 Task: Look for space in Dublin, United States from 26th August, 2023 to 10th September, 2023 for 6 adults, 2 children in price range Rs.10000 to Rs.15000. Place can be entire place or shared room with 6 bedrooms having 6 beds and 6 bathrooms. Property type can be house, flat, guest house. Amenities needed are: wifi, TV, free parkinig on premises, gym, breakfast. Booking option can be shelf check-in. Required host language is English.
Action: Mouse moved to (418, 118)
Screenshot: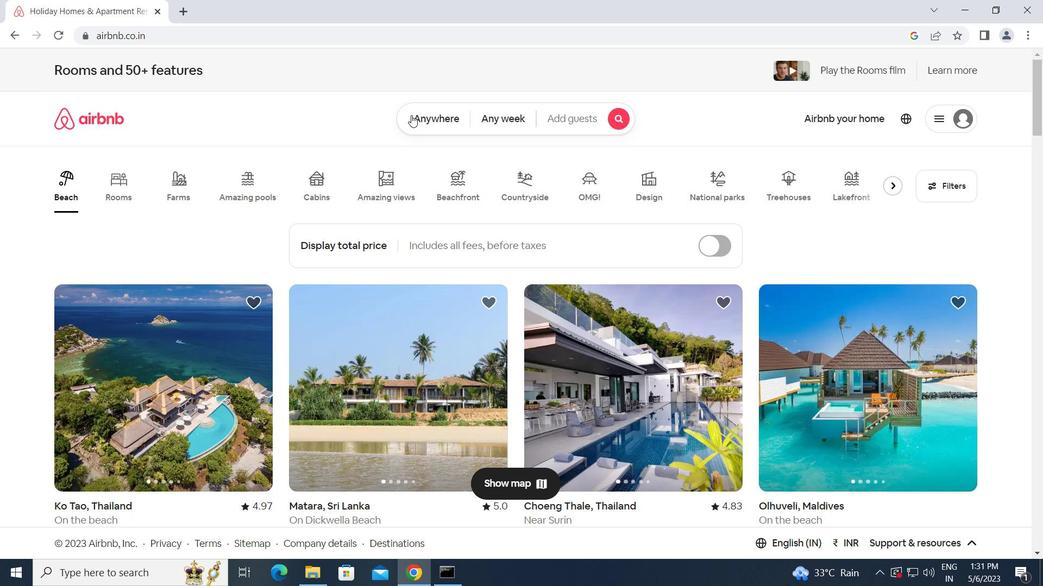 
Action: Mouse pressed left at (418, 118)
Screenshot: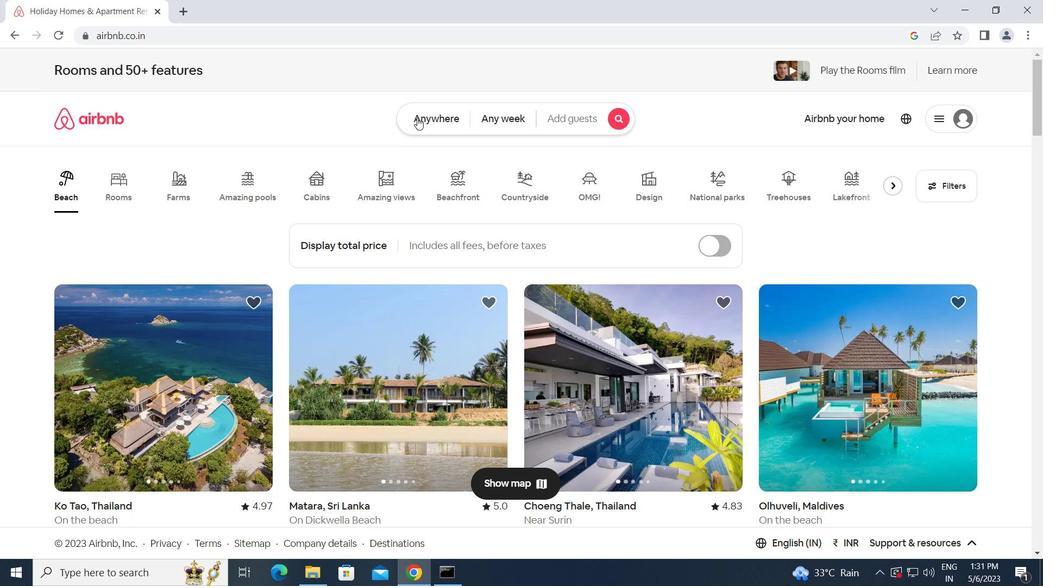 
Action: Mouse moved to (353, 162)
Screenshot: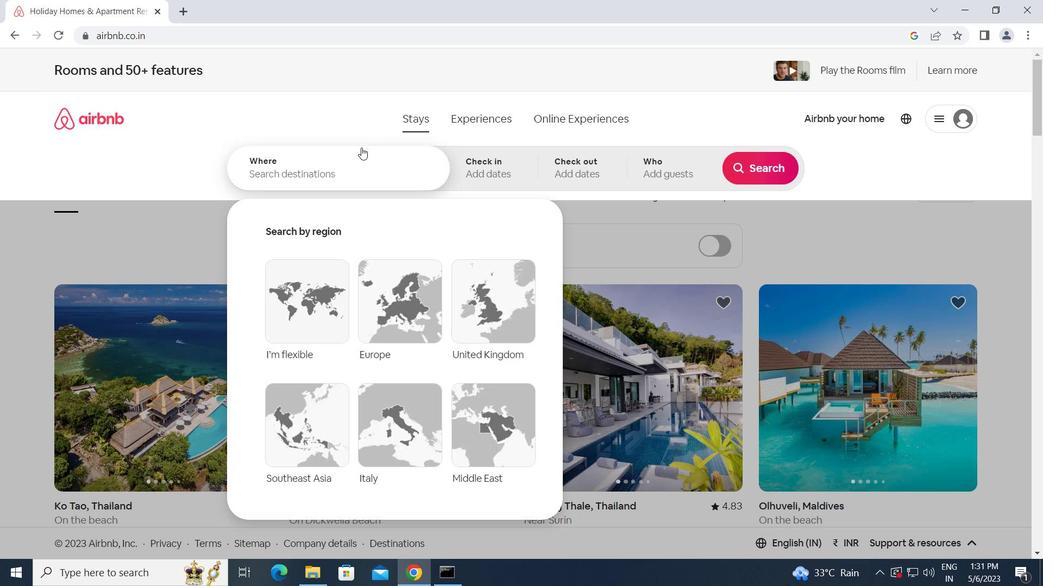
Action: Mouse pressed left at (353, 162)
Screenshot: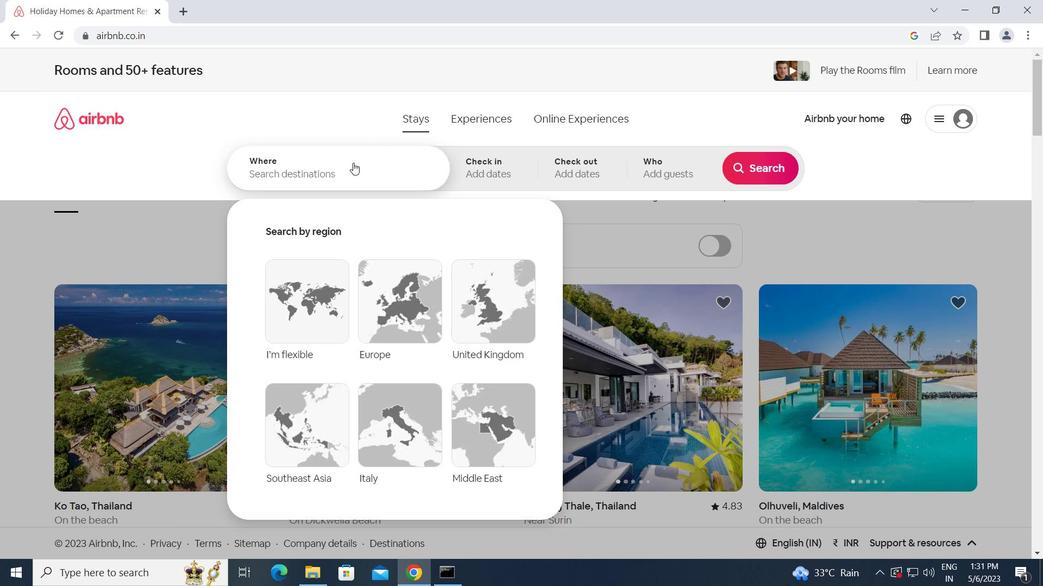 
Action: Key pressed d<Key.caps_lock>ublin,<Key.space><Key.caps_lock>u<Key.caps_lock>nited<Key.space><Key.caps_lock>s<Key.caps_lock>tates<Key.enter>
Screenshot: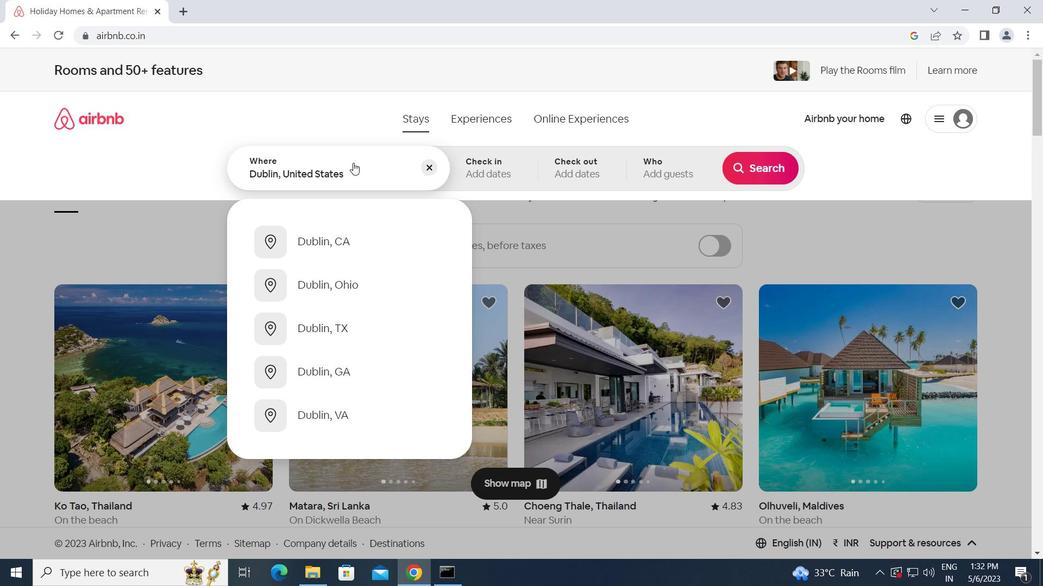 
Action: Mouse moved to (758, 278)
Screenshot: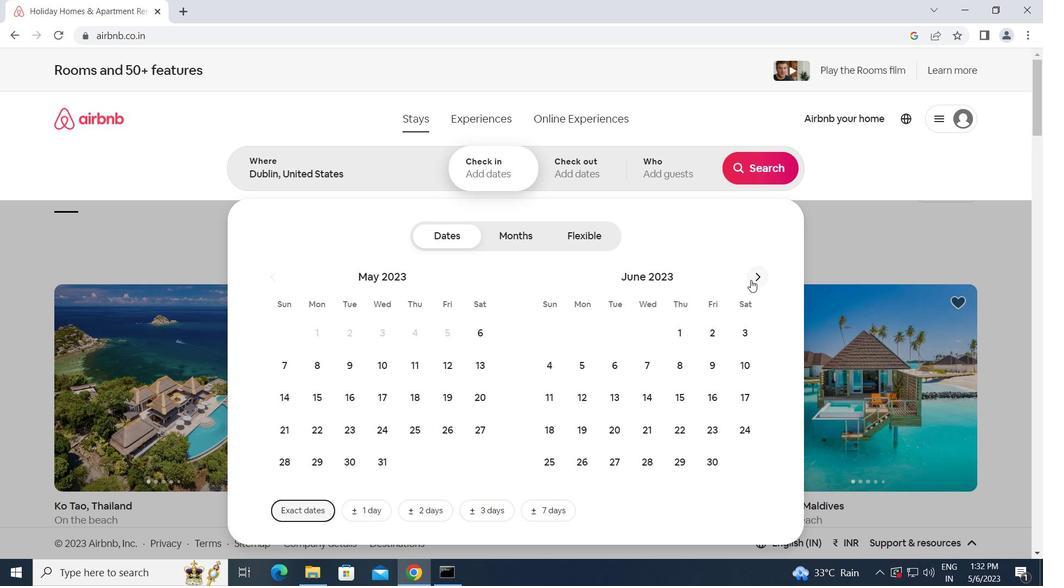 
Action: Mouse pressed left at (758, 278)
Screenshot: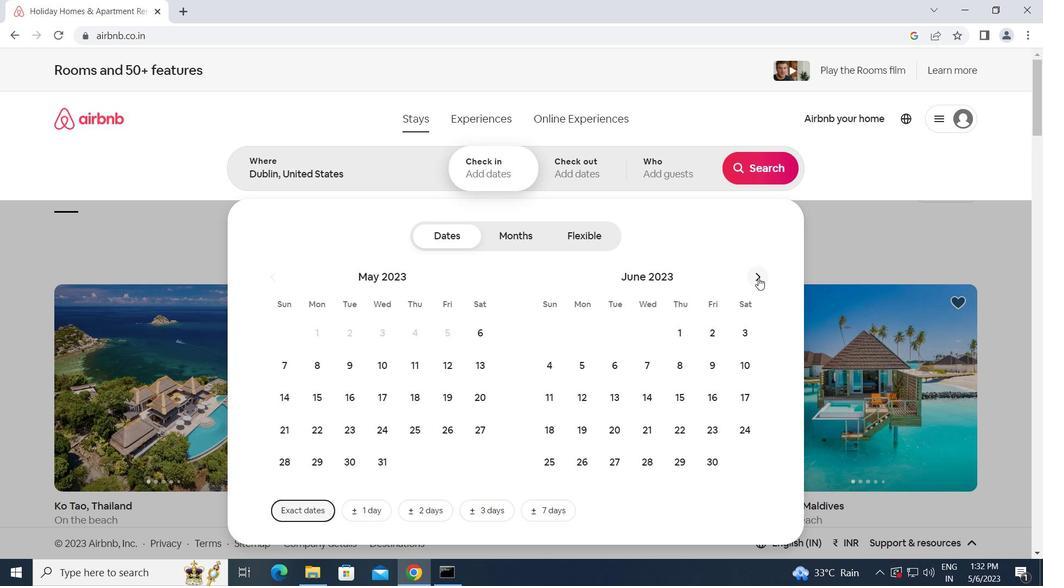 
Action: Mouse pressed left at (758, 278)
Screenshot: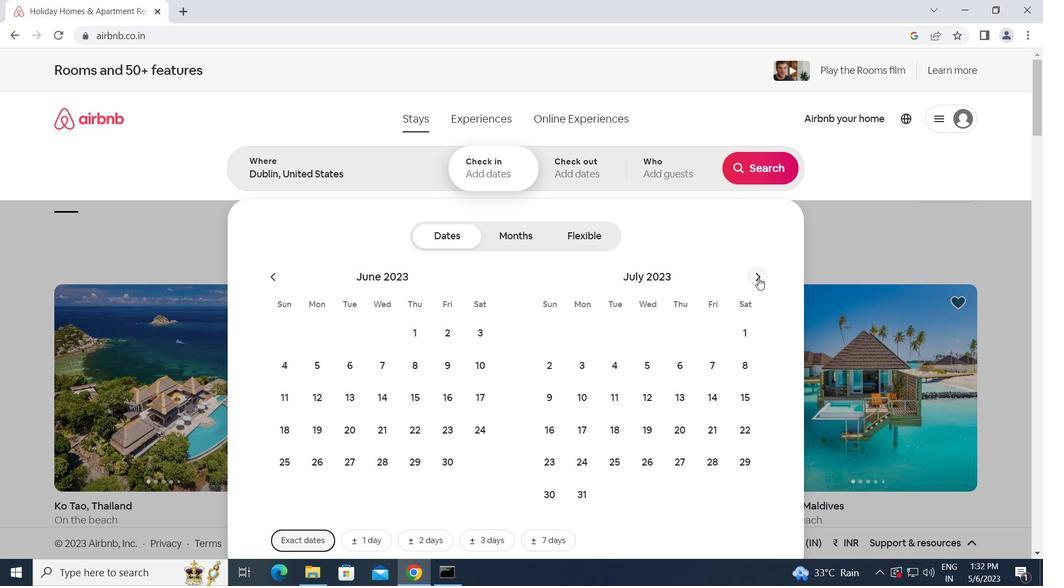 
Action: Mouse moved to (746, 433)
Screenshot: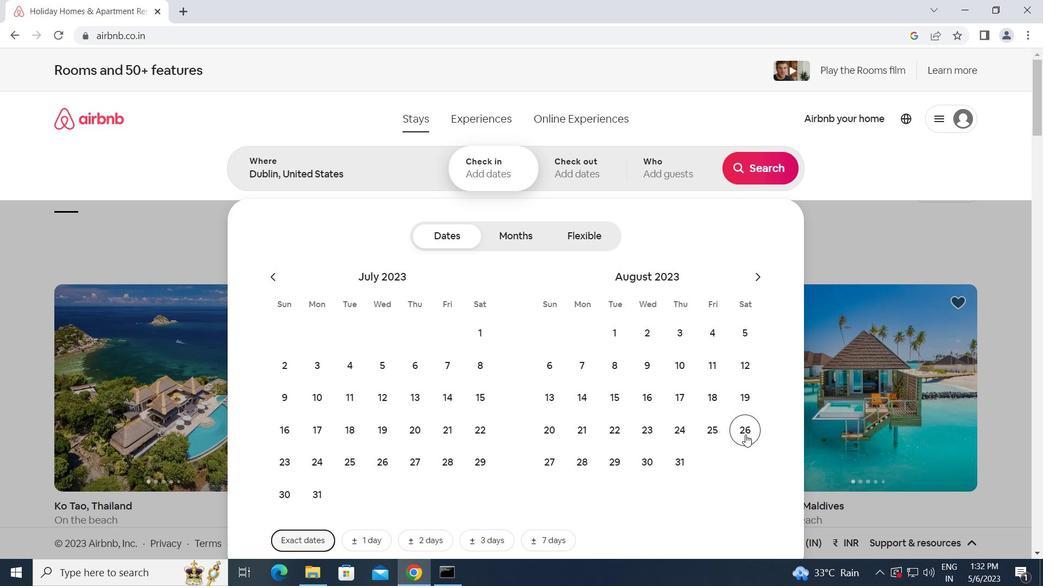 
Action: Mouse pressed left at (746, 433)
Screenshot: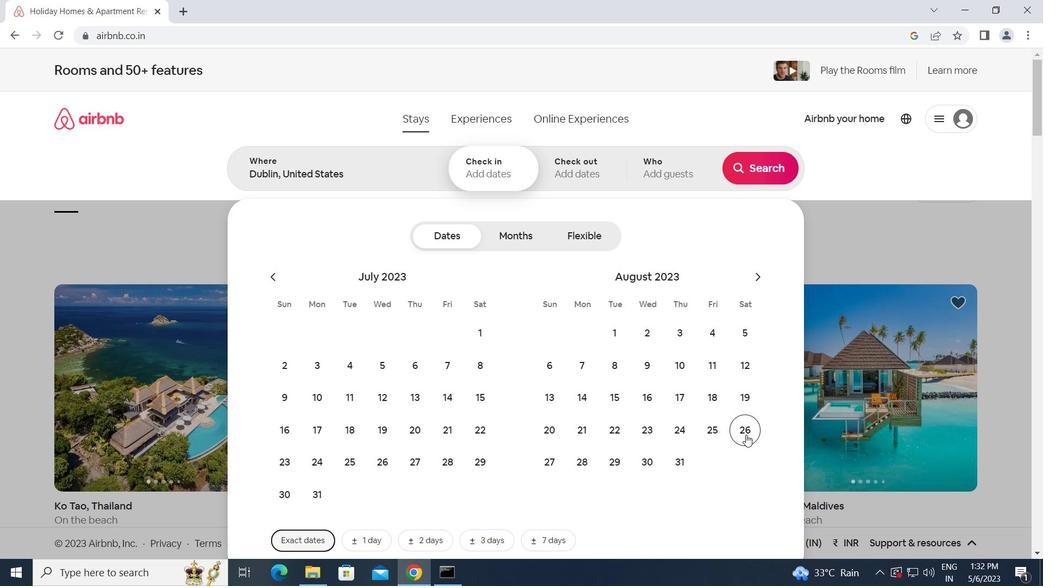 
Action: Mouse moved to (754, 274)
Screenshot: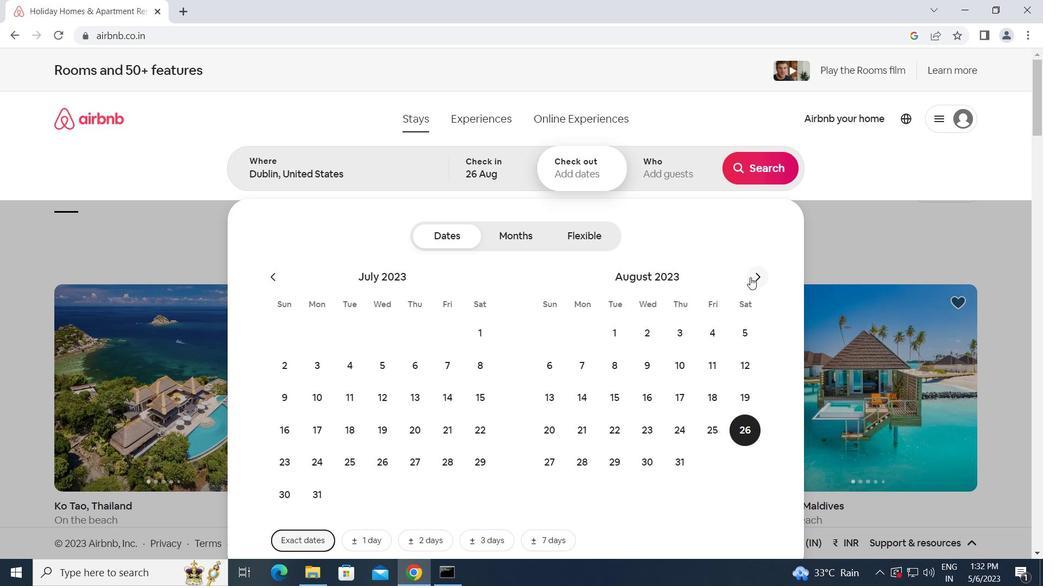 
Action: Mouse pressed left at (754, 274)
Screenshot: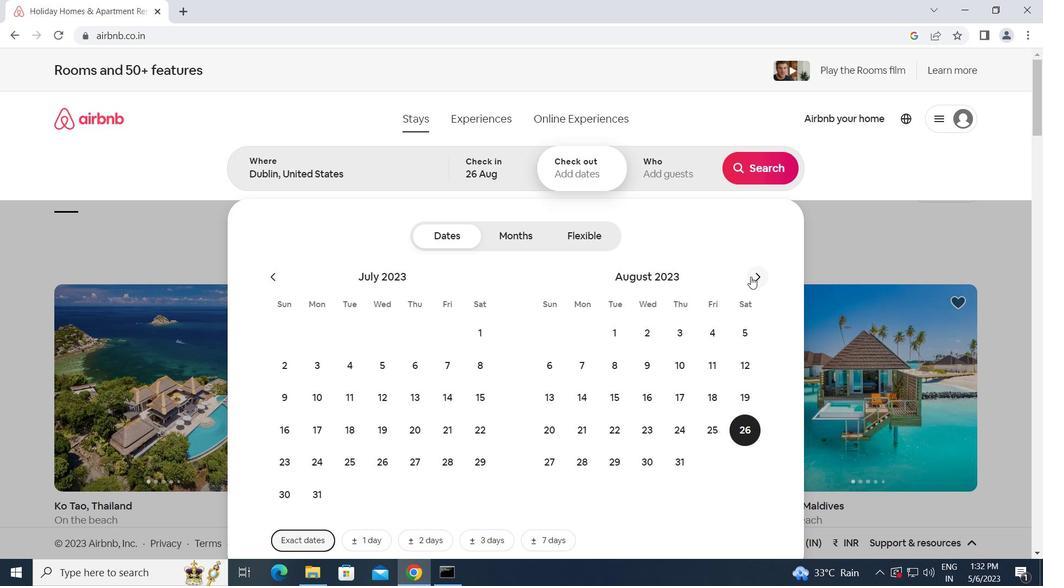 
Action: Mouse moved to (545, 395)
Screenshot: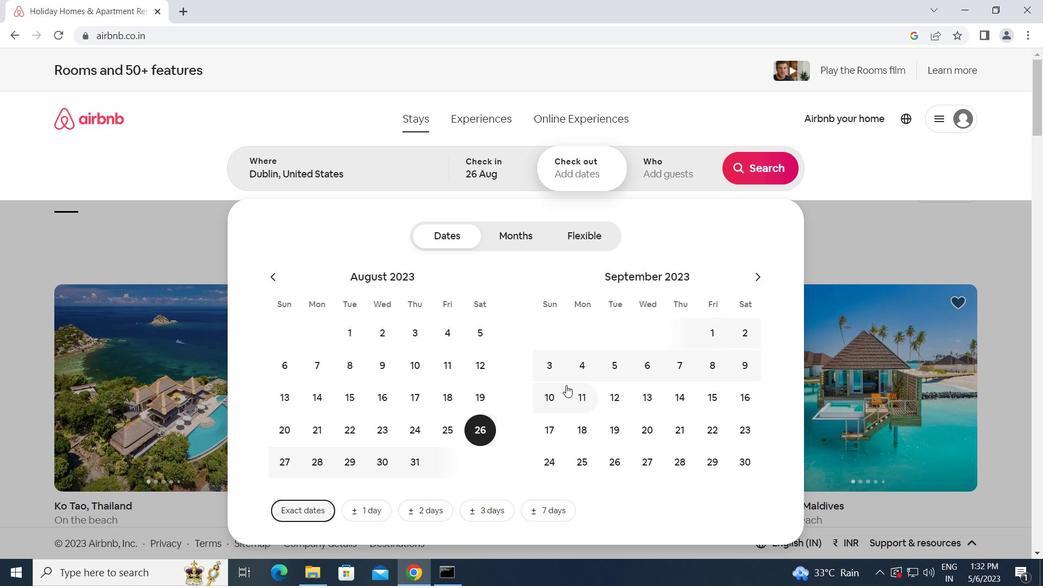 
Action: Mouse pressed left at (545, 395)
Screenshot: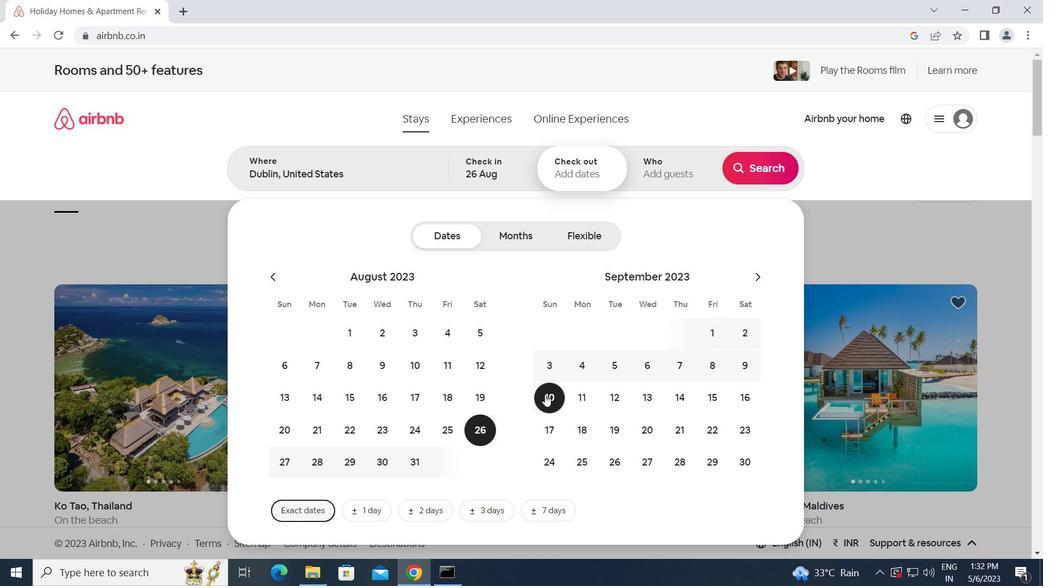 
Action: Mouse moved to (669, 170)
Screenshot: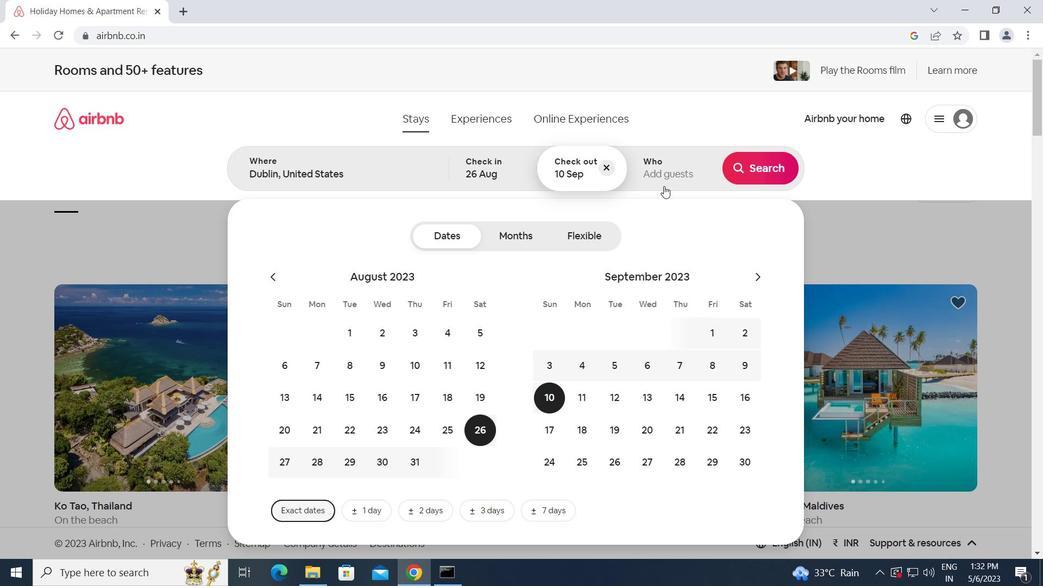 
Action: Mouse pressed left at (669, 170)
Screenshot: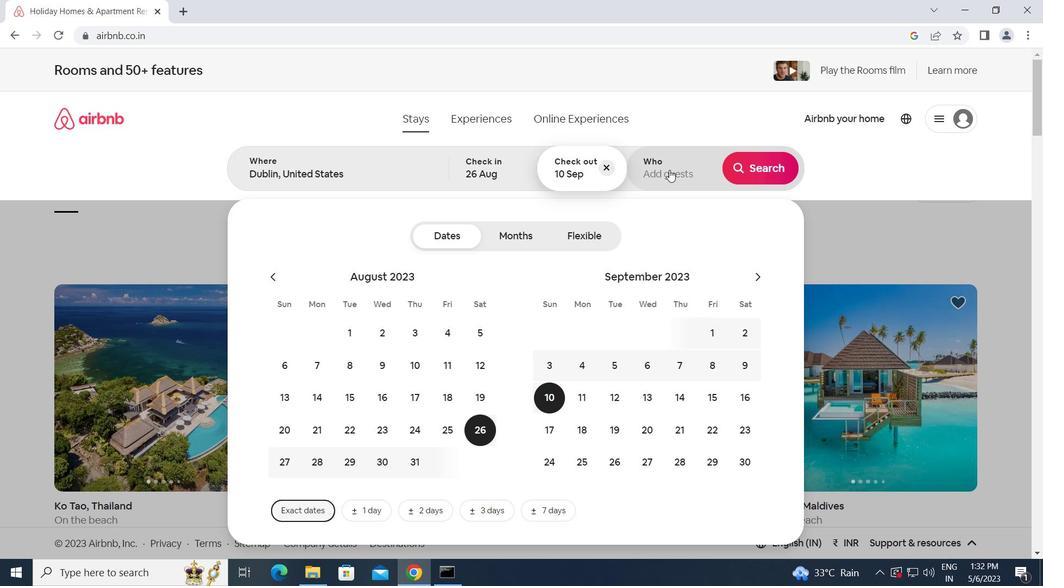 
Action: Mouse moved to (767, 243)
Screenshot: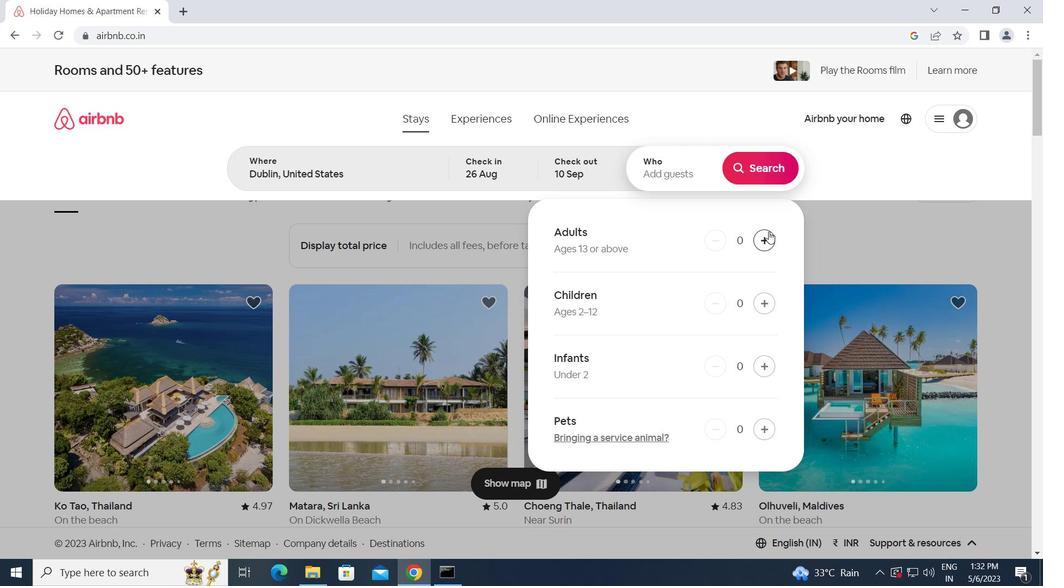
Action: Mouse pressed left at (767, 243)
Screenshot: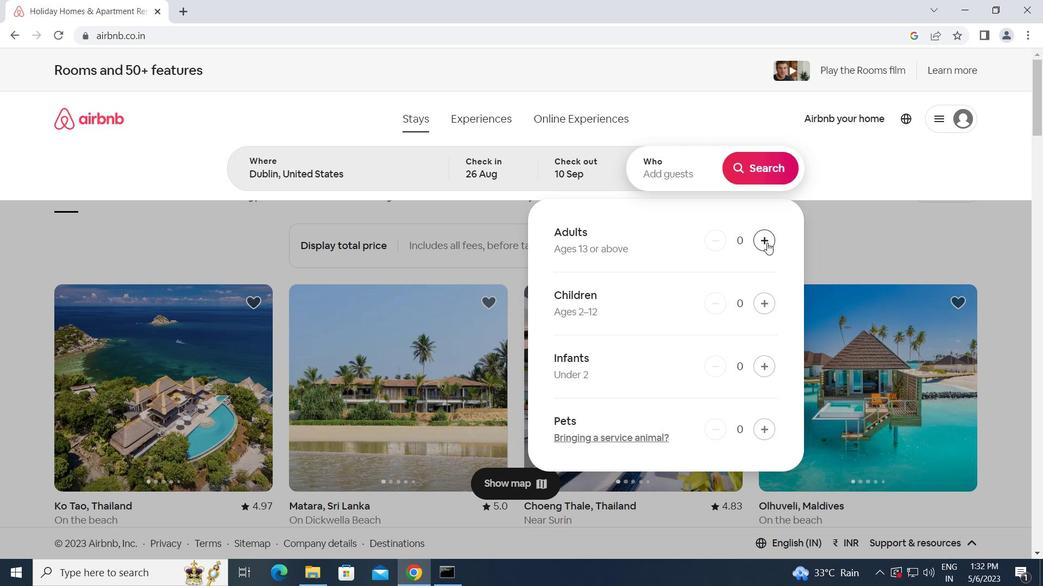 
Action: Mouse moved to (766, 243)
Screenshot: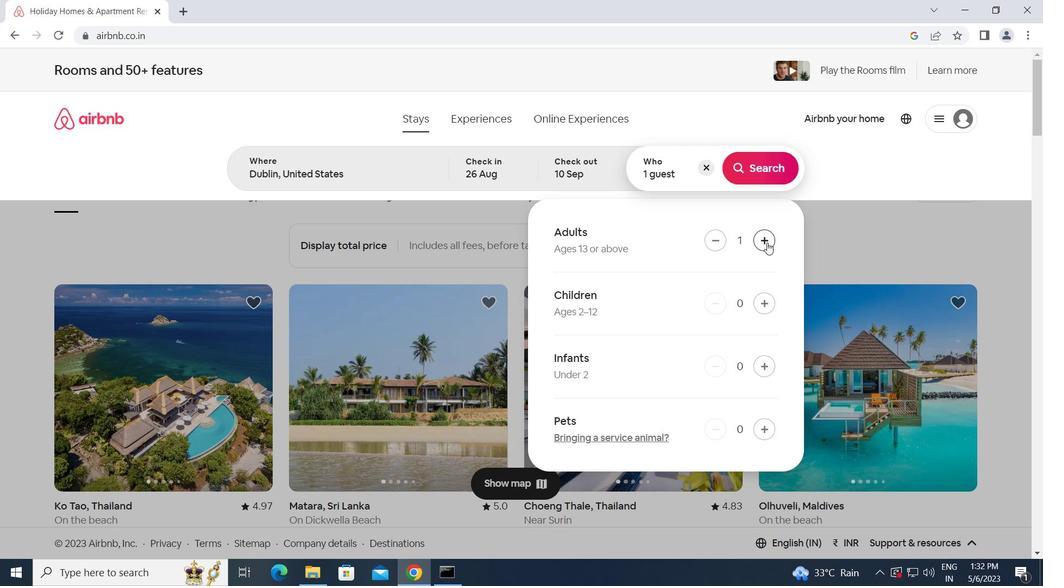 
Action: Mouse pressed left at (766, 243)
Screenshot: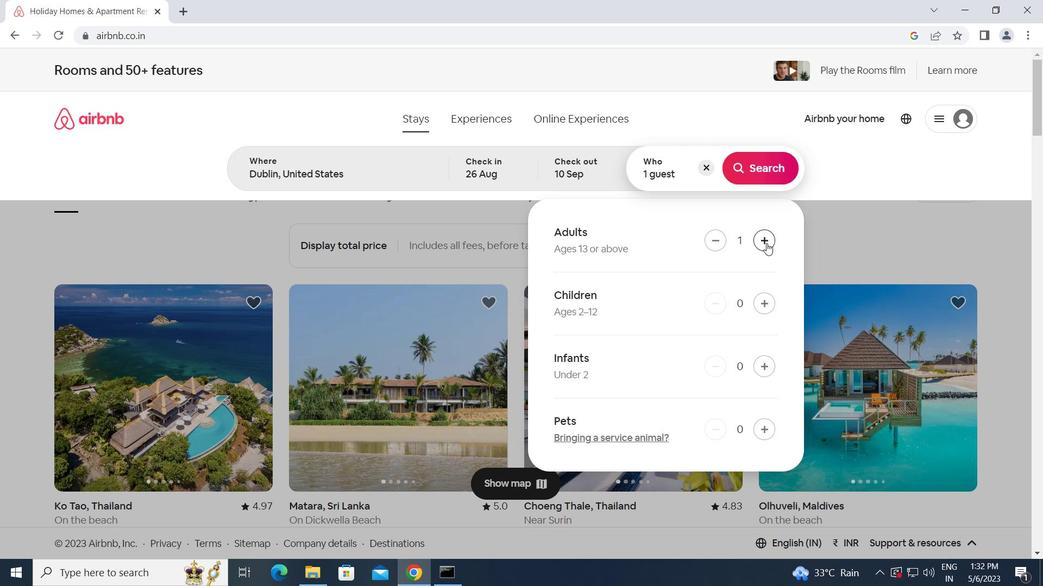 
Action: Mouse pressed left at (766, 243)
Screenshot: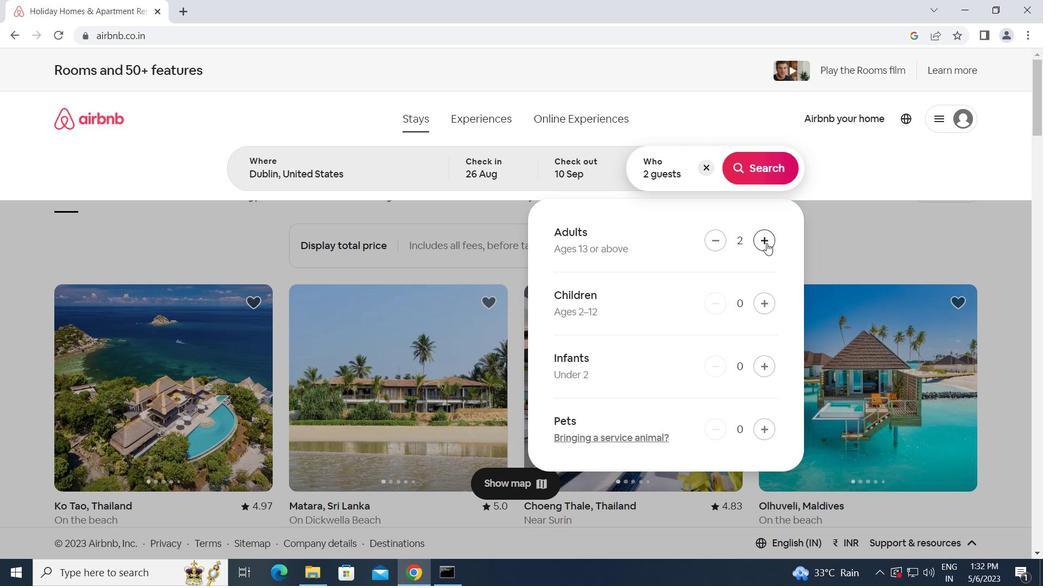 
Action: Mouse pressed left at (766, 243)
Screenshot: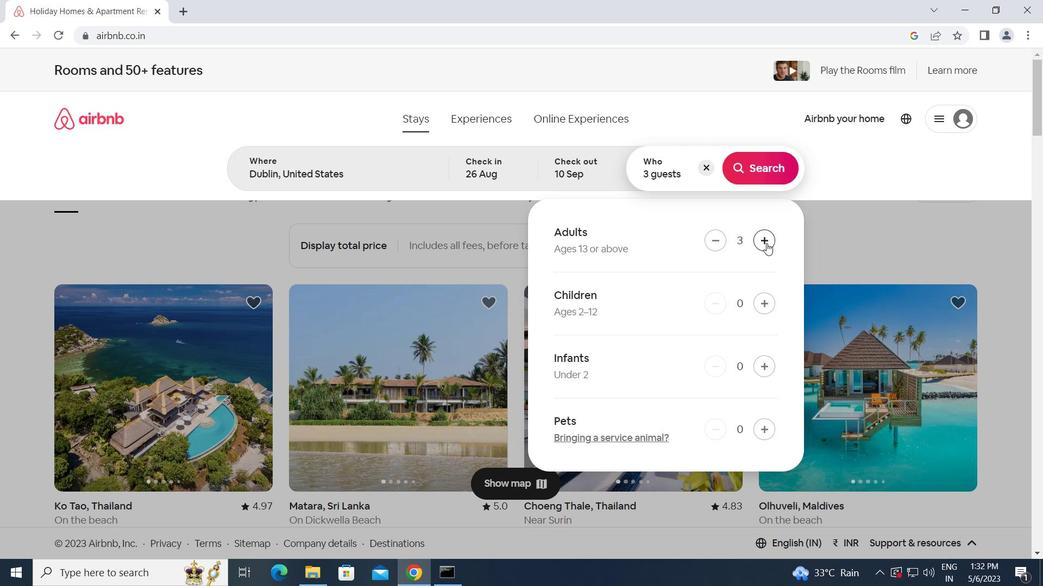 
Action: Mouse pressed left at (766, 243)
Screenshot: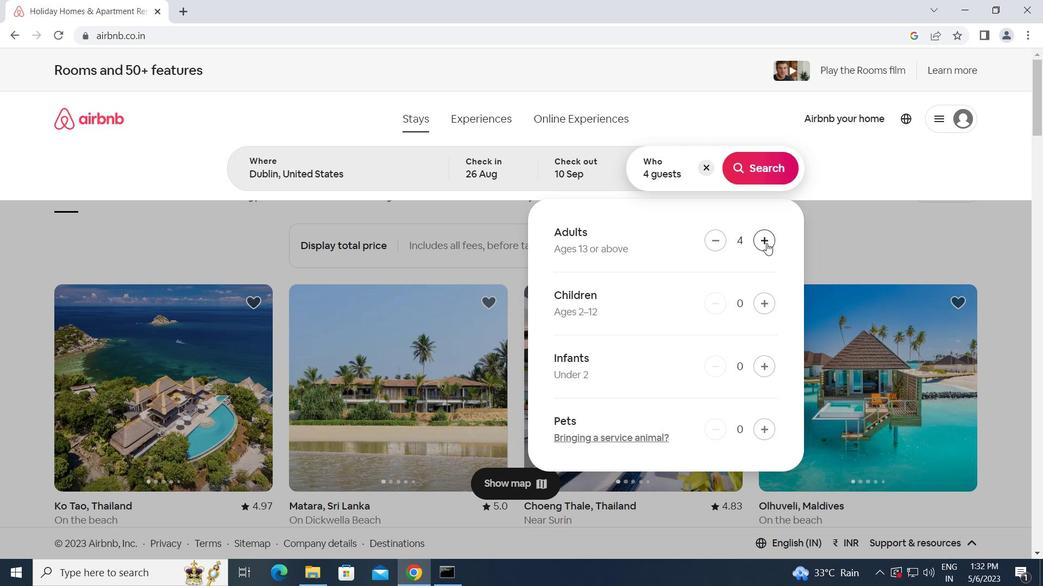 
Action: Mouse pressed left at (766, 243)
Screenshot: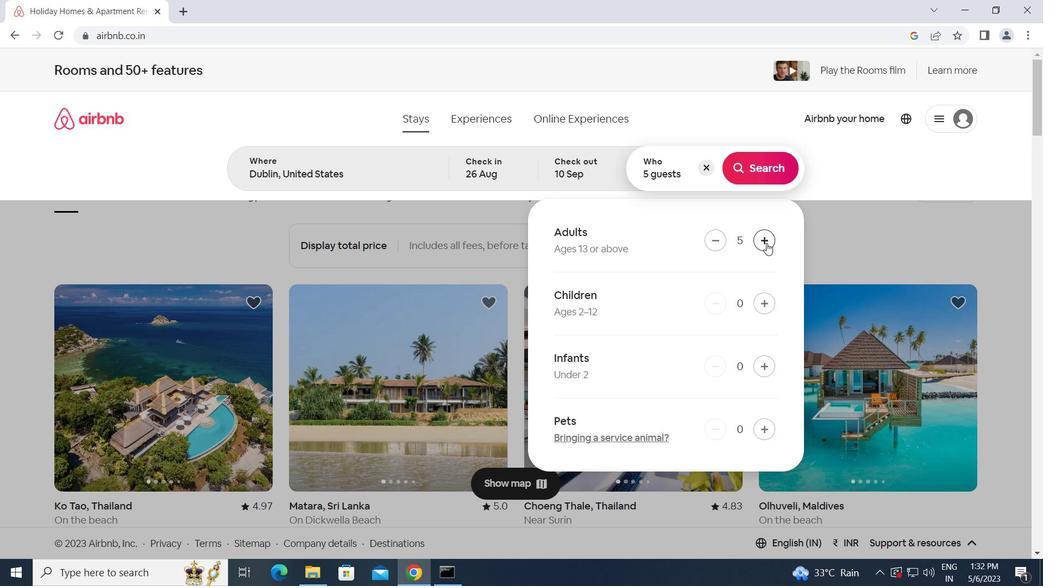 
Action: Mouse moved to (760, 298)
Screenshot: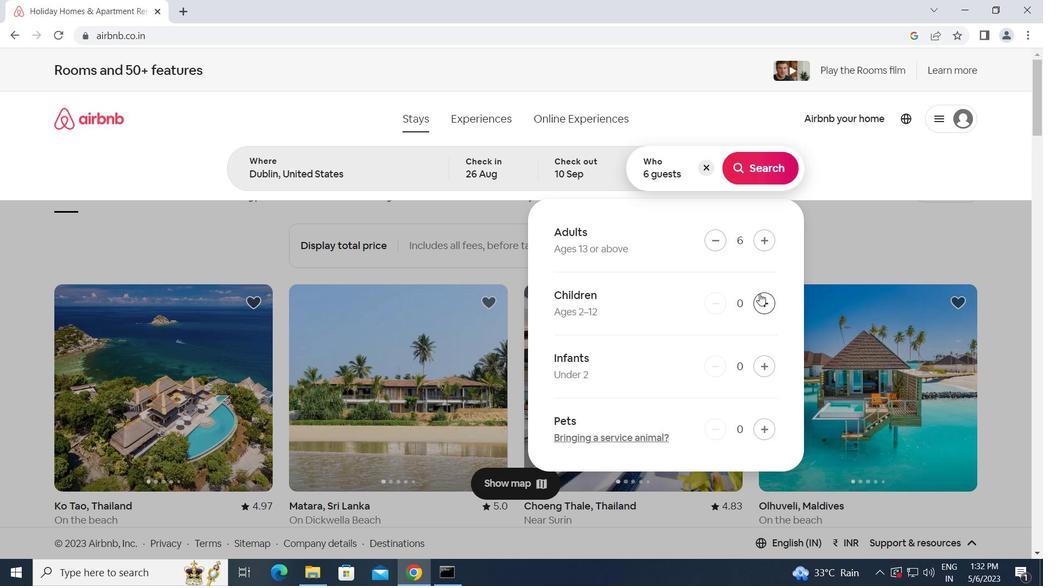 
Action: Mouse pressed left at (760, 298)
Screenshot: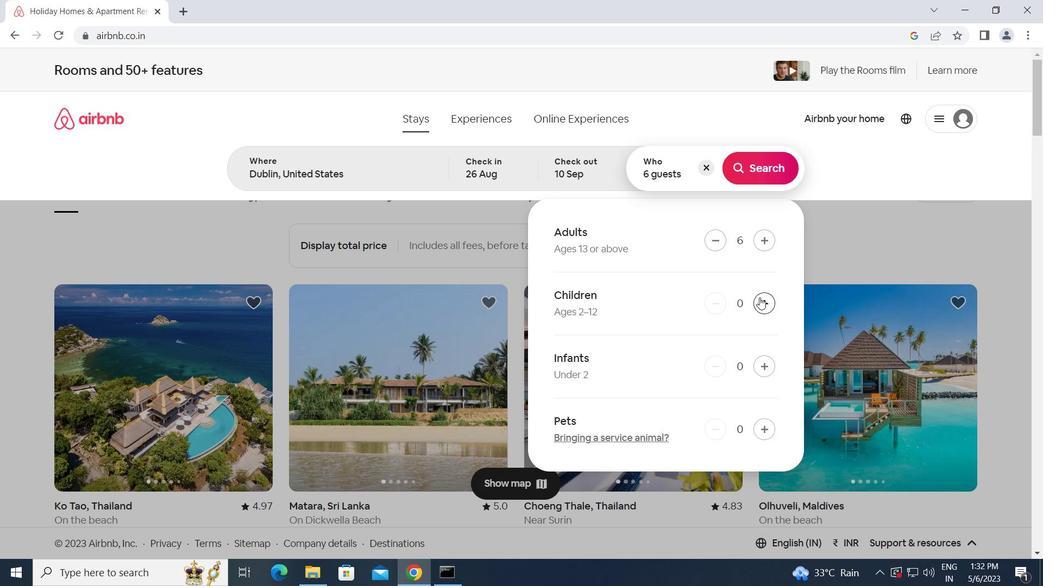 
Action: Mouse pressed left at (760, 298)
Screenshot: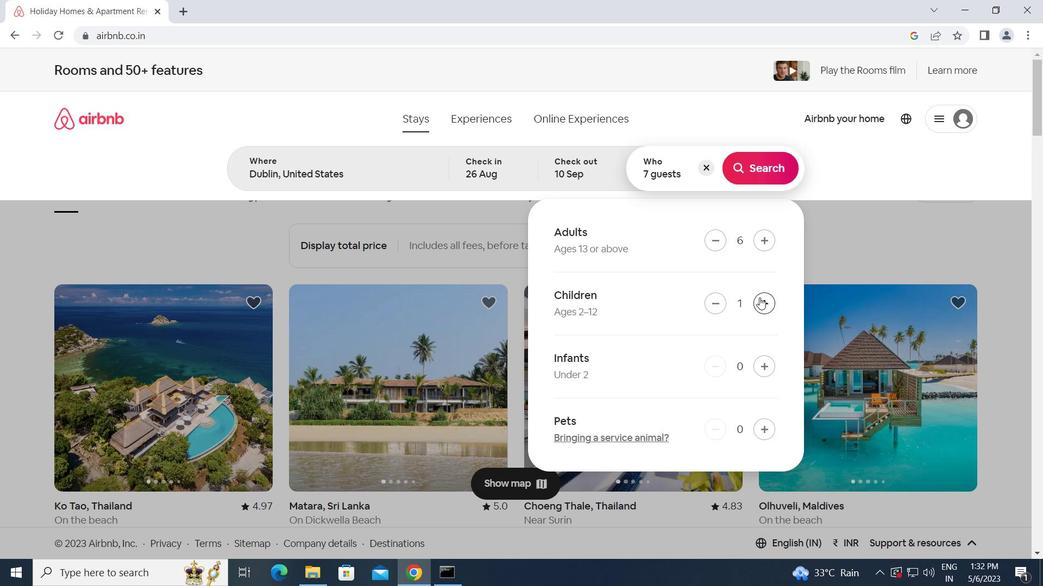 
Action: Mouse moved to (751, 165)
Screenshot: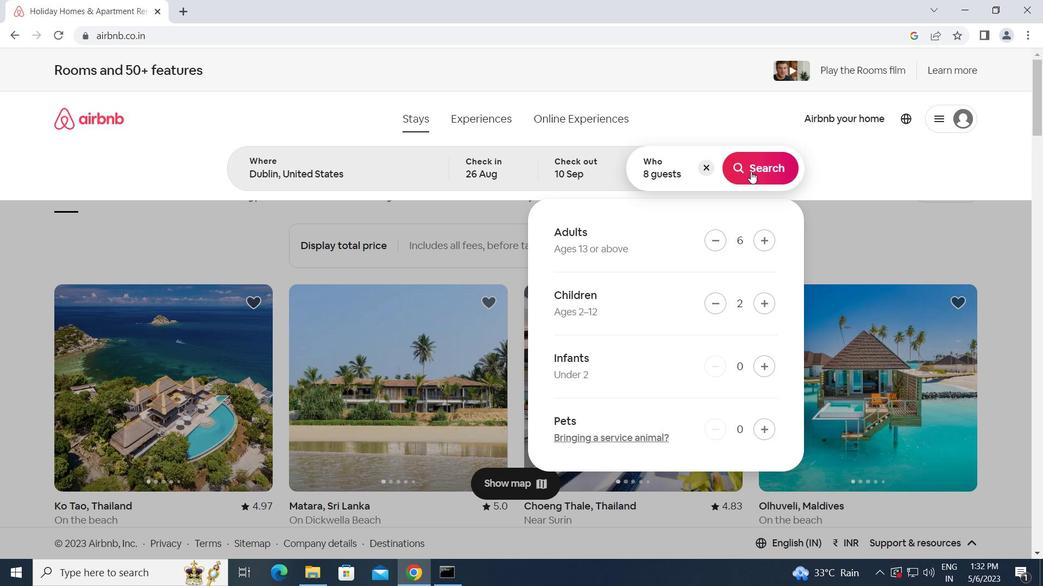 
Action: Mouse pressed left at (751, 165)
Screenshot: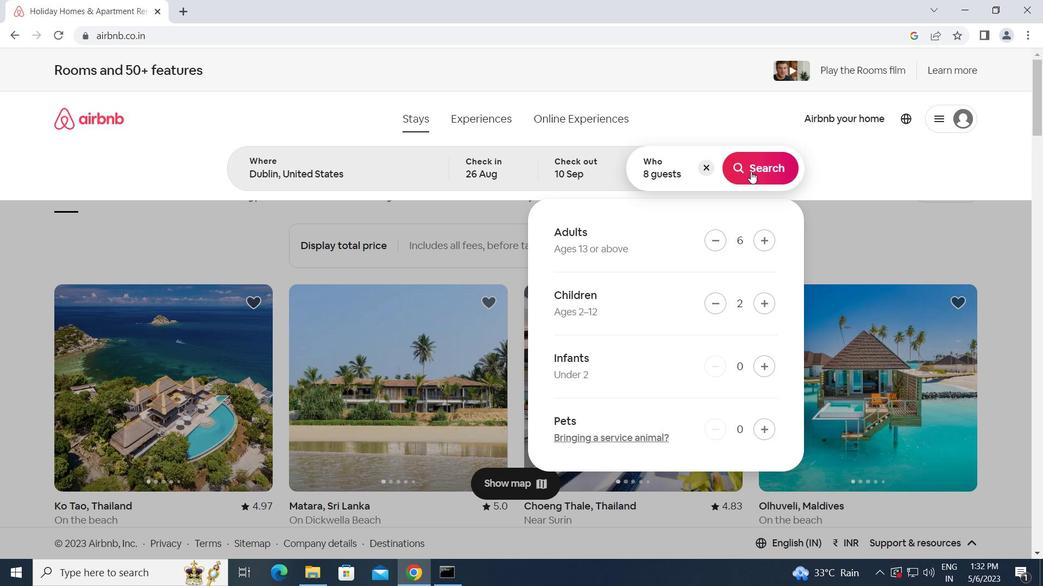 
Action: Mouse moved to (971, 136)
Screenshot: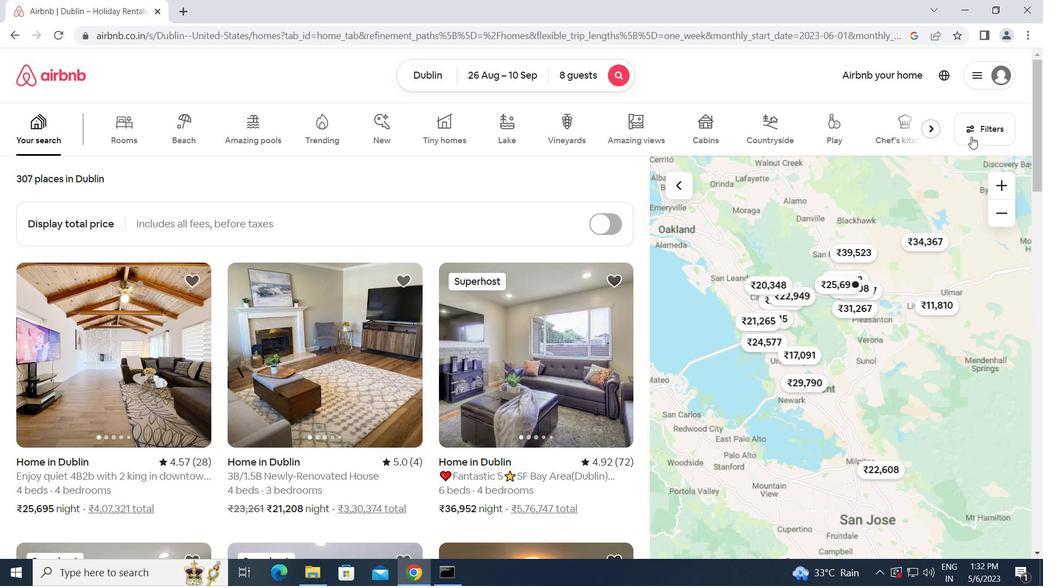 
Action: Mouse pressed left at (971, 136)
Screenshot: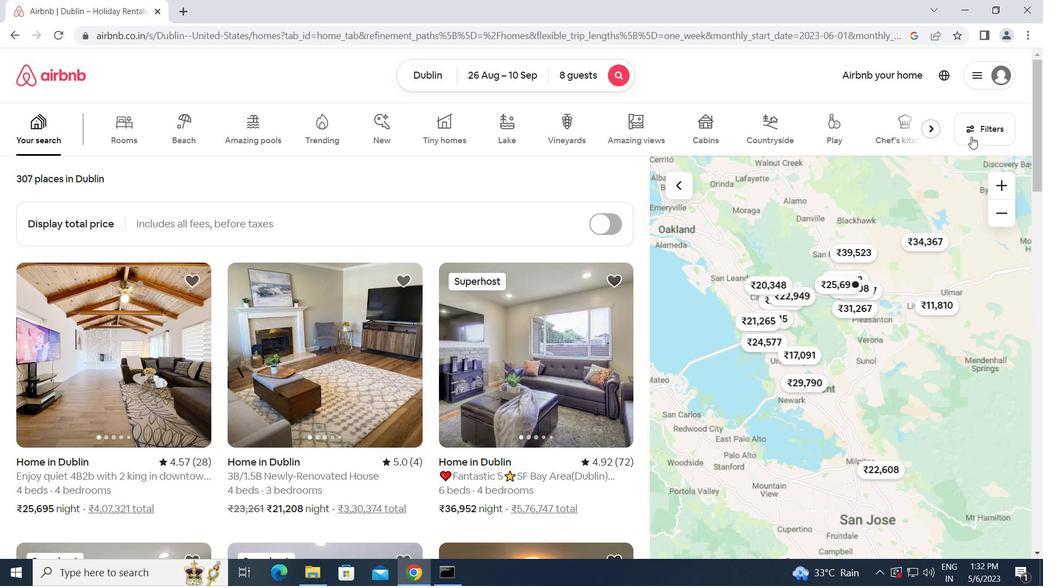 
Action: Mouse moved to (281, 315)
Screenshot: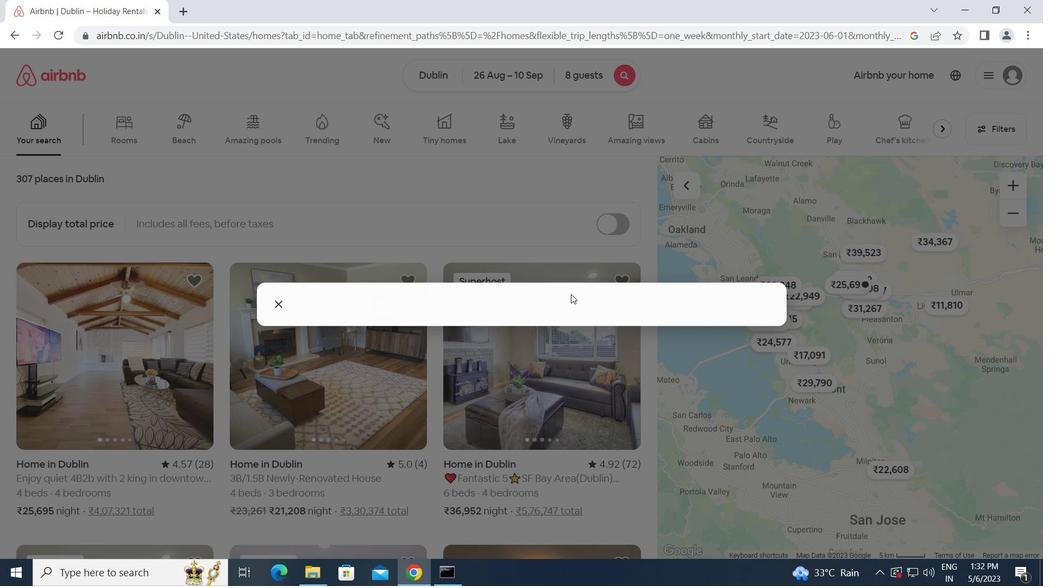 
Action: Mouse scrolled (281, 315) with delta (0, 0)
Screenshot: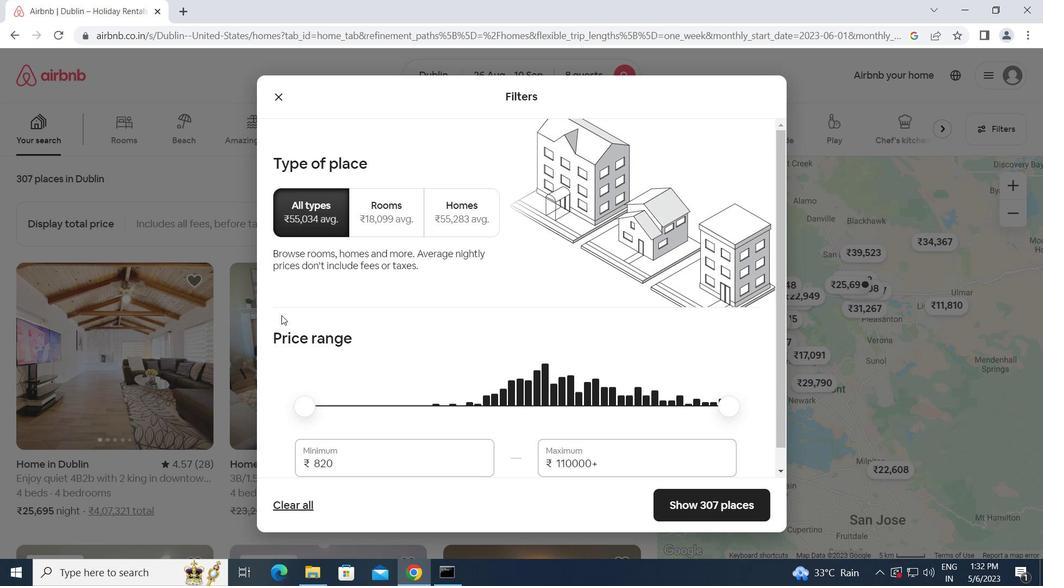 
Action: Mouse moved to (281, 317)
Screenshot: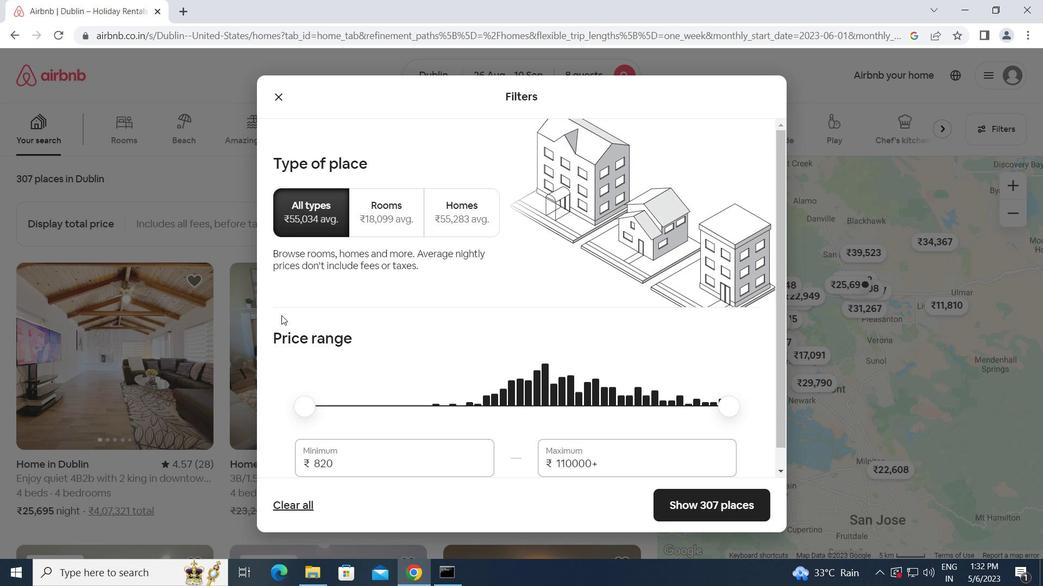 
Action: Mouse scrolled (281, 317) with delta (0, 0)
Screenshot: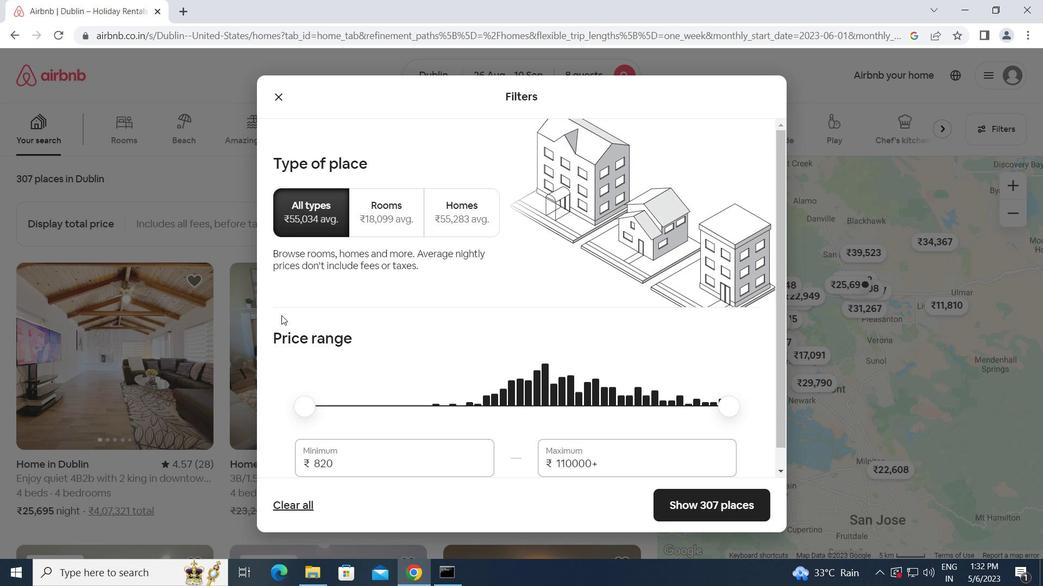 
Action: Mouse moved to (282, 319)
Screenshot: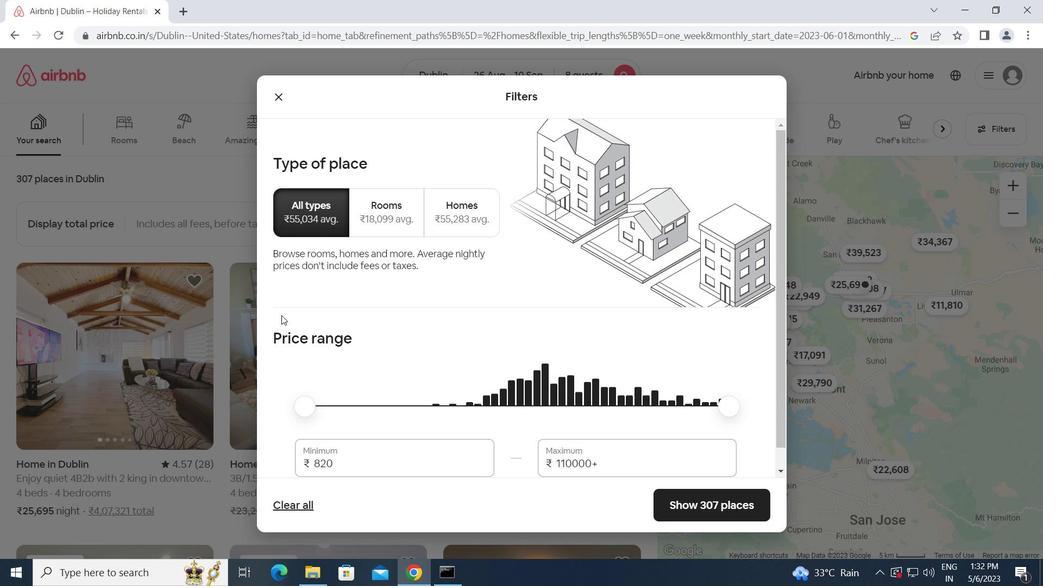 
Action: Mouse scrolled (282, 319) with delta (0, 0)
Screenshot: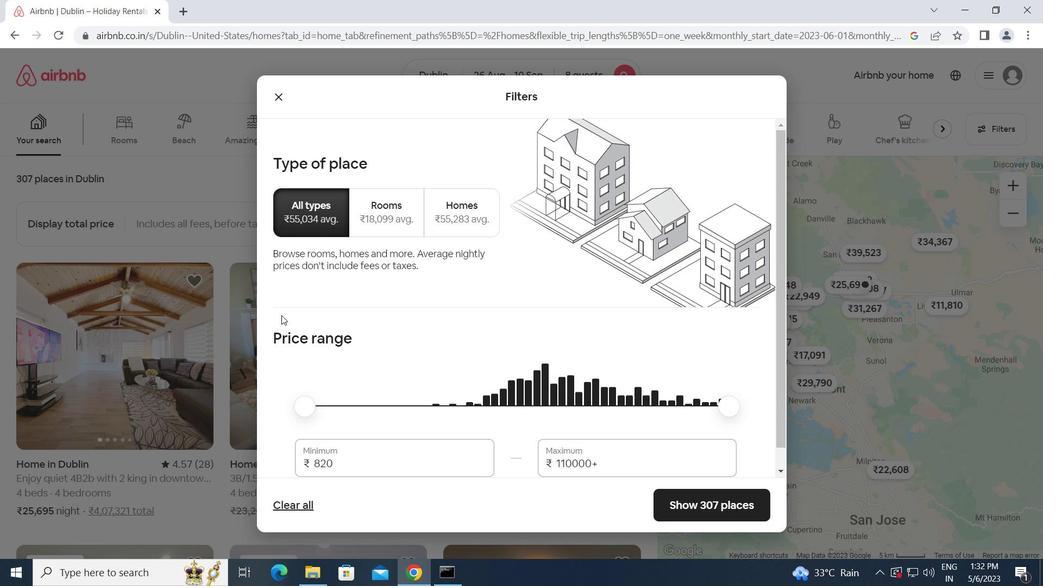 
Action: Mouse moved to (337, 438)
Screenshot: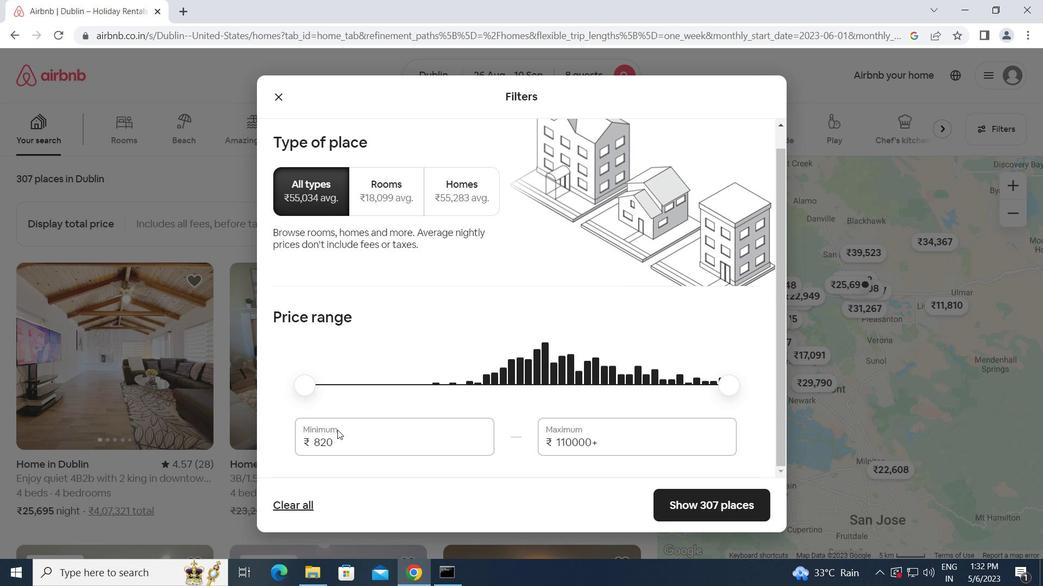 
Action: Mouse pressed left at (337, 438)
Screenshot: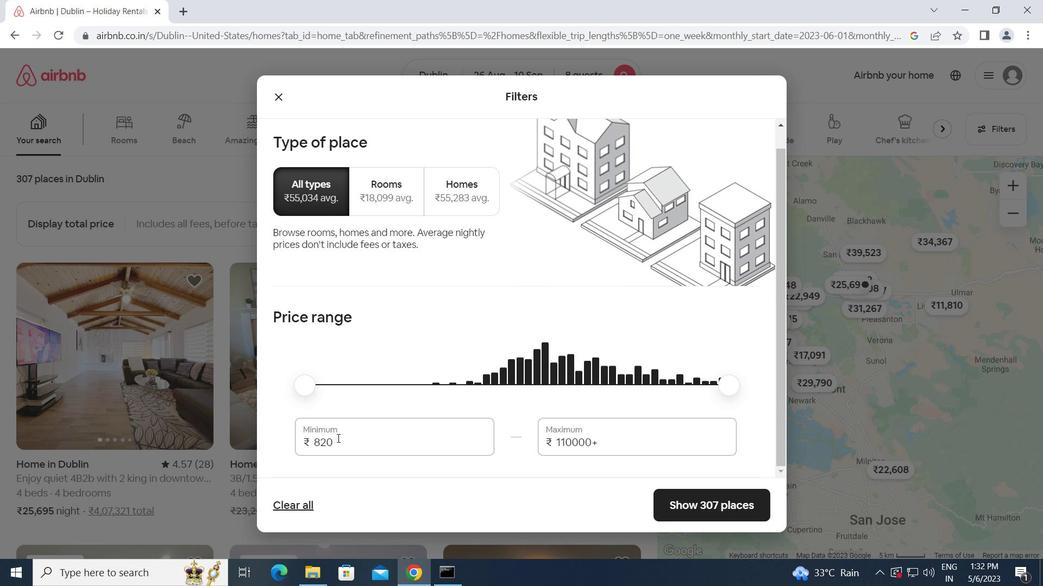 
Action: Mouse moved to (282, 442)
Screenshot: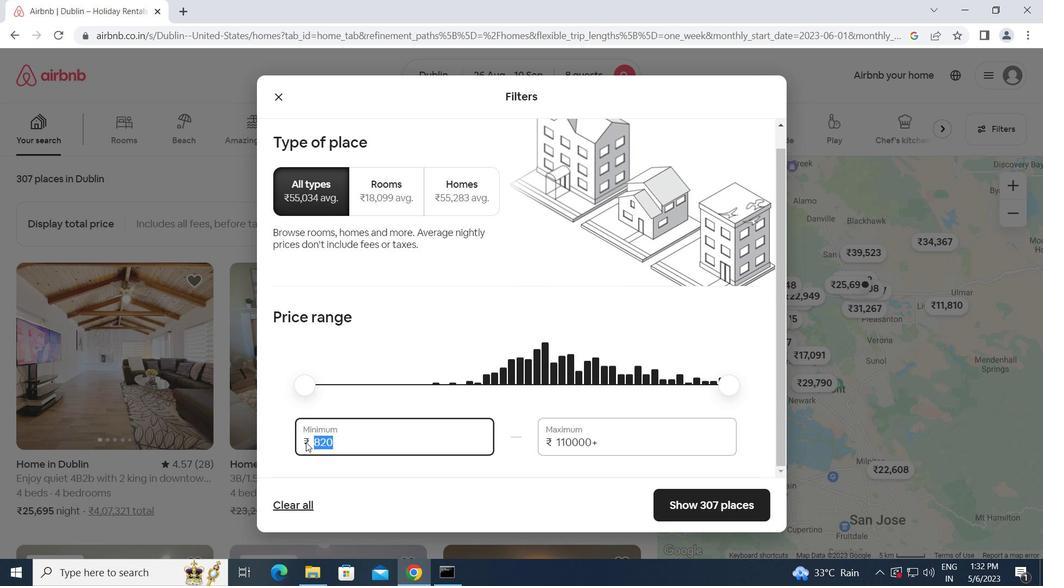
Action: Key pressed 10000
Screenshot: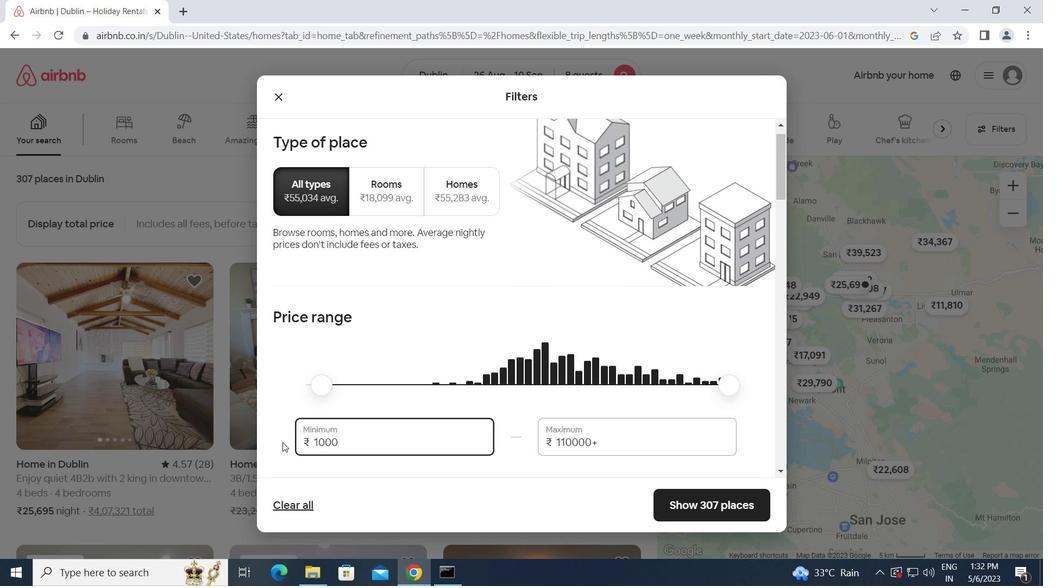 
Action: Mouse moved to (299, 437)
Screenshot: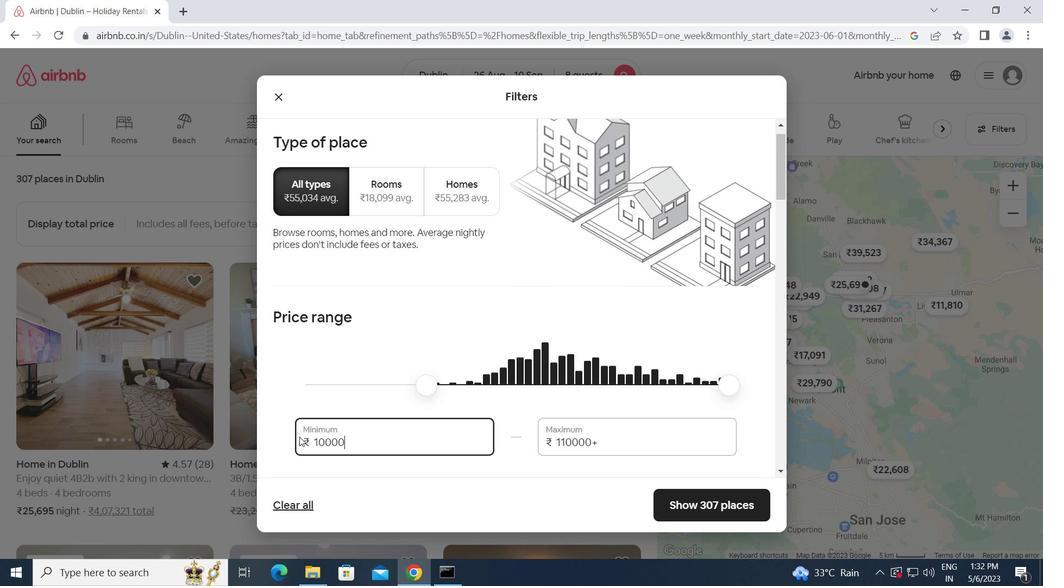 
Action: Key pressed <Key.tab>
Screenshot: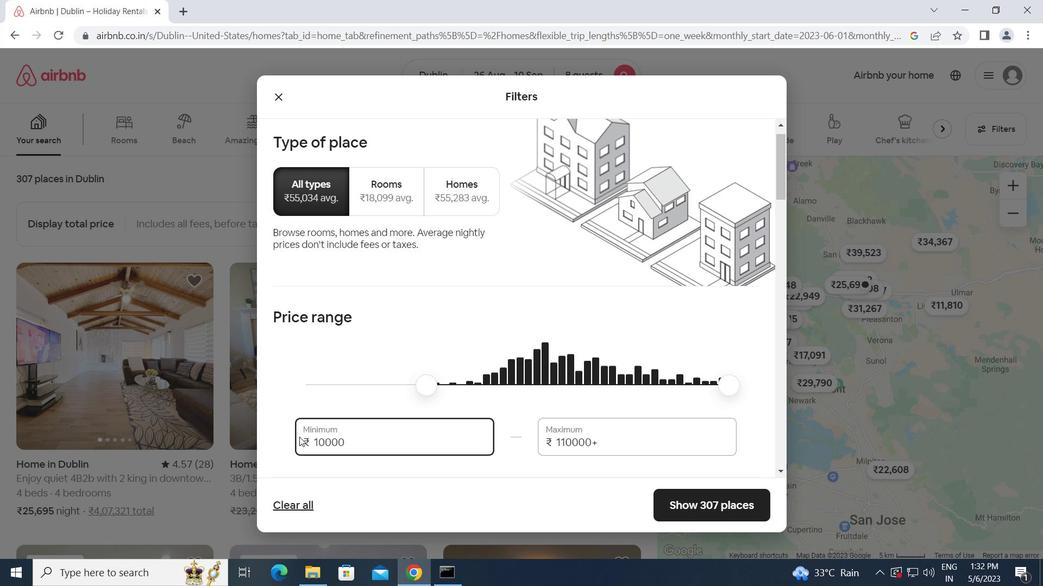 
Action: Mouse moved to (314, 326)
Screenshot: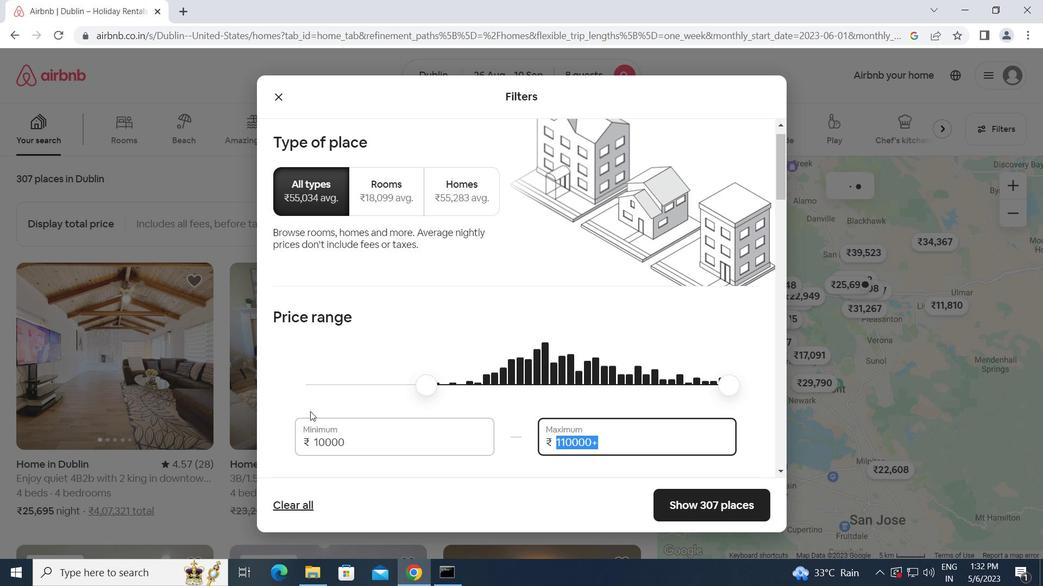 
Action: Key pressed 15000
Screenshot: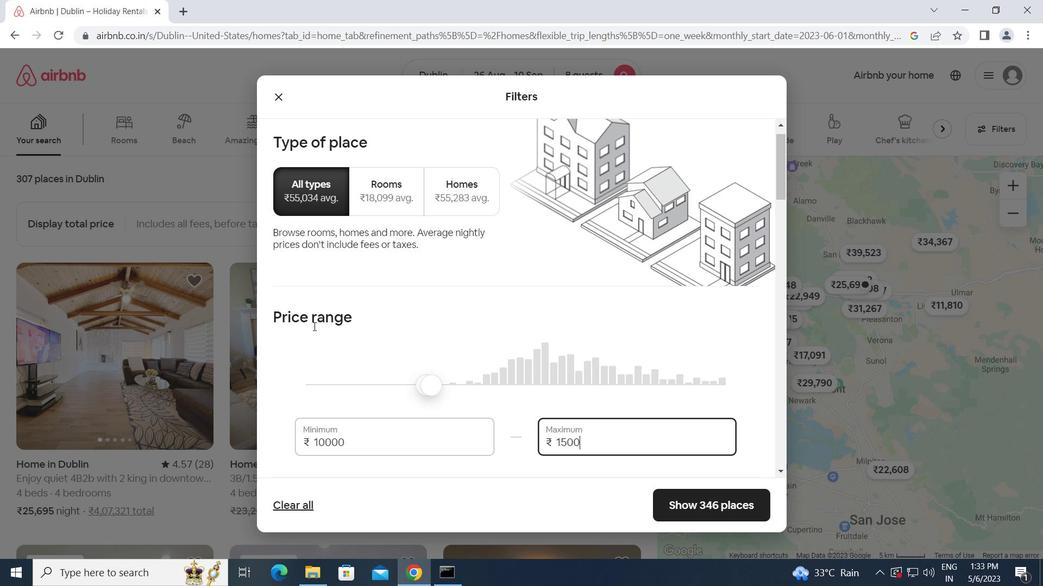 
Action: Mouse moved to (334, 312)
Screenshot: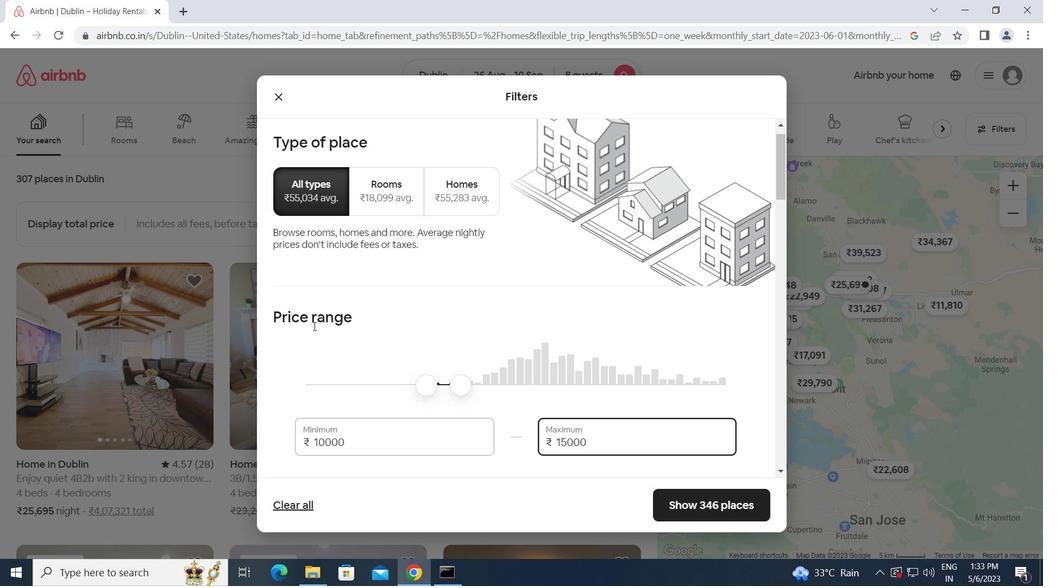 
Action: Mouse scrolled (334, 311) with delta (0, 0)
Screenshot: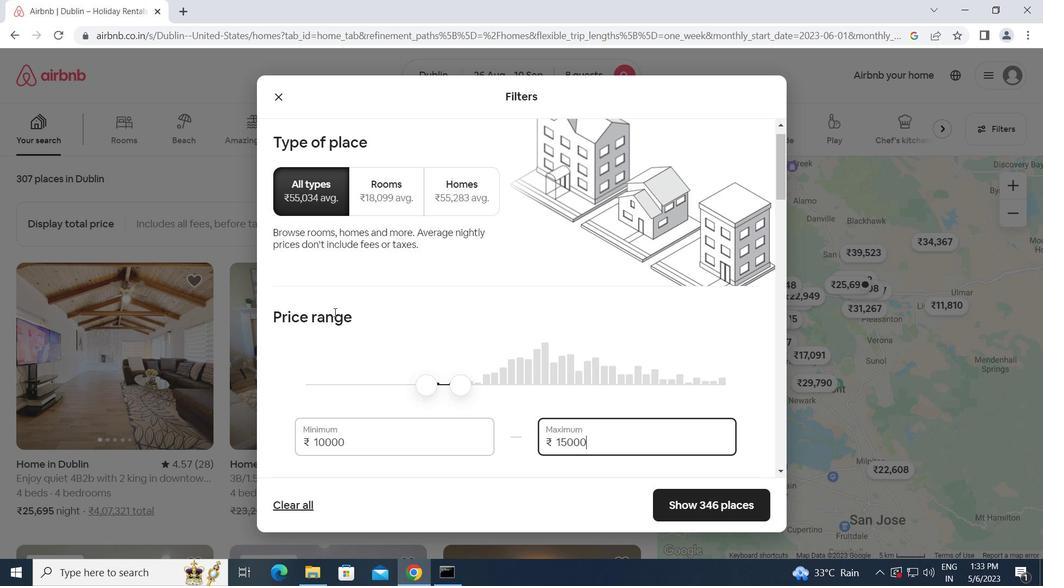 
Action: Mouse scrolled (334, 311) with delta (0, 0)
Screenshot: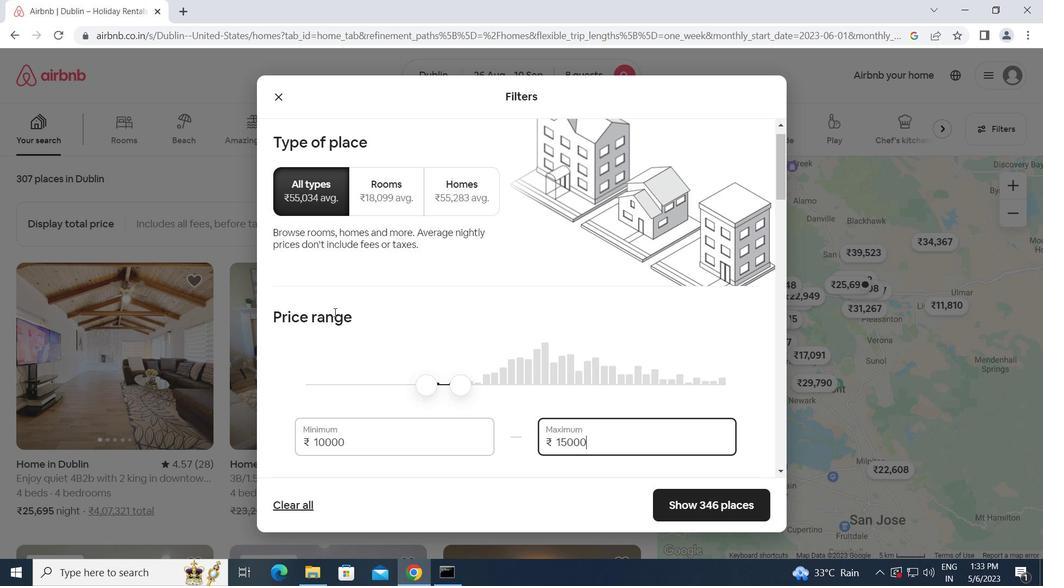 
Action: Mouse moved to (408, 286)
Screenshot: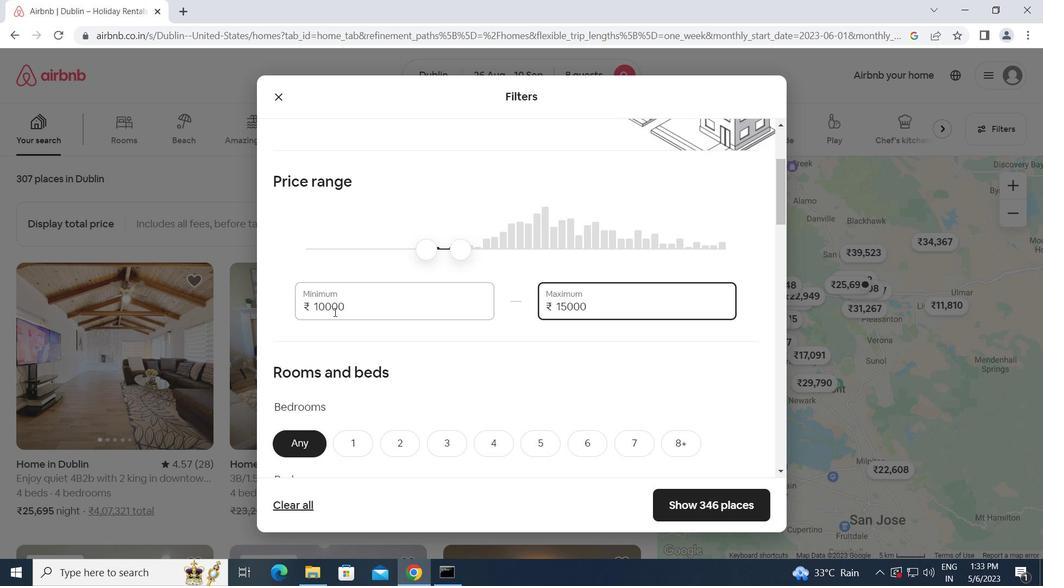
Action: Mouse scrolled (408, 285) with delta (0, 0)
Screenshot: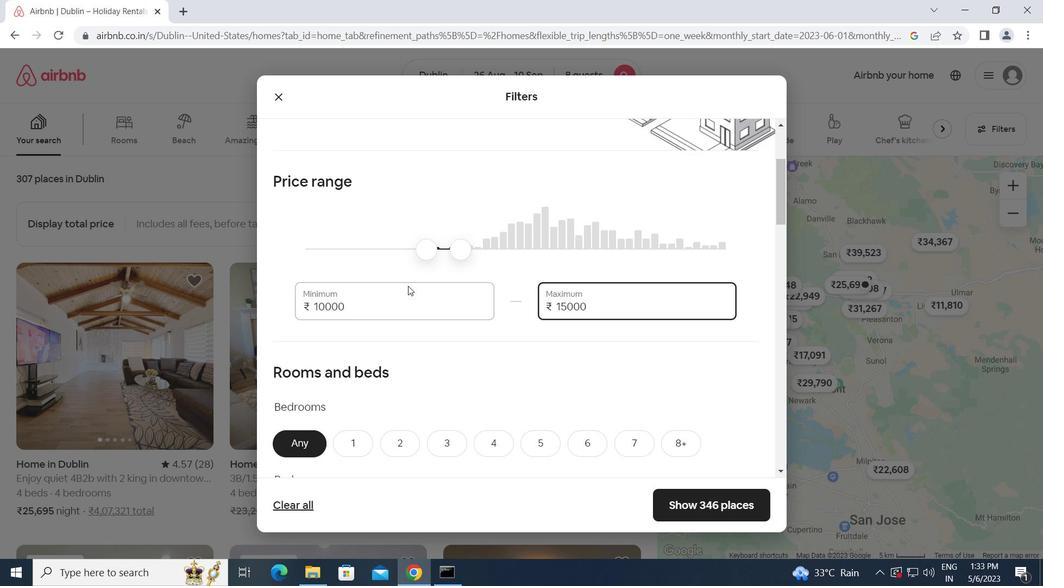 
Action: Mouse scrolled (408, 285) with delta (0, 0)
Screenshot: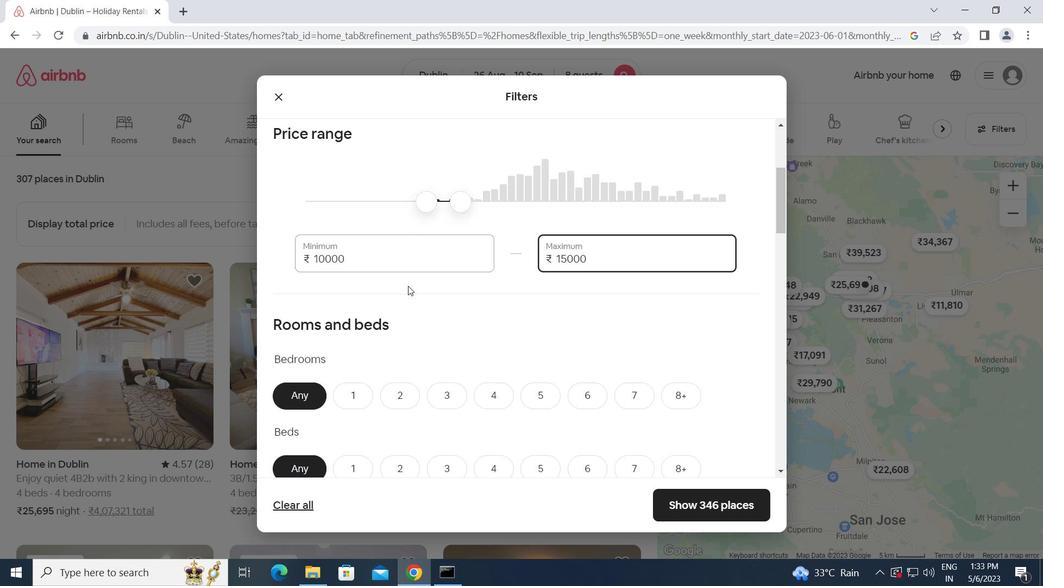 
Action: Mouse scrolled (408, 285) with delta (0, 0)
Screenshot: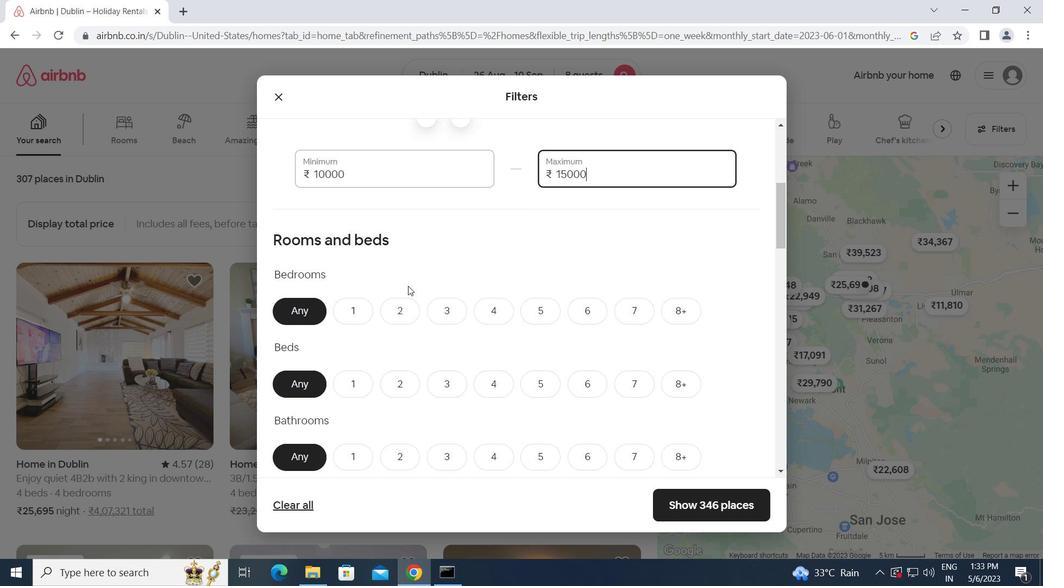 
Action: Mouse moved to (581, 240)
Screenshot: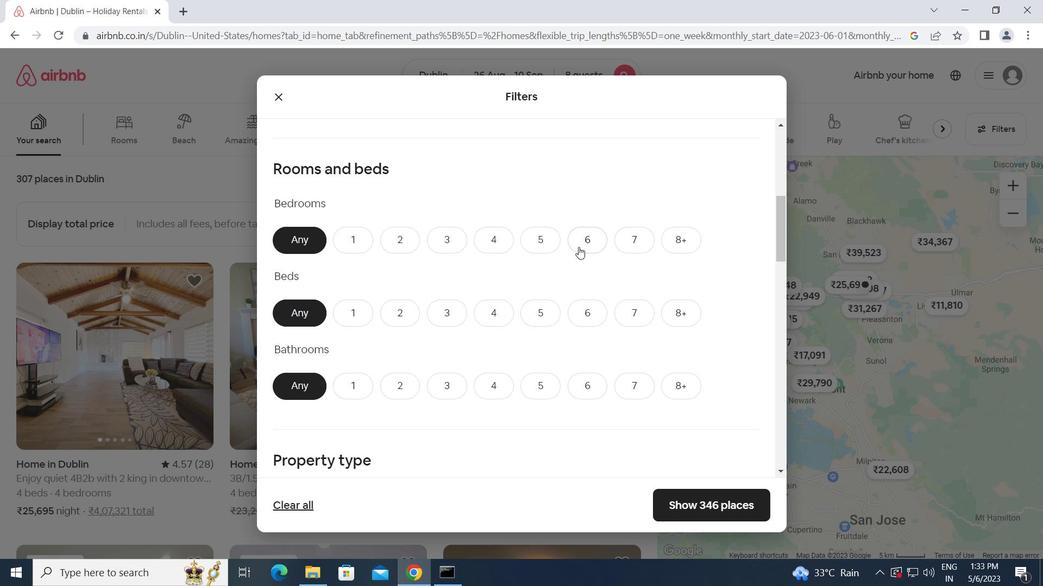 
Action: Mouse pressed left at (581, 240)
Screenshot: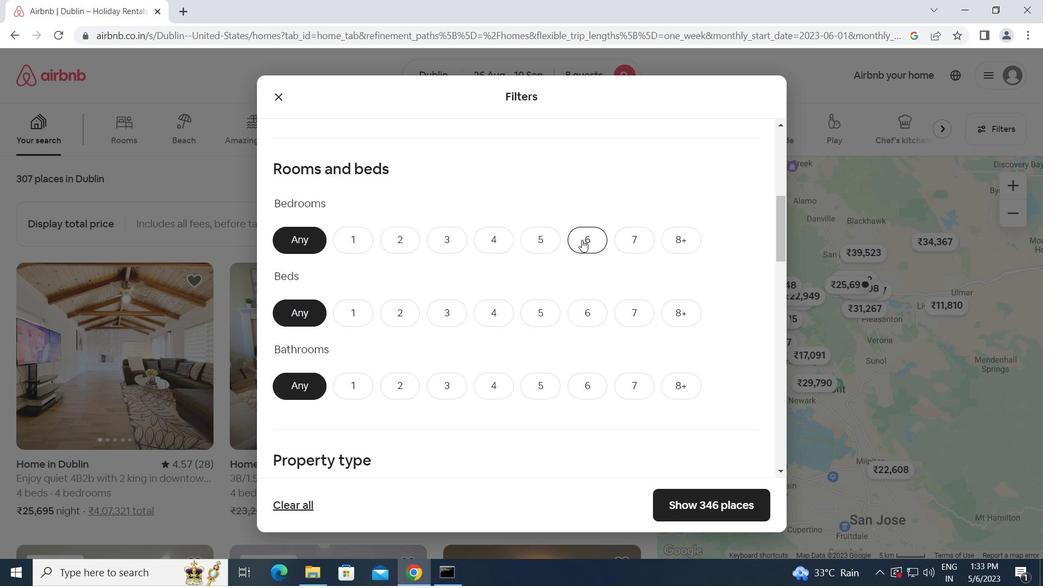 
Action: Mouse moved to (587, 307)
Screenshot: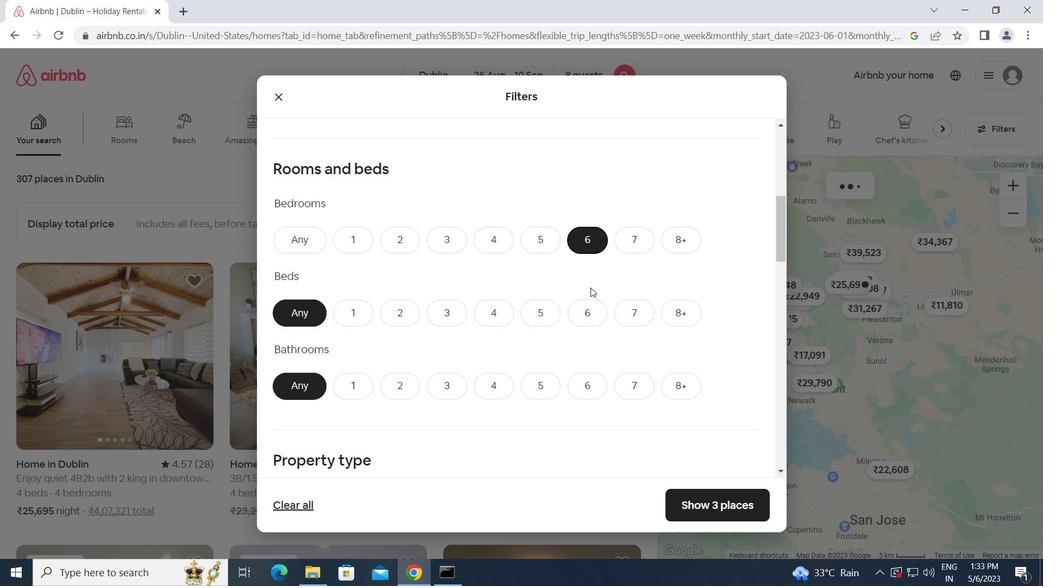 
Action: Mouse pressed left at (587, 307)
Screenshot: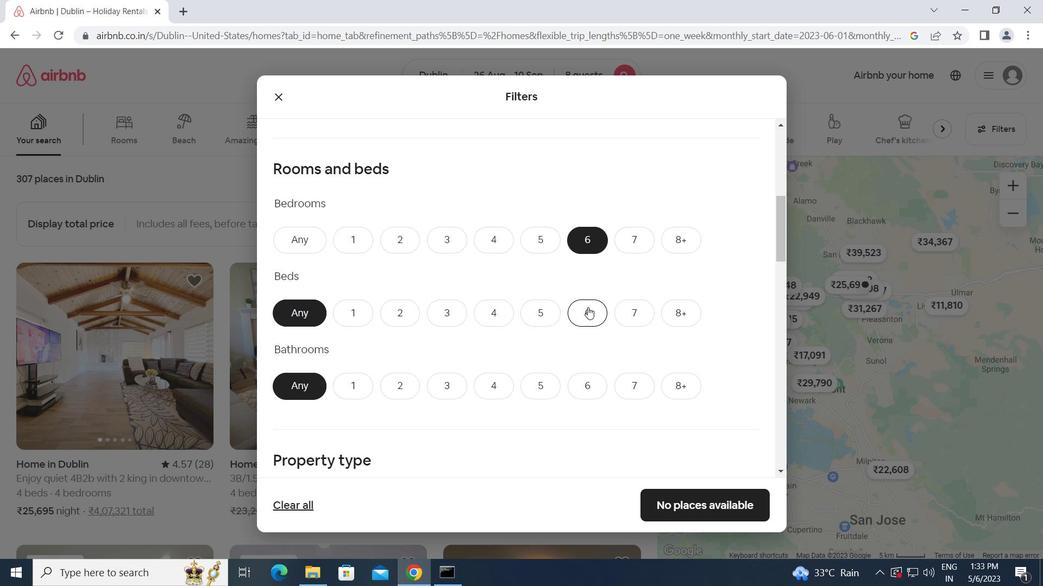 
Action: Mouse moved to (585, 383)
Screenshot: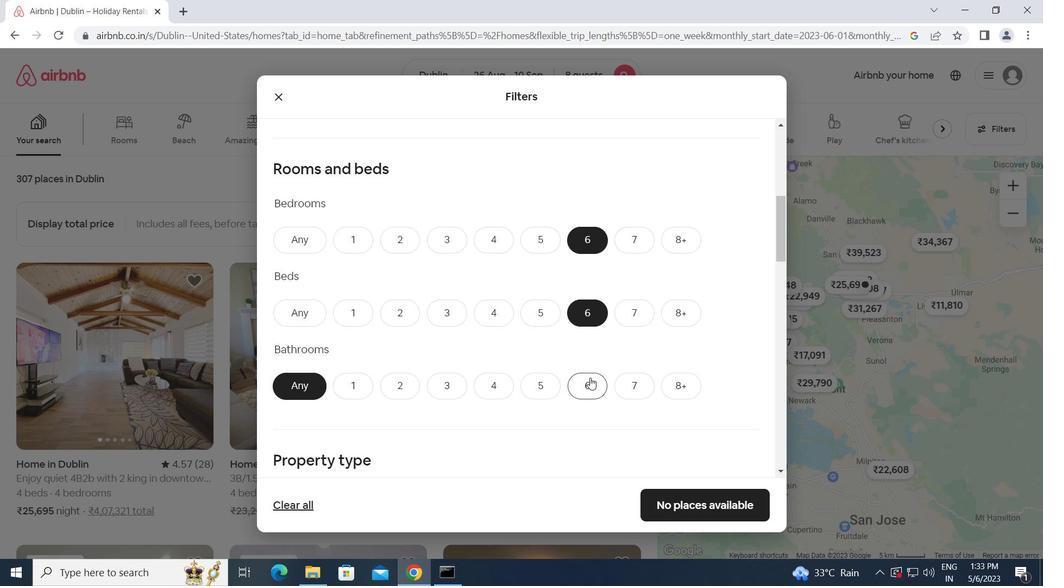 
Action: Mouse pressed left at (585, 383)
Screenshot: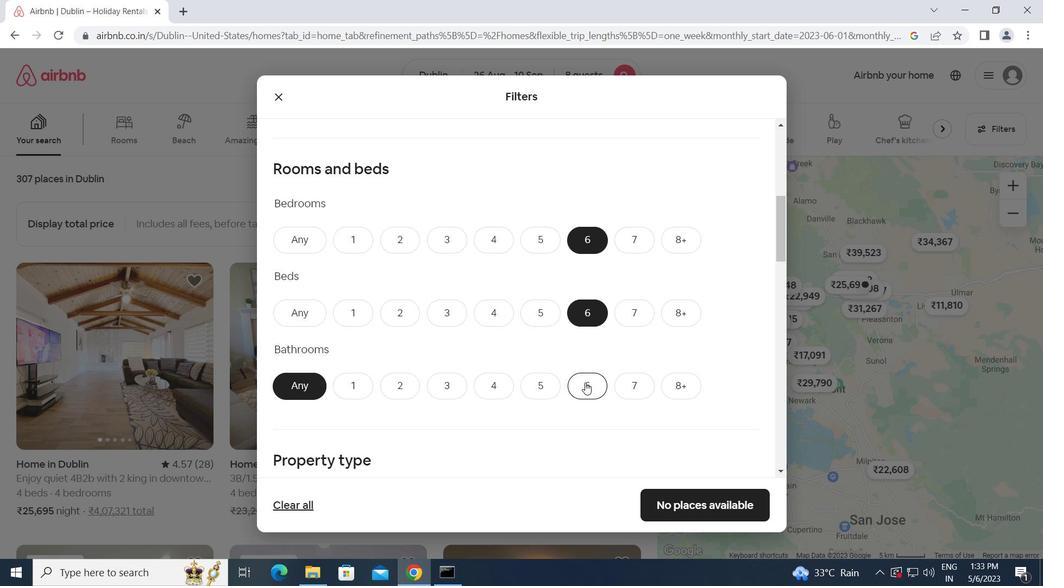 
Action: Mouse scrolled (585, 382) with delta (0, 0)
Screenshot: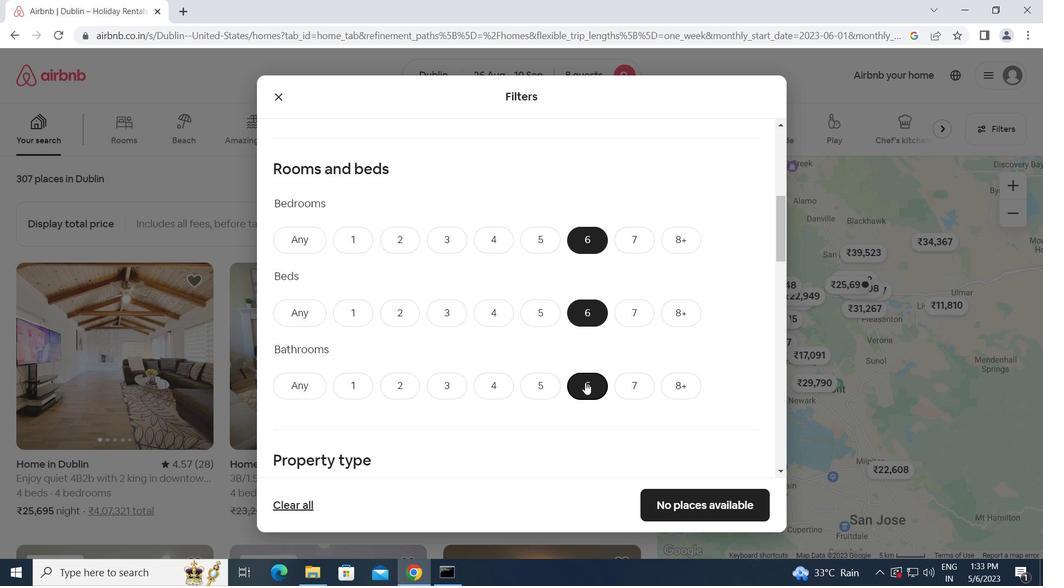 
Action: Mouse scrolled (585, 382) with delta (0, 0)
Screenshot: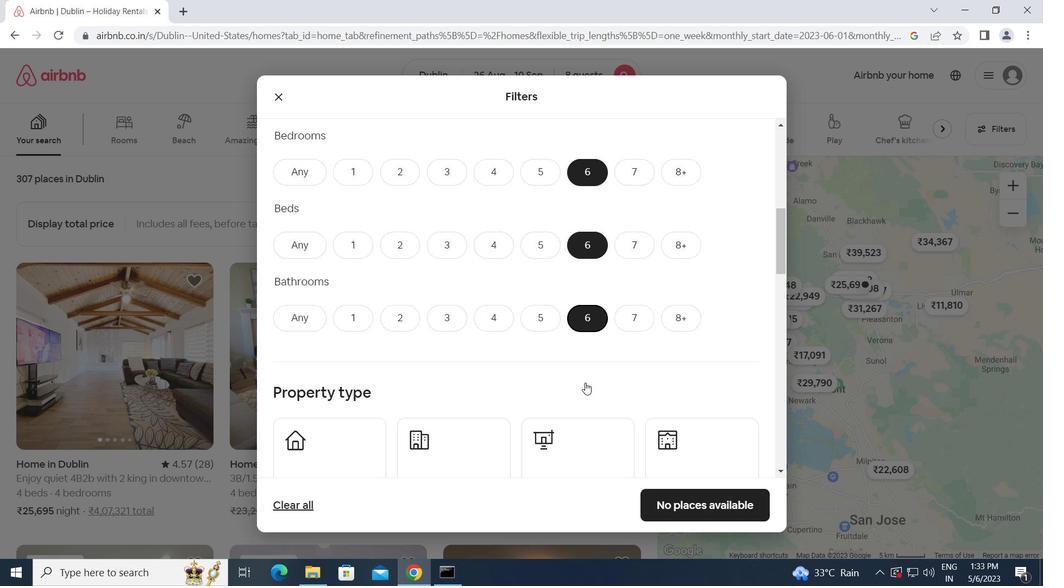 
Action: Mouse moved to (322, 407)
Screenshot: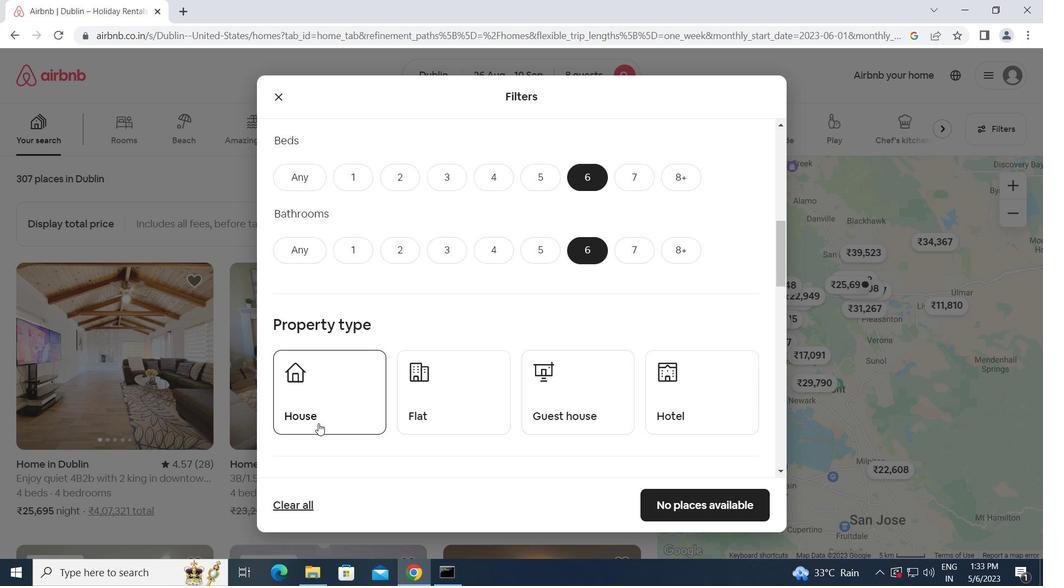 
Action: Mouse pressed left at (322, 407)
Screenshot: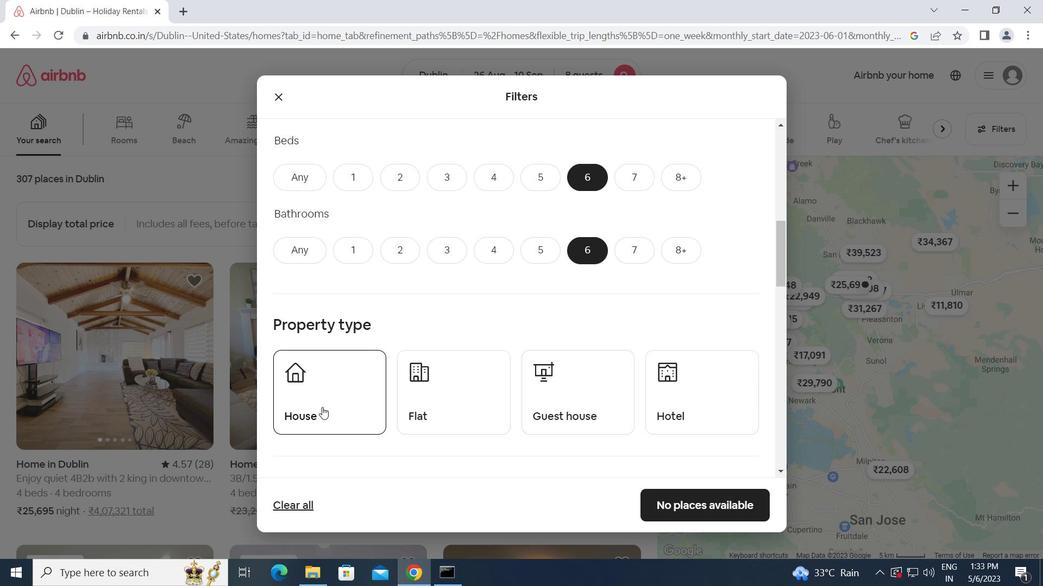 
Action: Mouse moved to (431, 392)
Screenshot: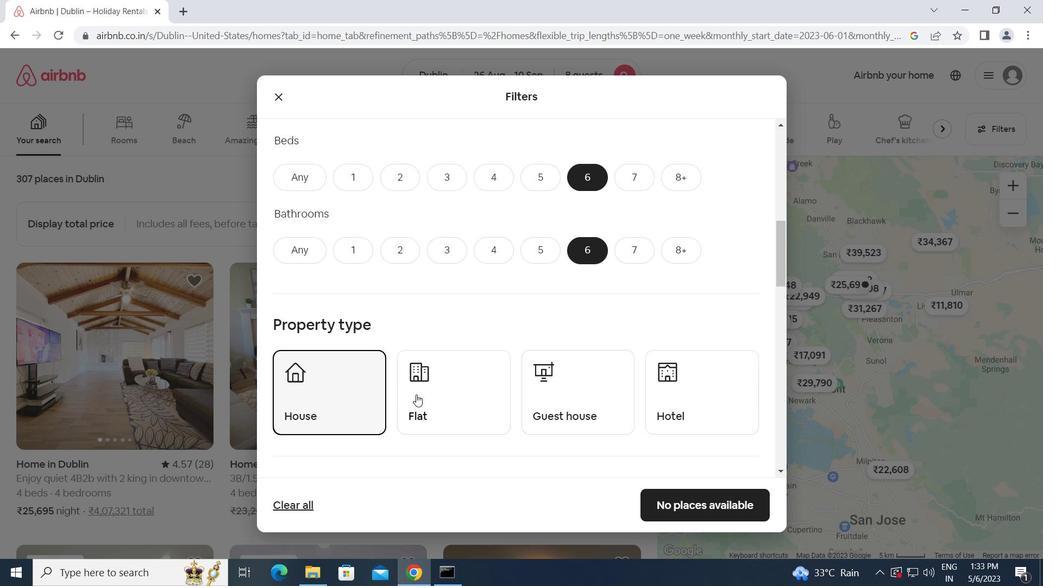 
Action: Mouse pressed left at (431, 392)
Screenshot: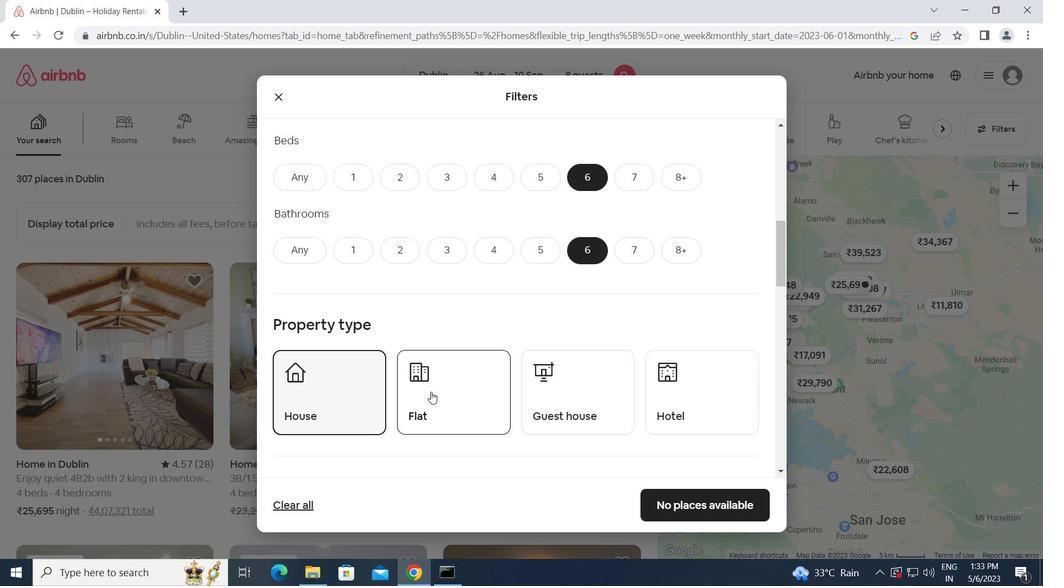 
Action: Mouse moved to (587, 383)
Screenshot: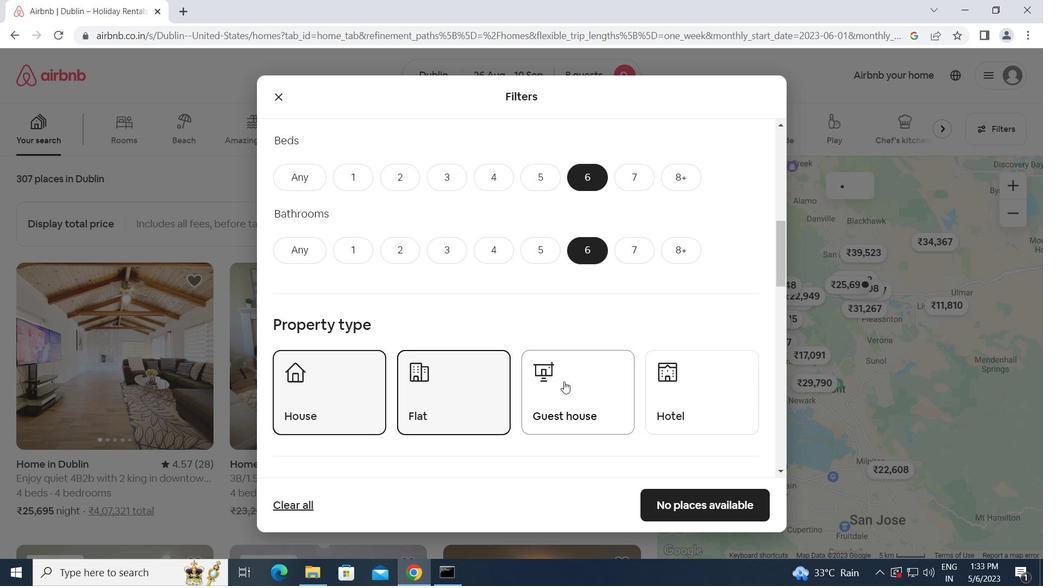 
Action: Mouse pressed left at (587, 383)
Screenshot: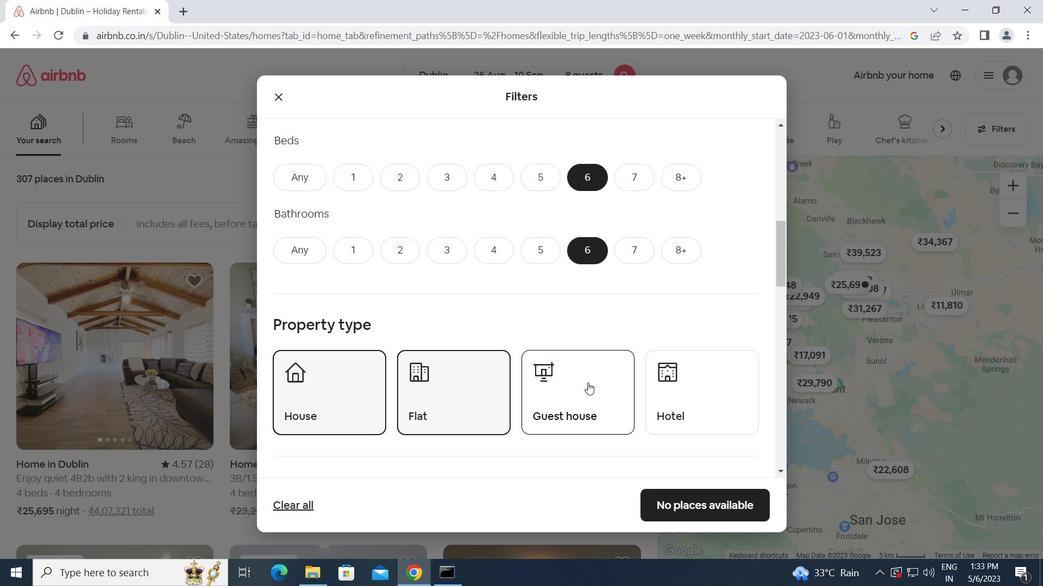
Action: Mouse moved to (493, 383)
Screenshot: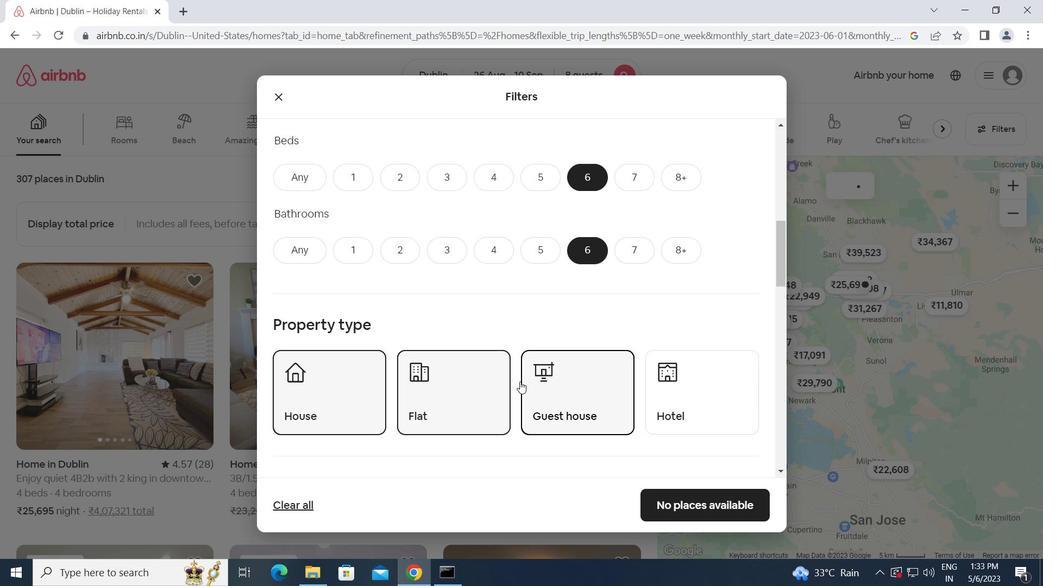 
Action: Mouse scrolled (493, 382) with delta (0, 0)
Screenshot: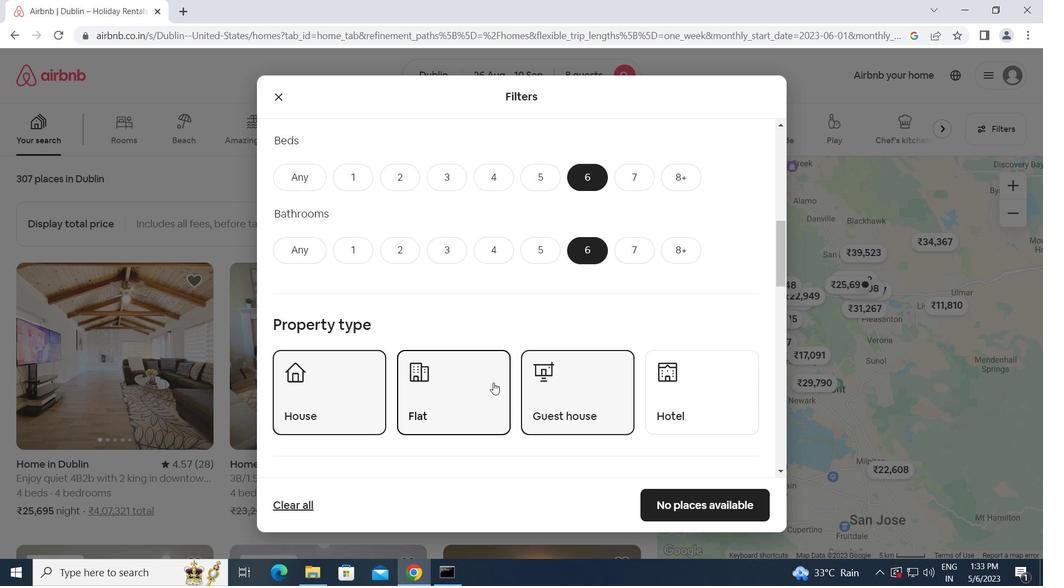 
Action: Mouse moved to (493, 383)
Screenshot: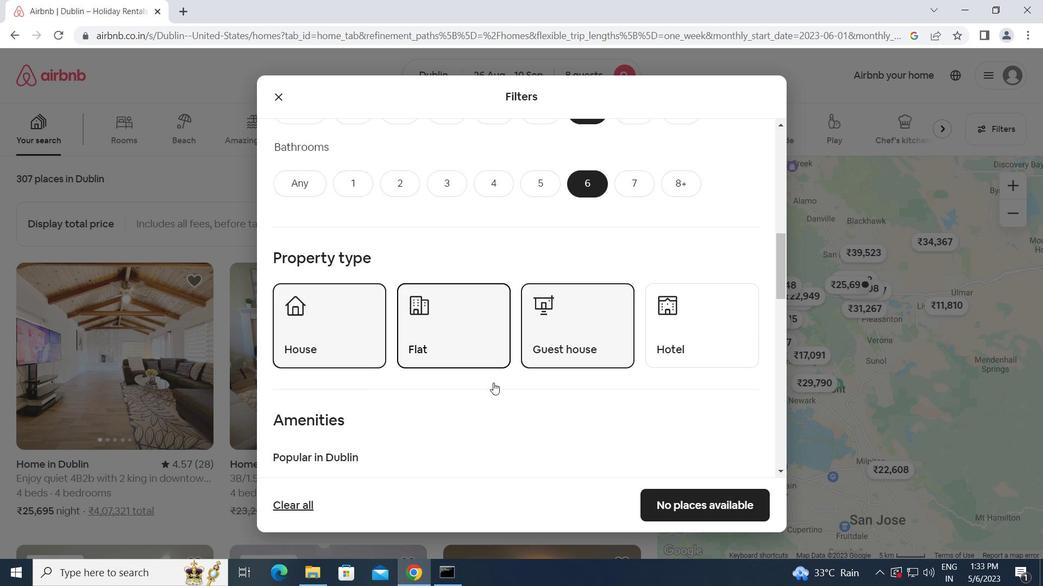 
Action: Mouse scrolled (493, 382) with delta (0, 0)
Screenshot: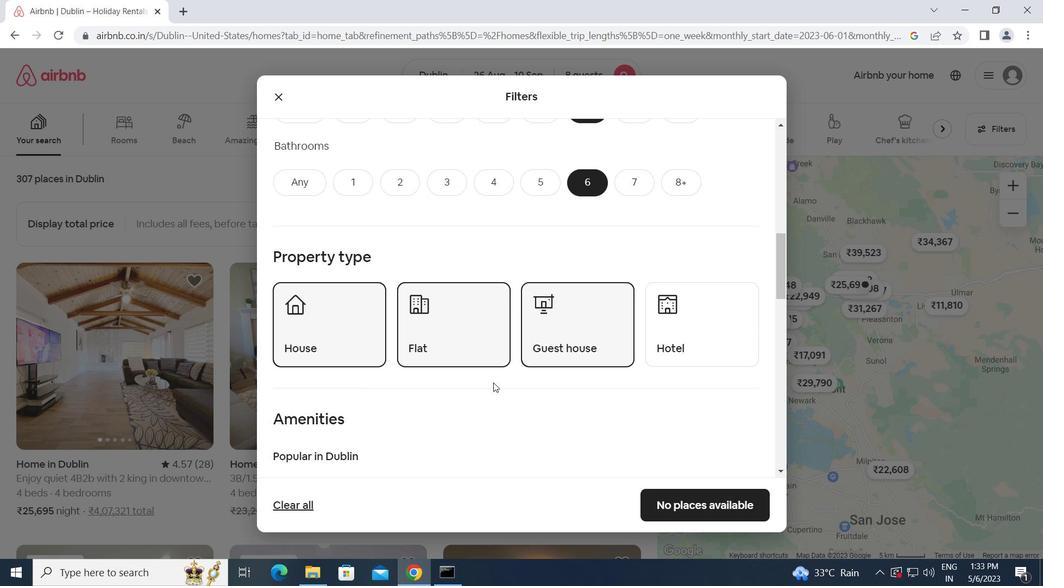 
Action: Mouse scrolled (493, 382) with delta (0, 0)
Screenshot: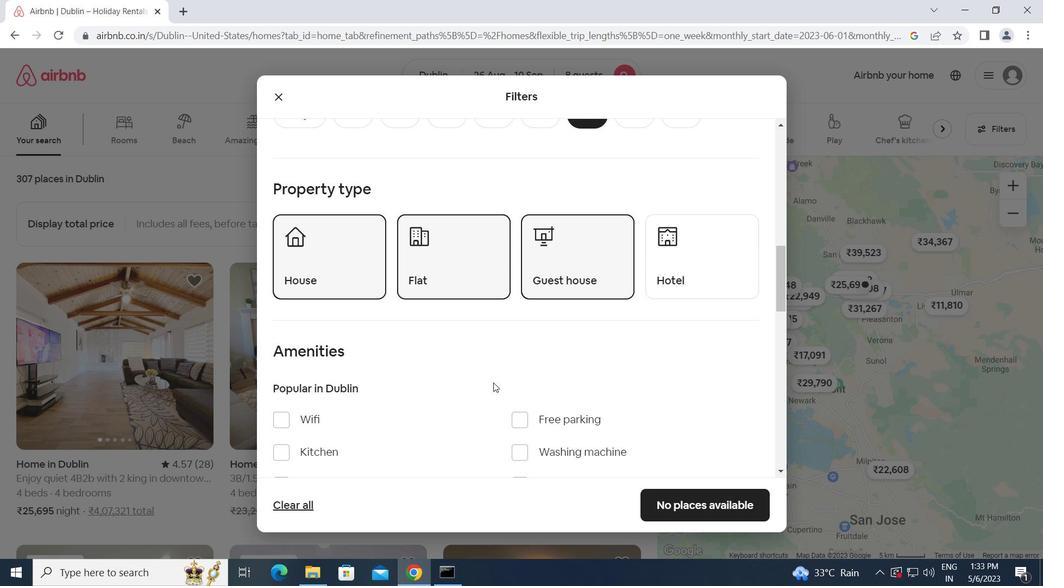 
Action: Mouse moved to (278, 353)
Screenshot: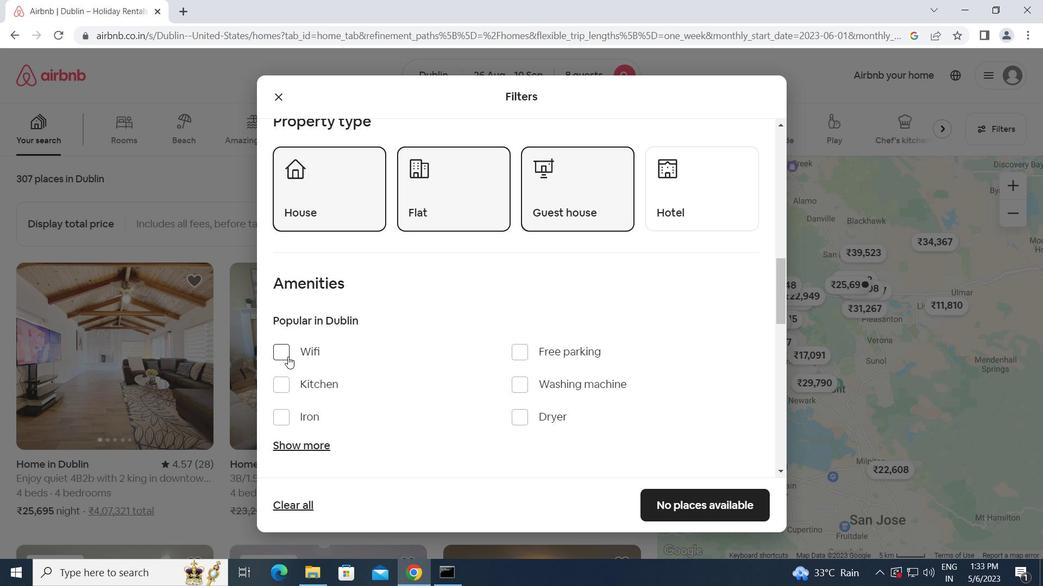 
Action: Mouse pressed left at (278, 353)
Screenshot: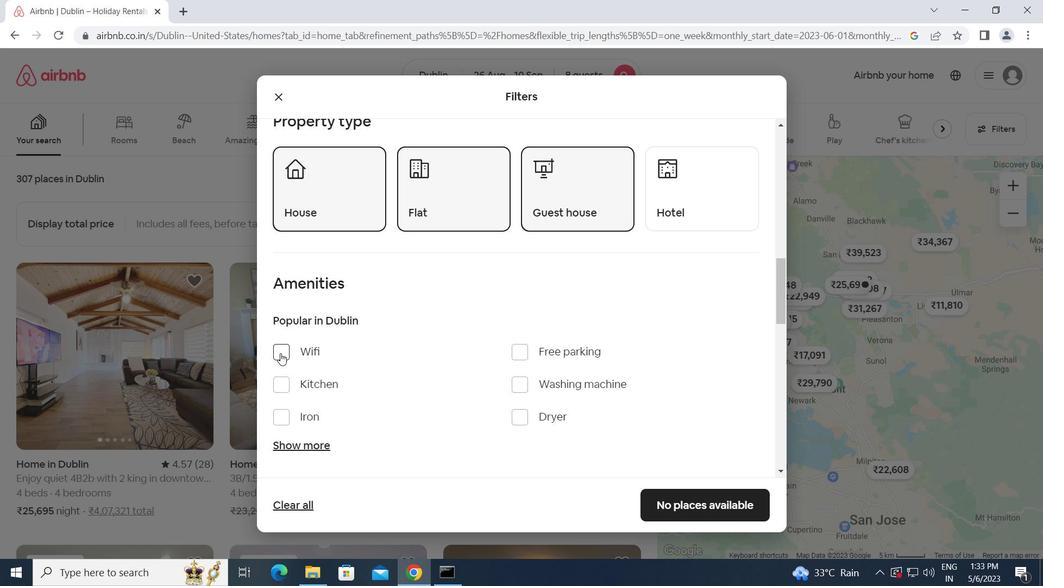 
Action: Mouse moved to (278, 442)
Screenshot: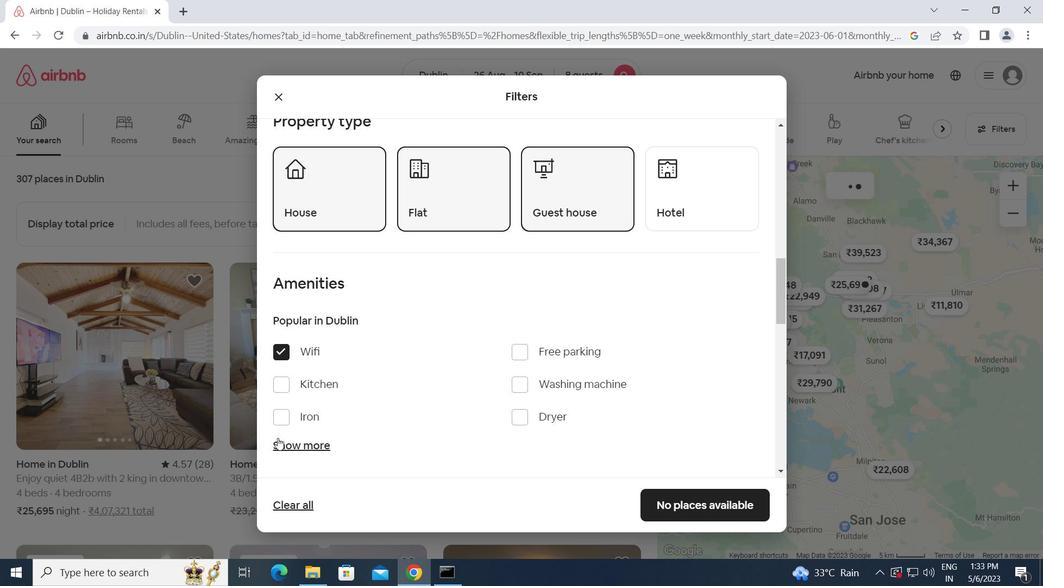 
Action: Mouse pressed left at (278, 442)
Screenshot: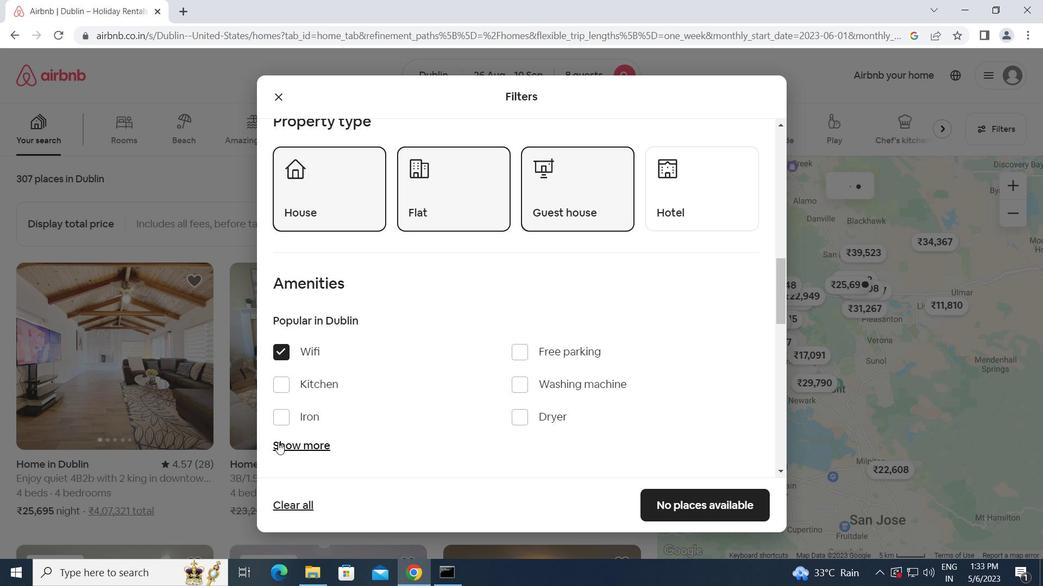 
Action: Mouse moved to (410, 453)
Screenshot: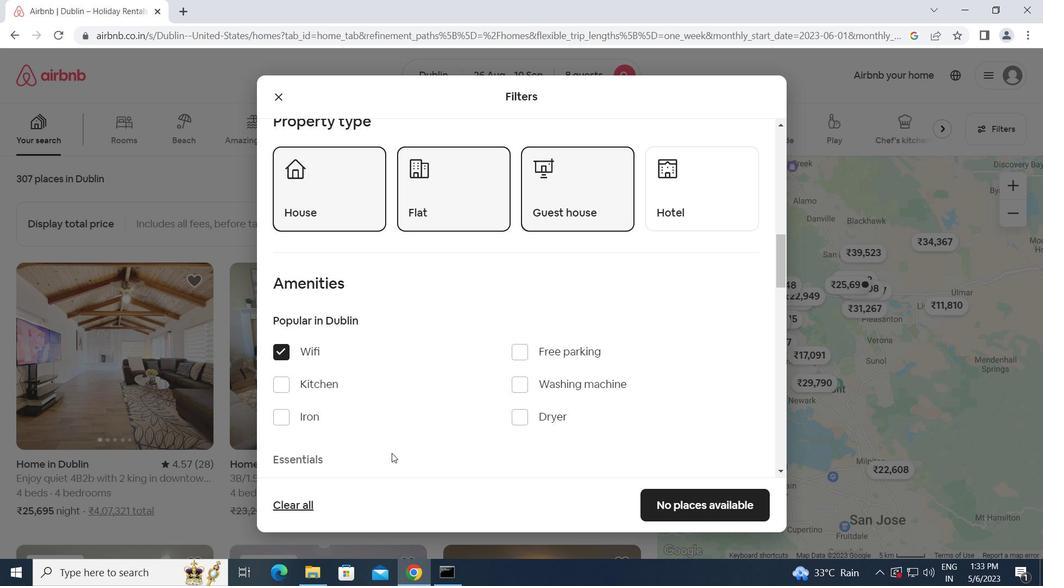 
Action: Mouse scrolled (410, 453) with delta (0, 0)
Screenshot: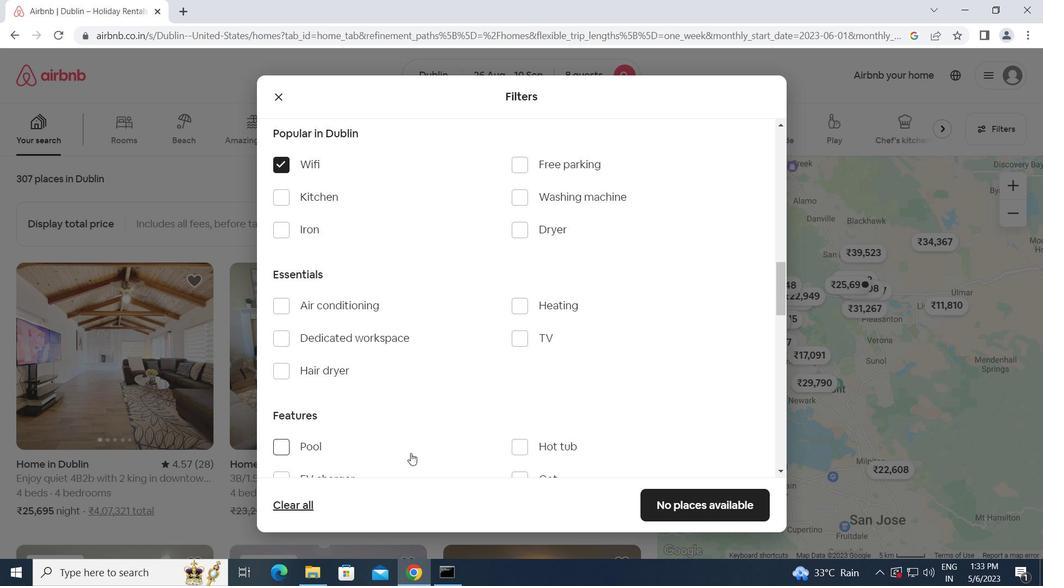 
Action: Mouse scrolled (410, 453) with delta (0, 0)
Screenshot: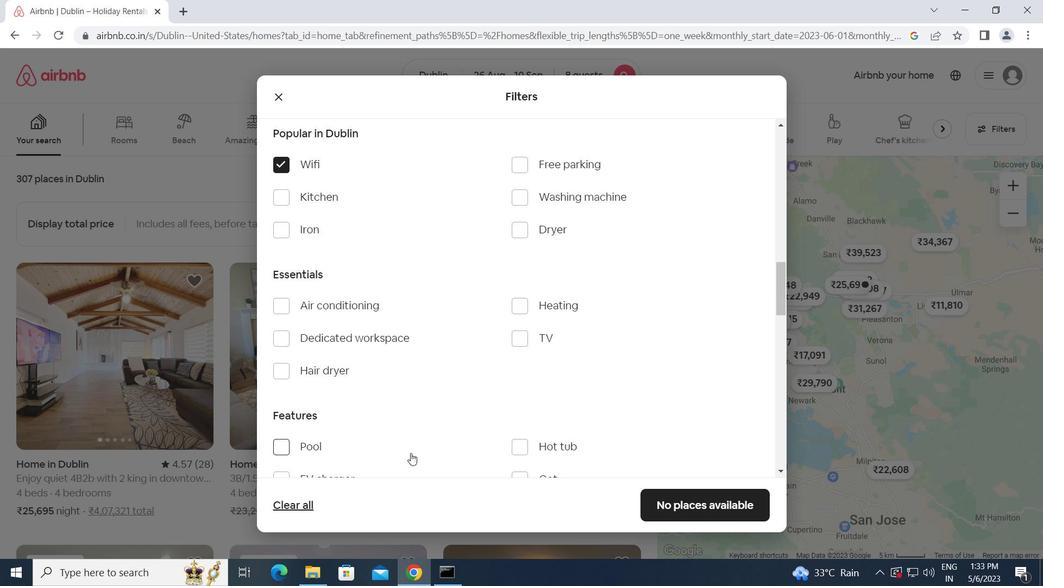 
Action: Mouse moved to (418, 443)
Screenshot: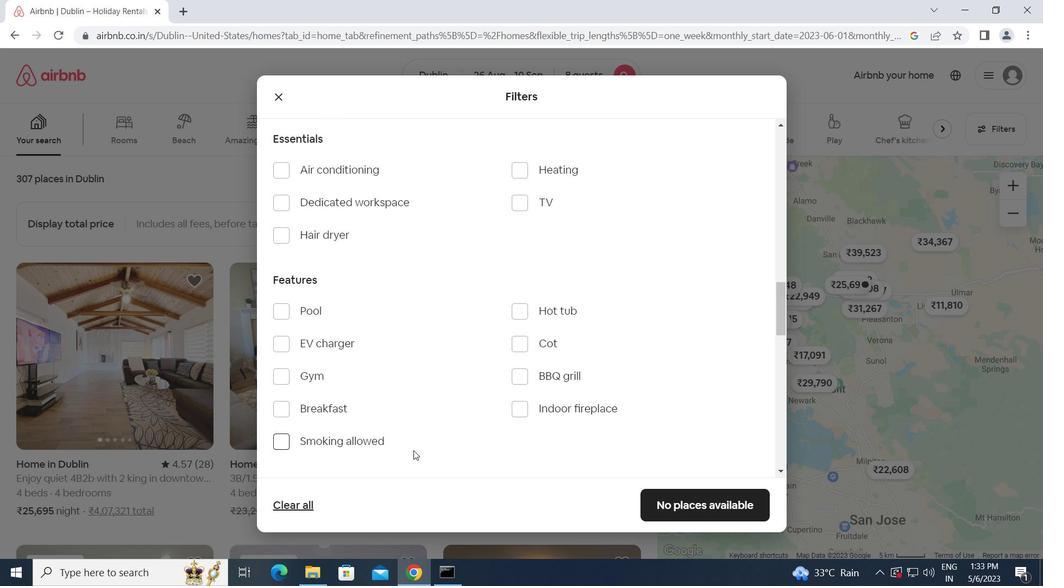 
Action: Mouse scrolled (418, 444) with delta (0, 0)
Screenshot: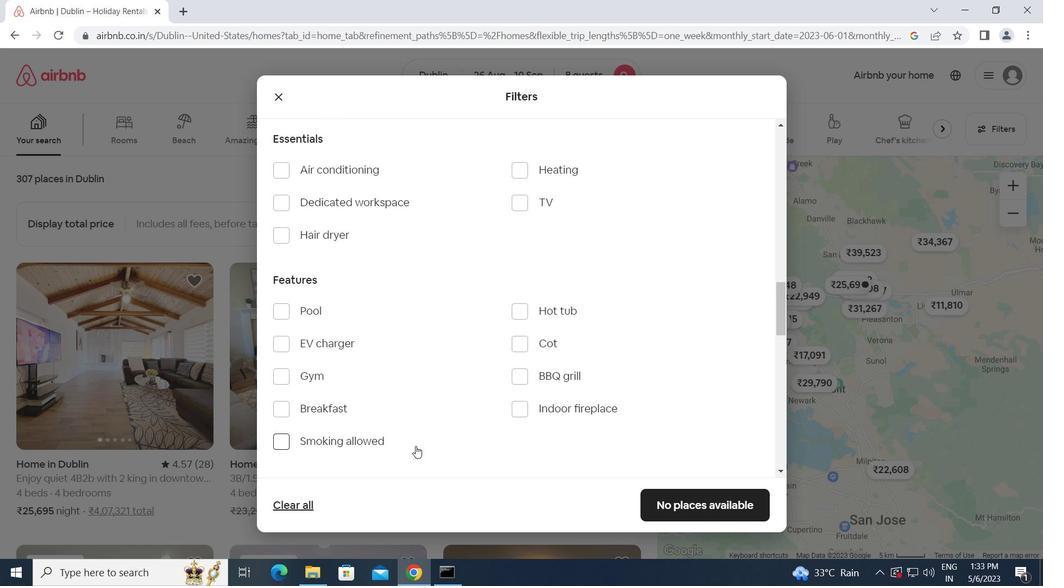 
Action: Mouse scrolled (418, 444) with delta (0, 0)
Screenshot: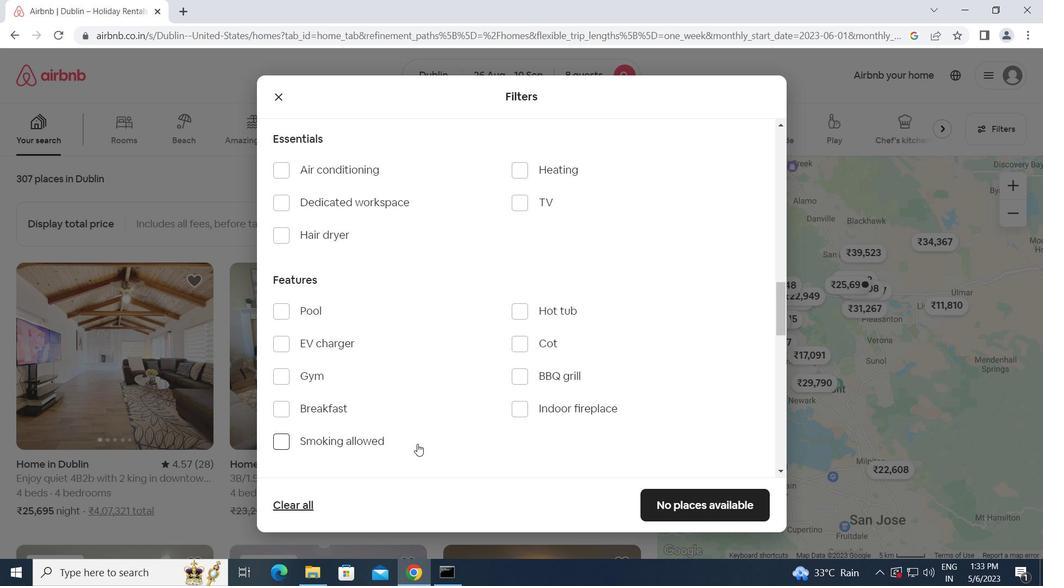 
Action: Mouse moved to (521, 336)
Screenshot: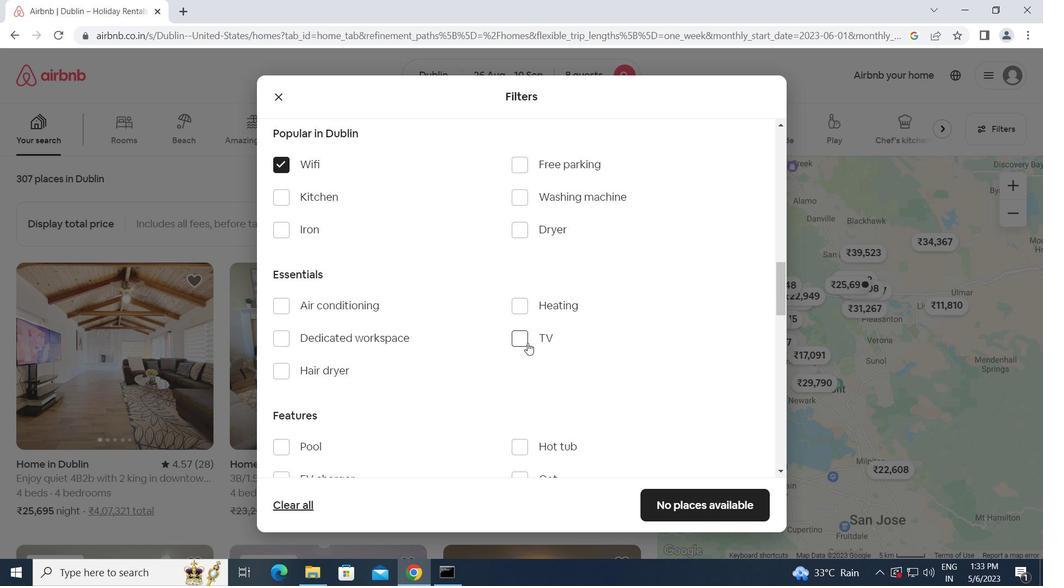 
Action: Mouse pressed left at (521, 336)
Screenshot: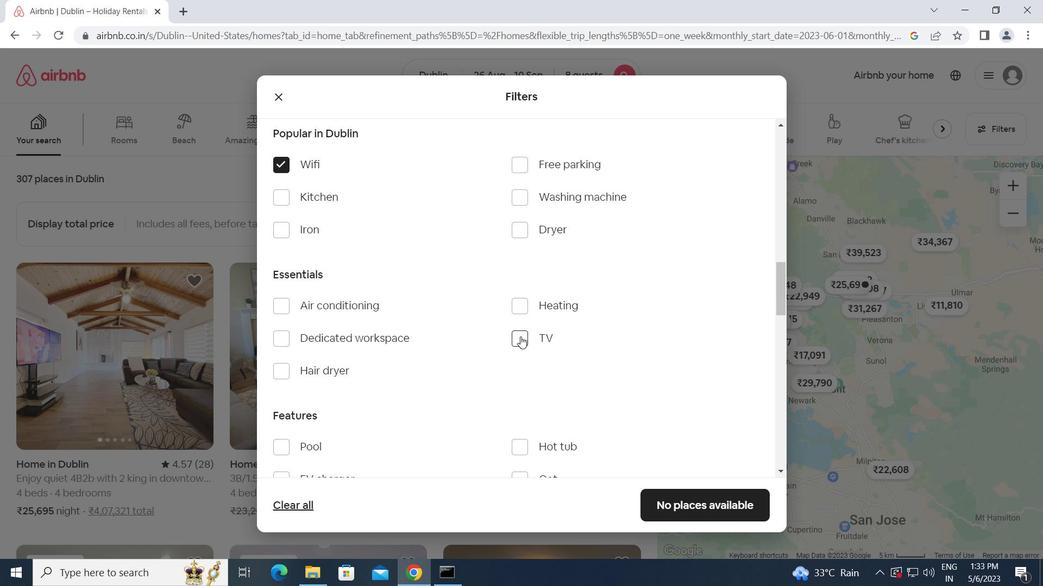 
Action: Mouse moved to (520, 166)
Screenshot: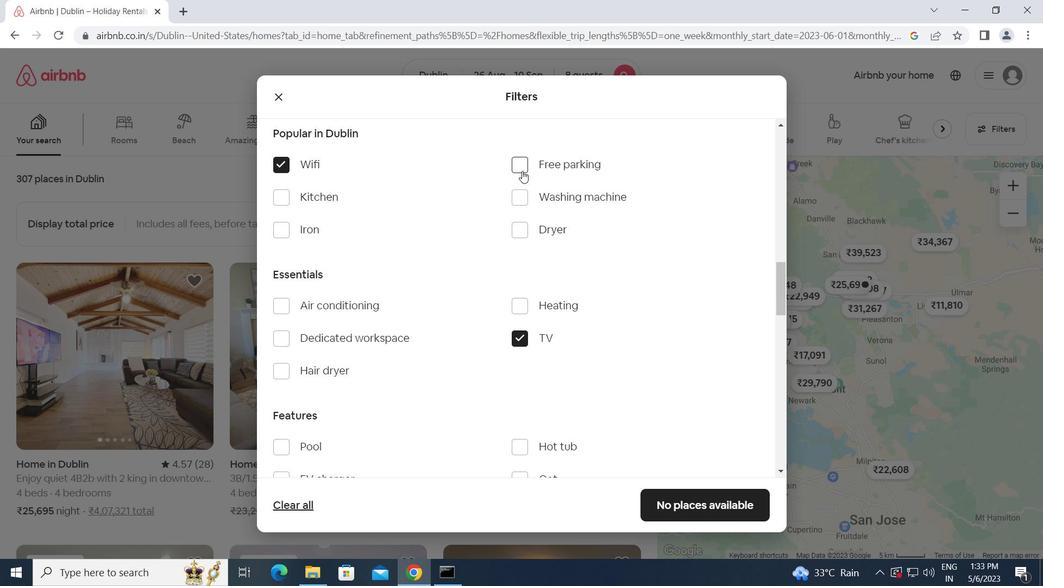 
Action: Mouse pressed left at (520, 166)
Screenshot: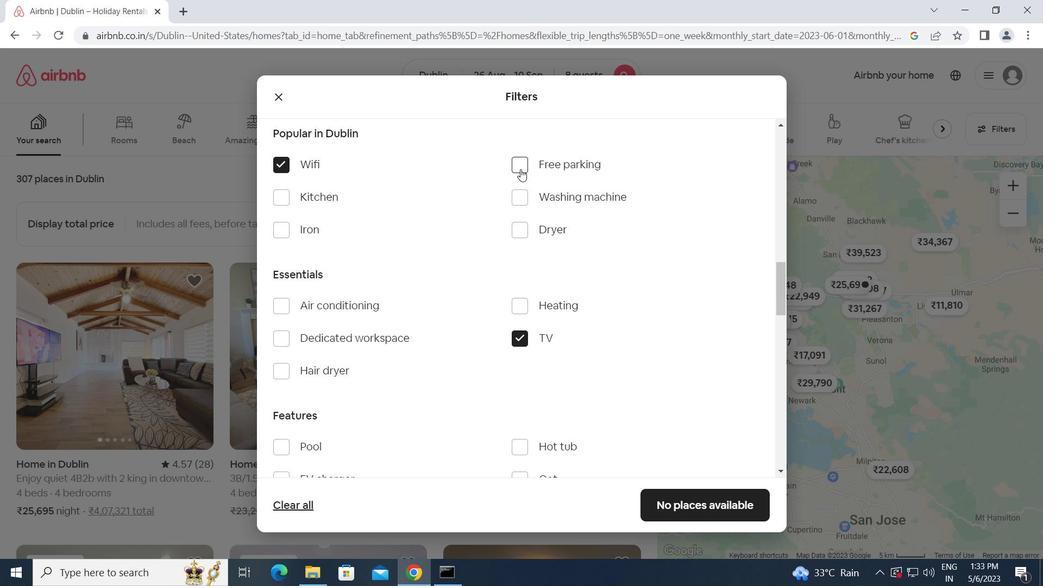 
Action: Mouse moved to (399, 312)
Screenshot: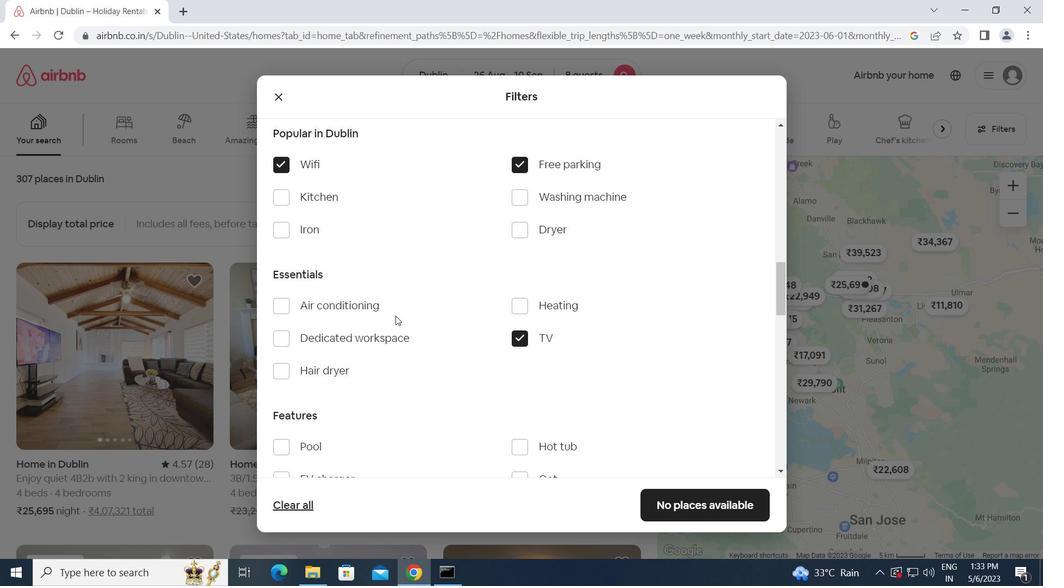 
Action: Mouse scrolled (399, 312) with delta (0, 0)
Screenshot: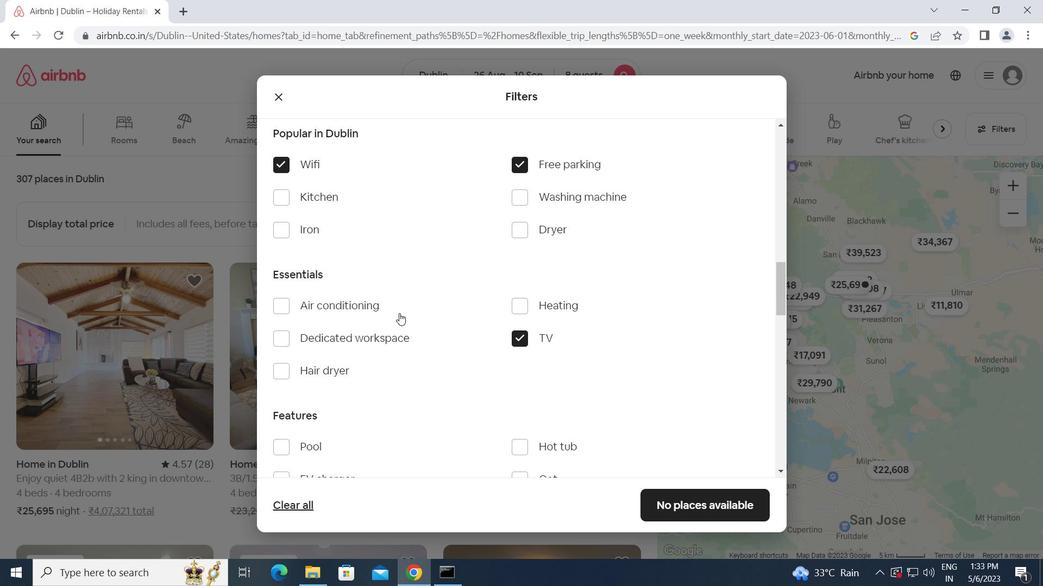 
Action: Mouse moved to (390, 322)
Screenshot: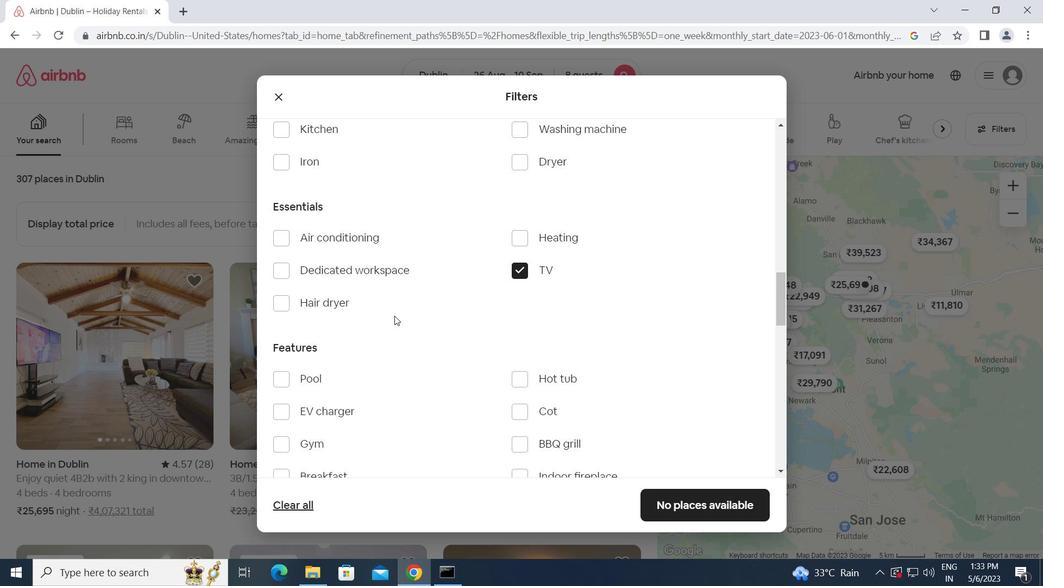 
Action: Mouse scrolled (390, 321) with delta (0, 0)
Screenshot: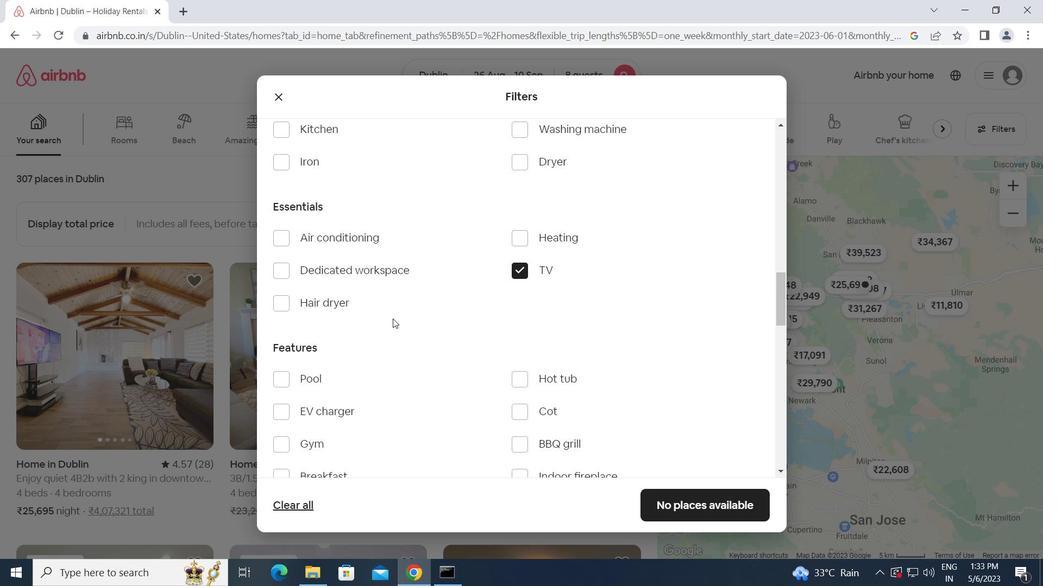 
Action: Mouse moved to (278, 375)
Screenshot: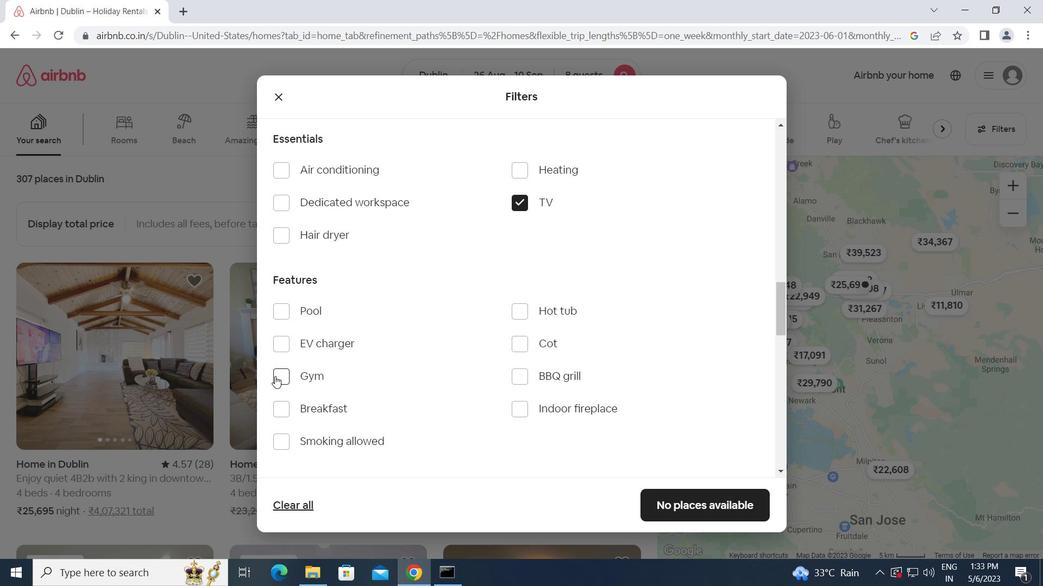 
Action: Mouse pressed left at (278, 375)
Screenshot: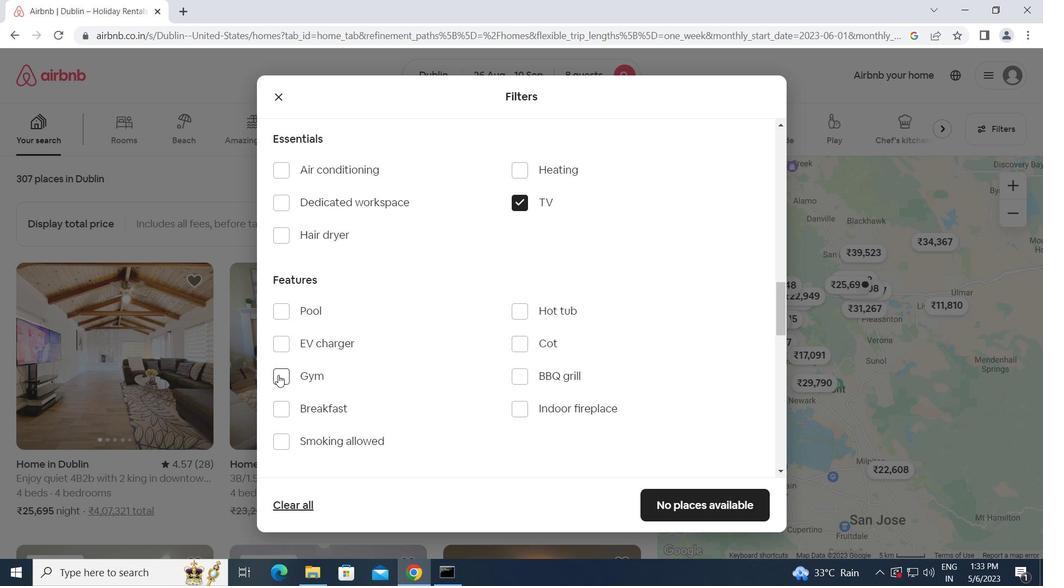 
Action: Mouse moved to (286, 409)
Screenshot: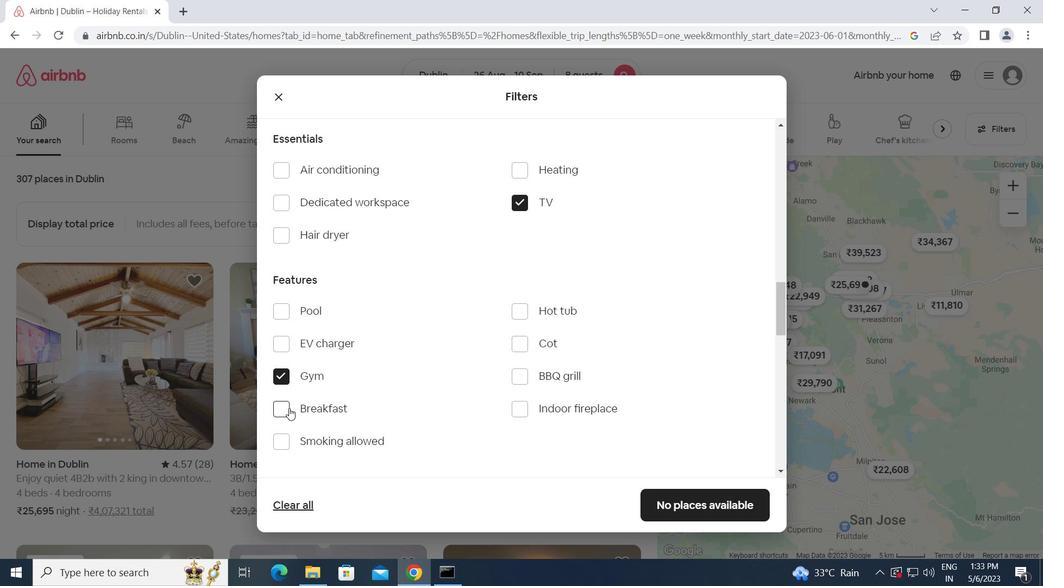 
Action: Mouse pressed left at (286, 409)
Screenshot: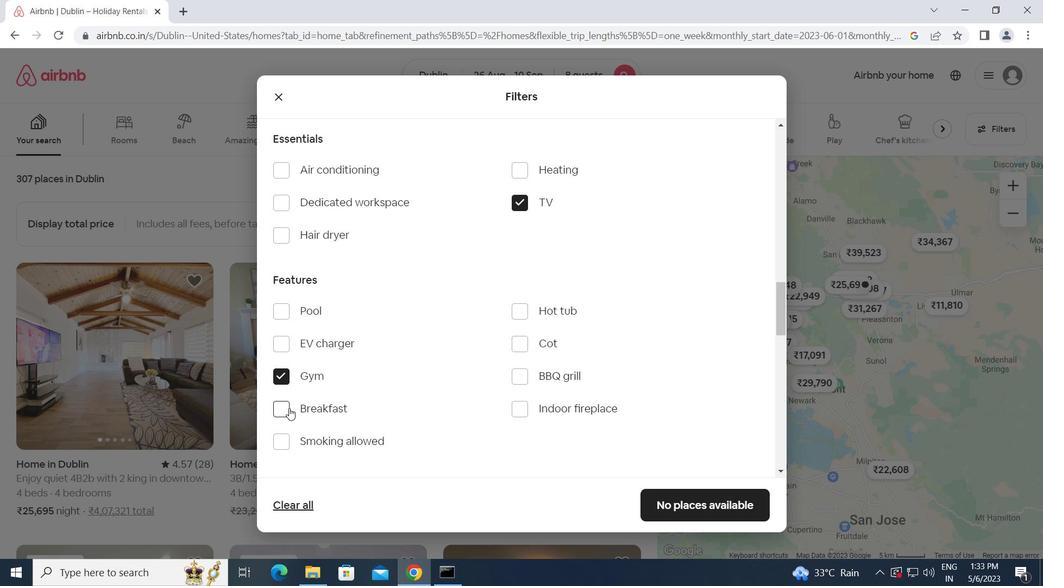 
Action: Mouse moved to (433, 401)
Screenshot: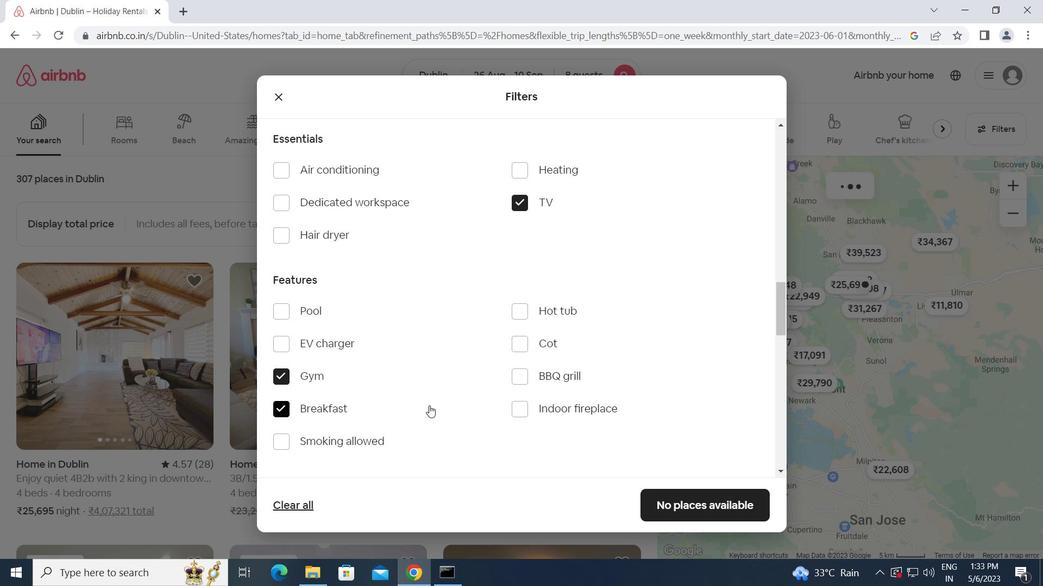 
Action: Mouse scrolled (433, 400) with delta (0, 0)
Screenshot: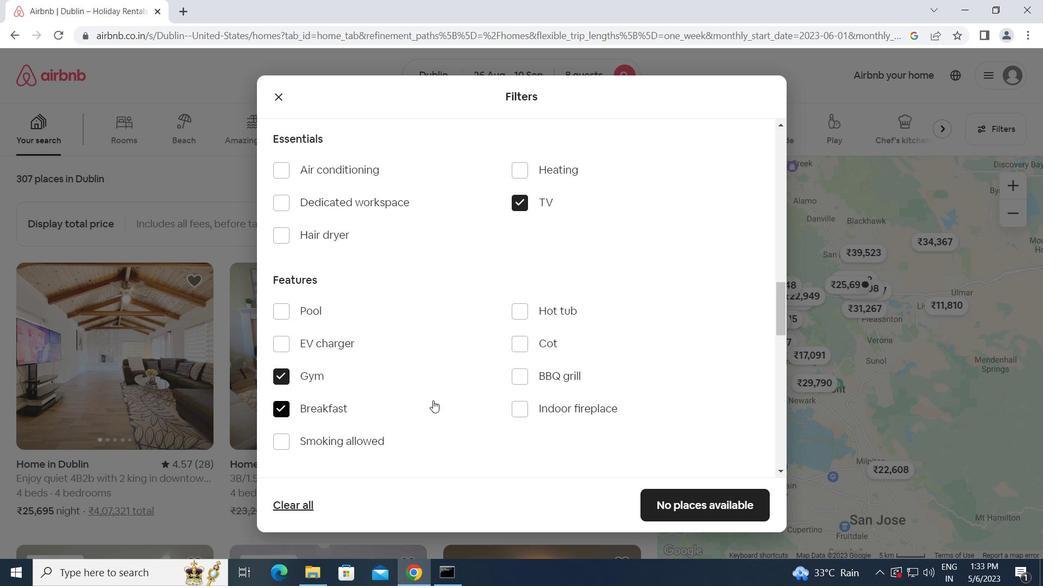 
Action: Mouse scrolled (433, 400) with delta (0, 0)
Screenshot: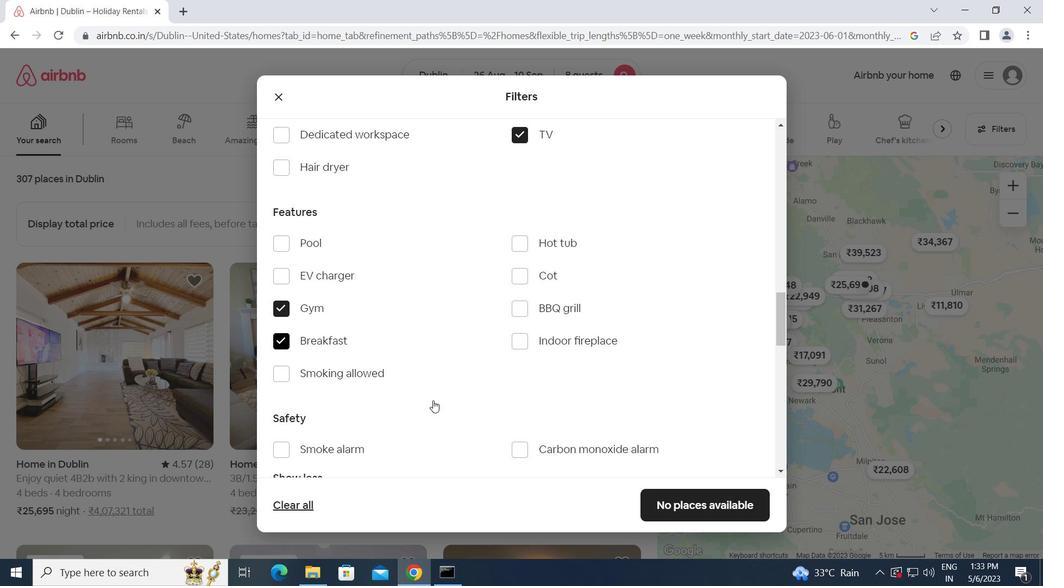 
Action: Mouse scrolled (433, 400) with delta (0, 0)
Screenshot: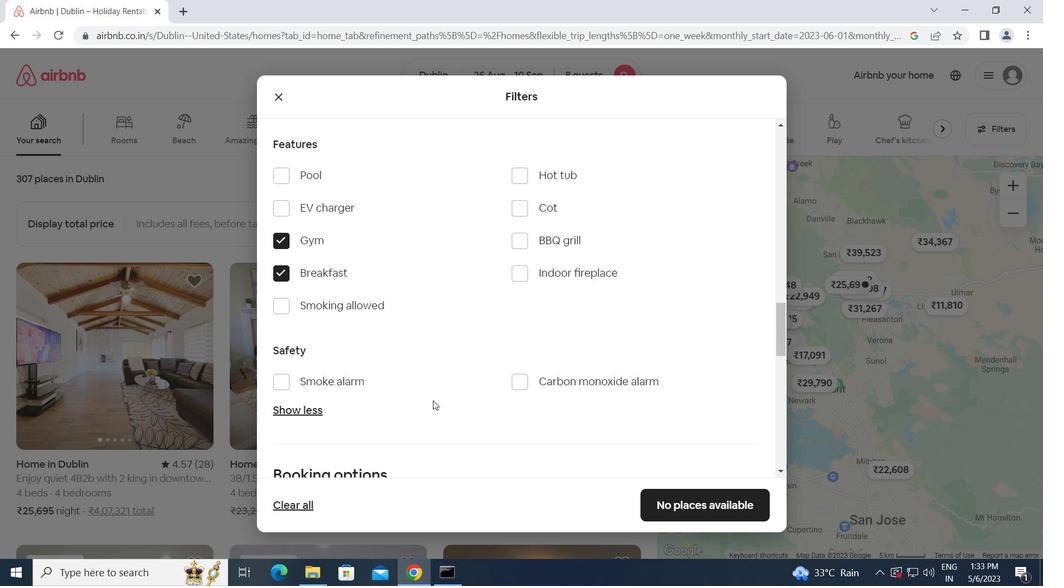 
Action: Mouse scrolled (433, 400) with delta (0, 0)
Screenshot: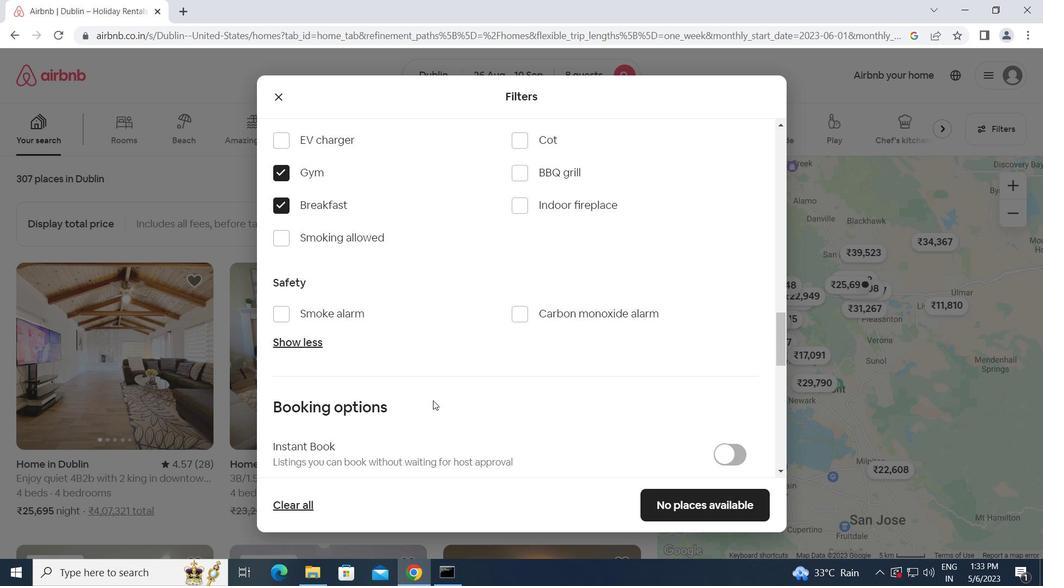 
Action: Mouse scrolled (433, 400) with delta (0, 0)
Screenshot: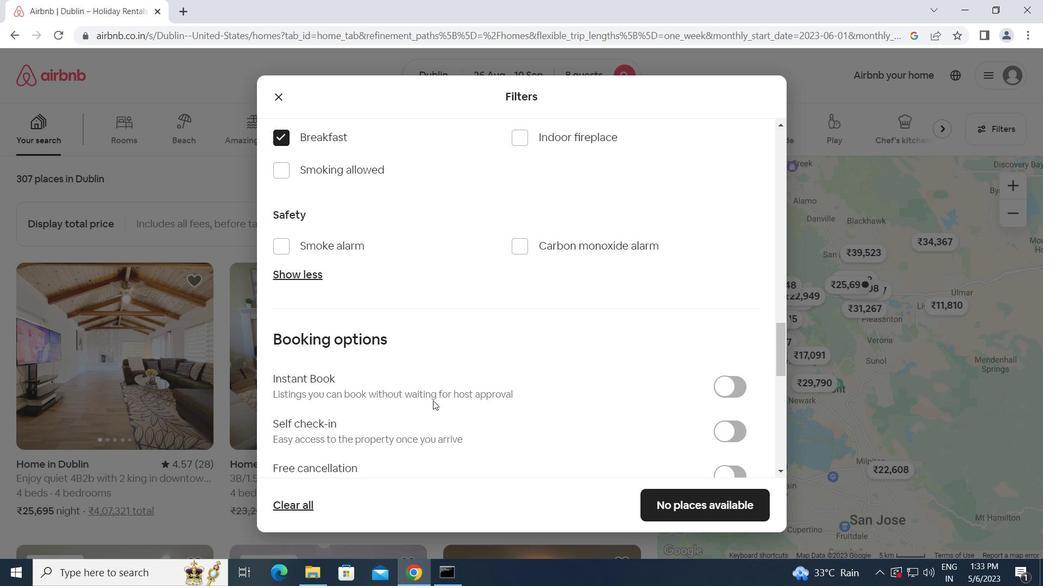 
Action: Mouse moved to (735, 359)
Screenshot: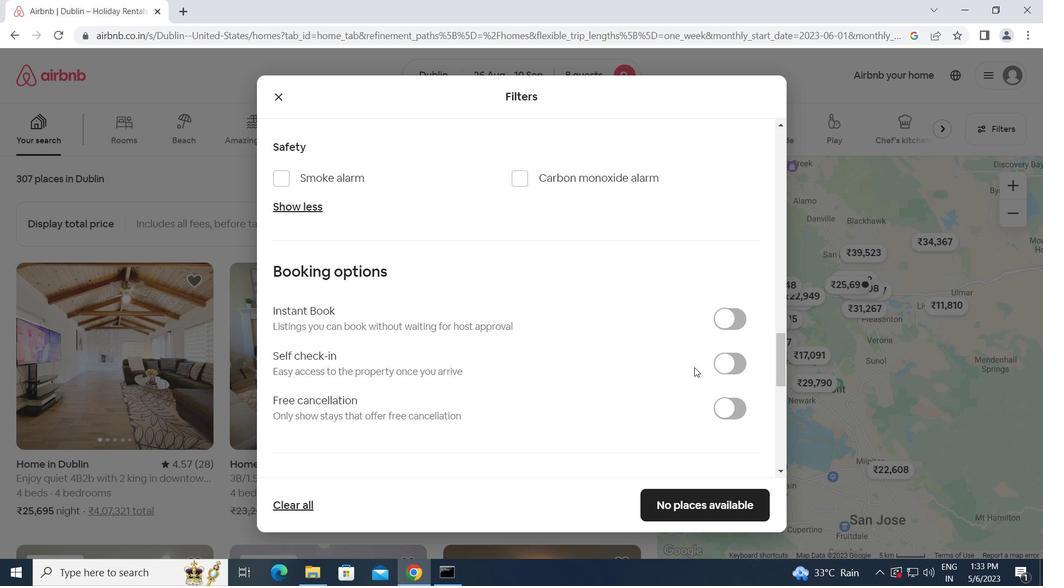 
Action: Mouse pressed left at (735, 359)
Screenshot: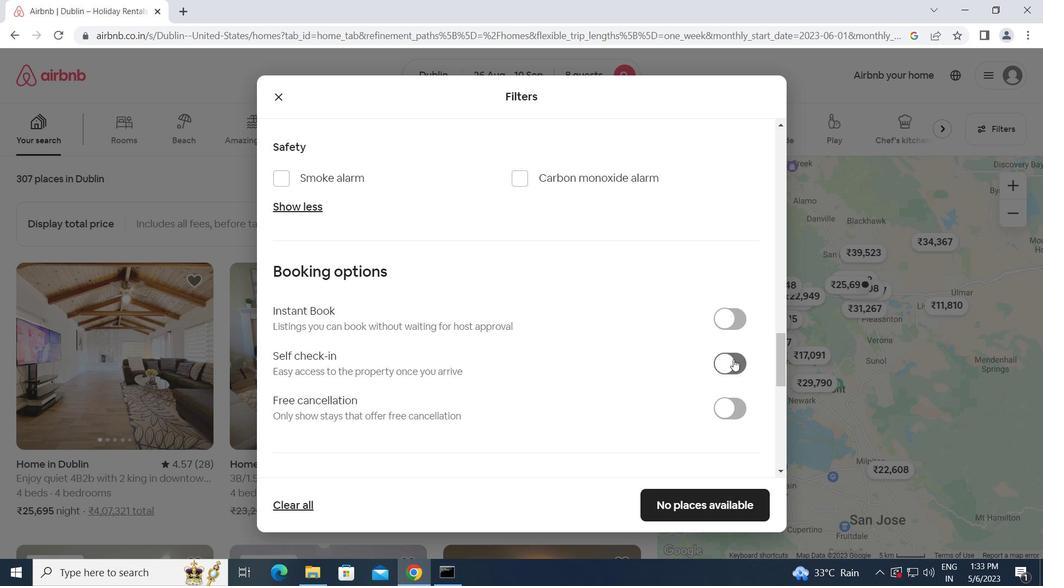
Action: Mouse moved to (595, 393)
Screenshot: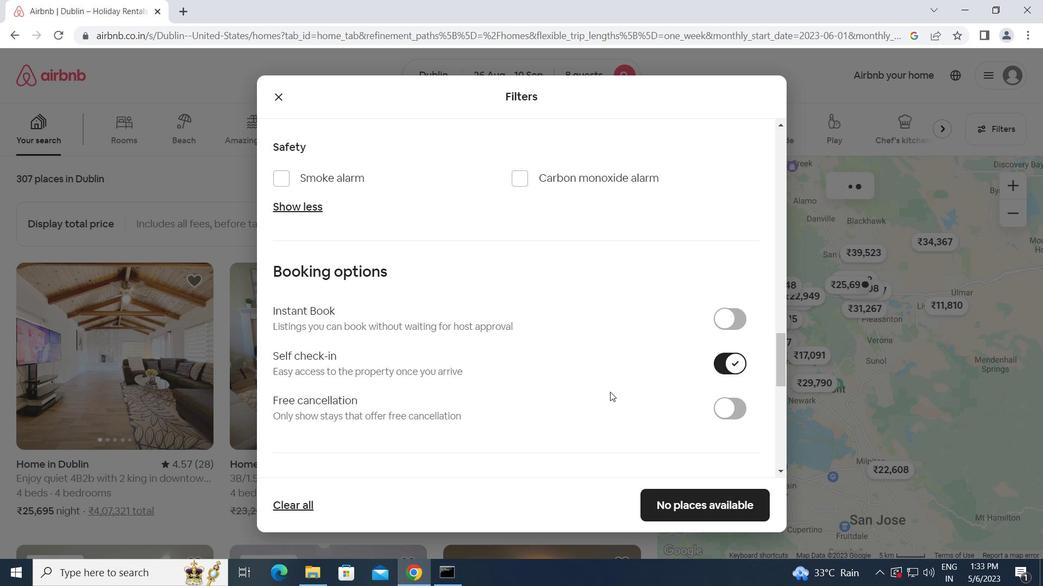 
Action: Mouse scrolled (595, 393) with delta (0, 0)
Screenshot: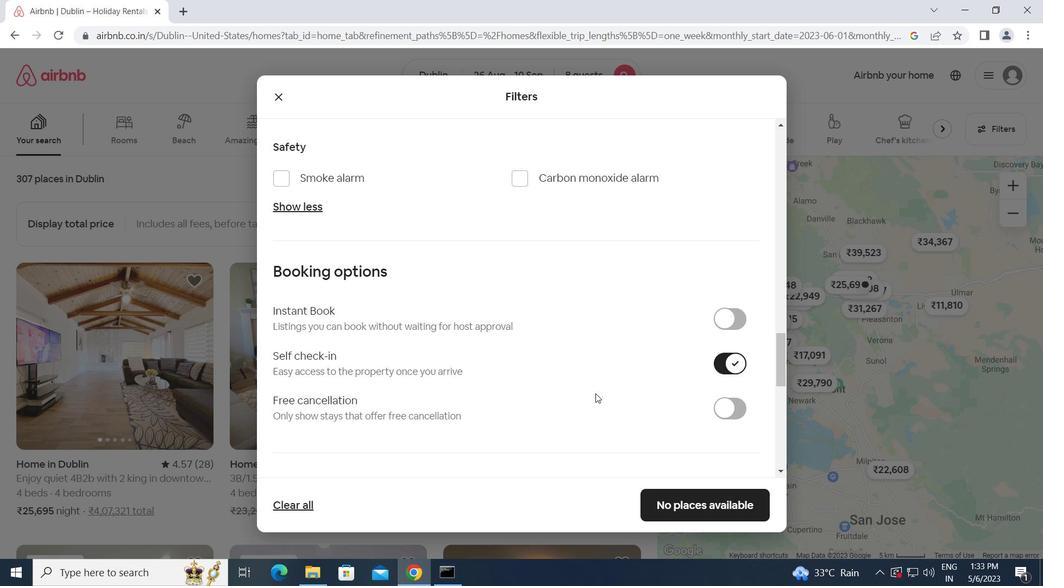 
Action: Mouse scrolled (595, 393) with delta (0, 0)
Screenshot: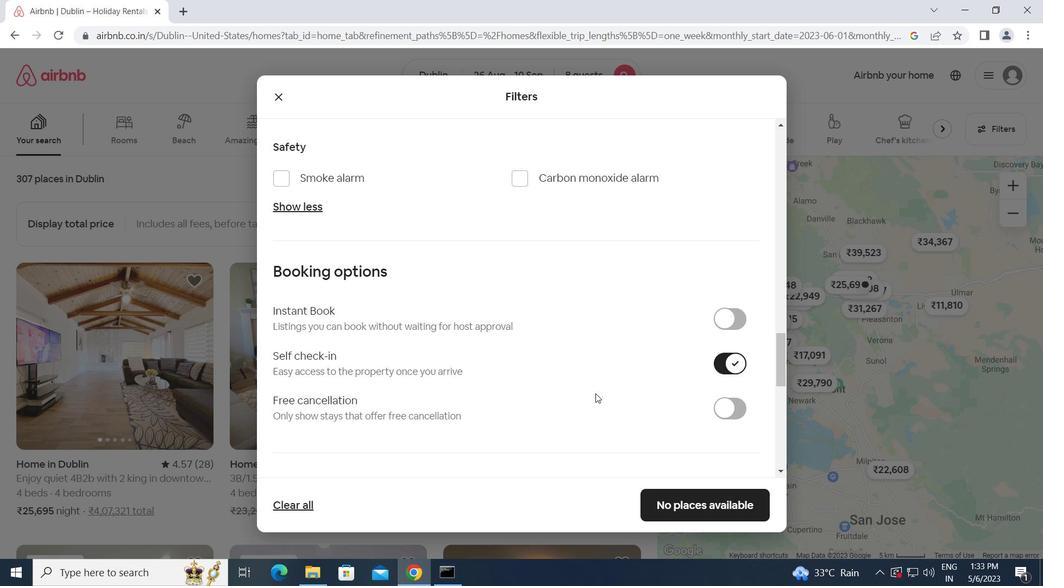 
Action: Mouse scrolled (595, 393) with delta (0, 0)
Screenshot: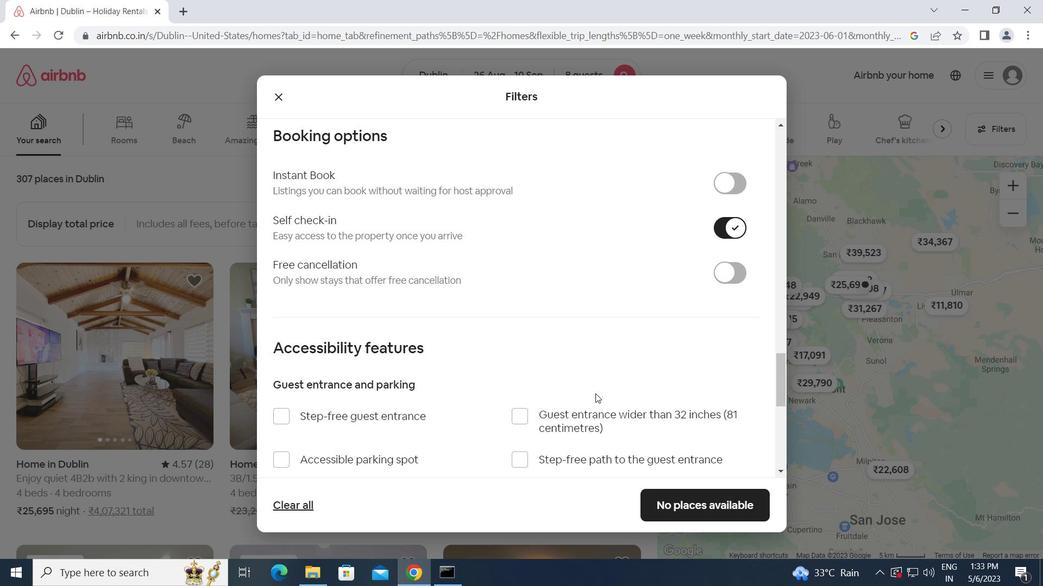 
Action: Mouse scrolled (595, 393) with delta (0, 0)
Screenshot: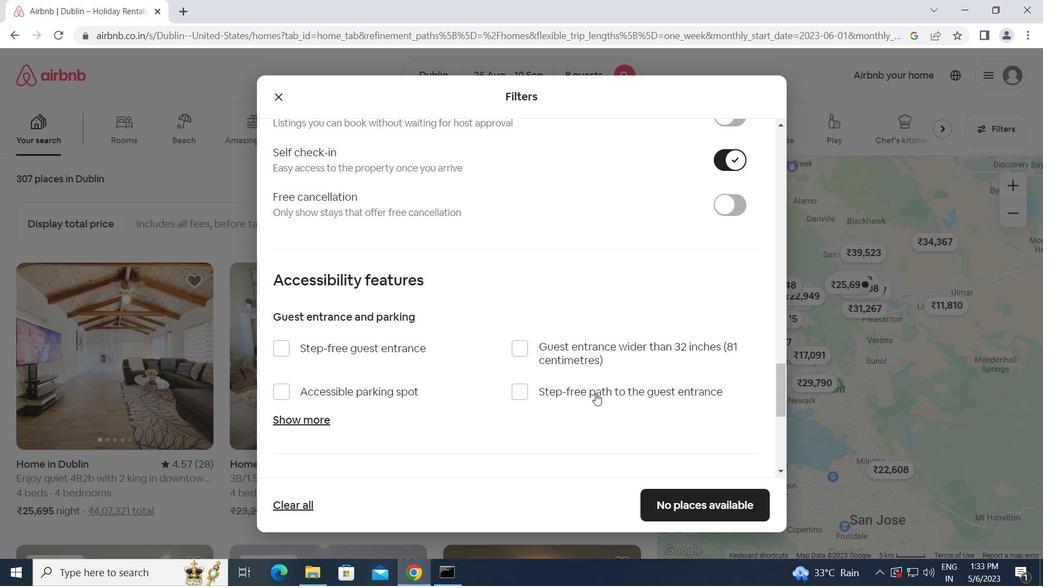 
Action: Mouse scrolled (595, 393) with delta (0, 0)
Screenshot: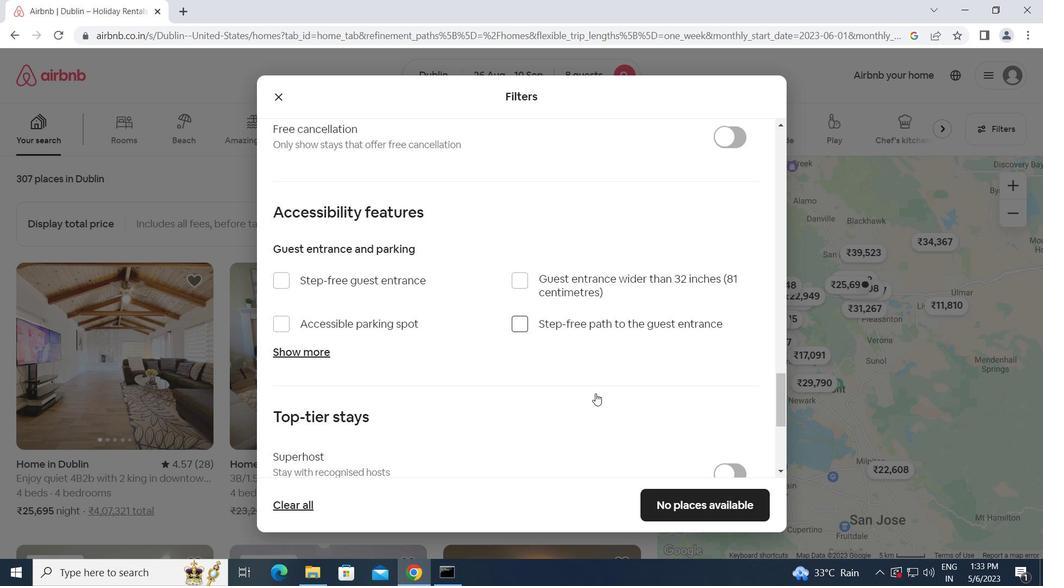 
Action: Mouse scrolled (595, 393) with delta (0, 0)
Screenshot: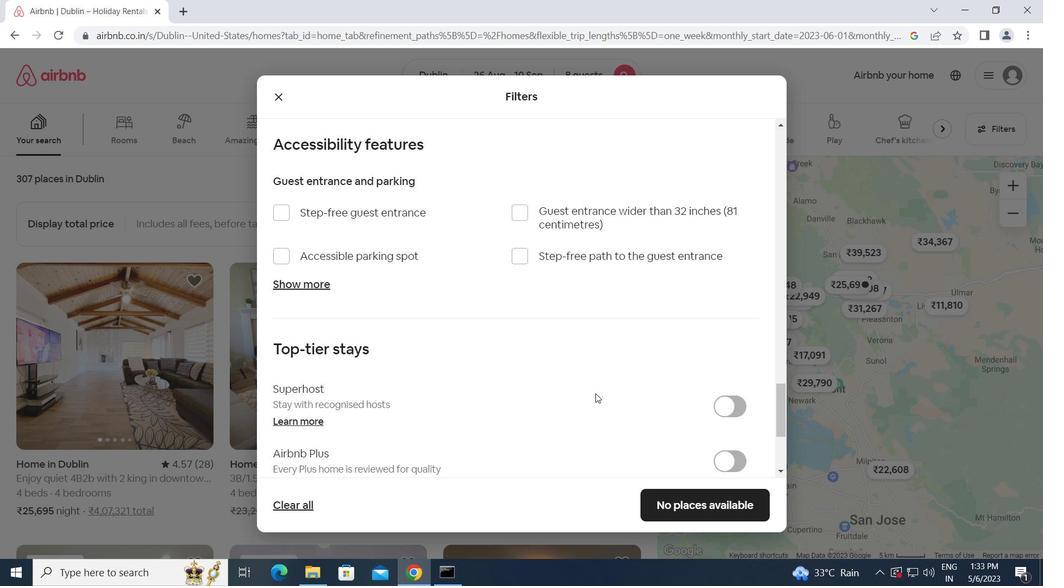 
Action: Mouse scrolled (595, 393) with delta (0, 0)
Screenshot: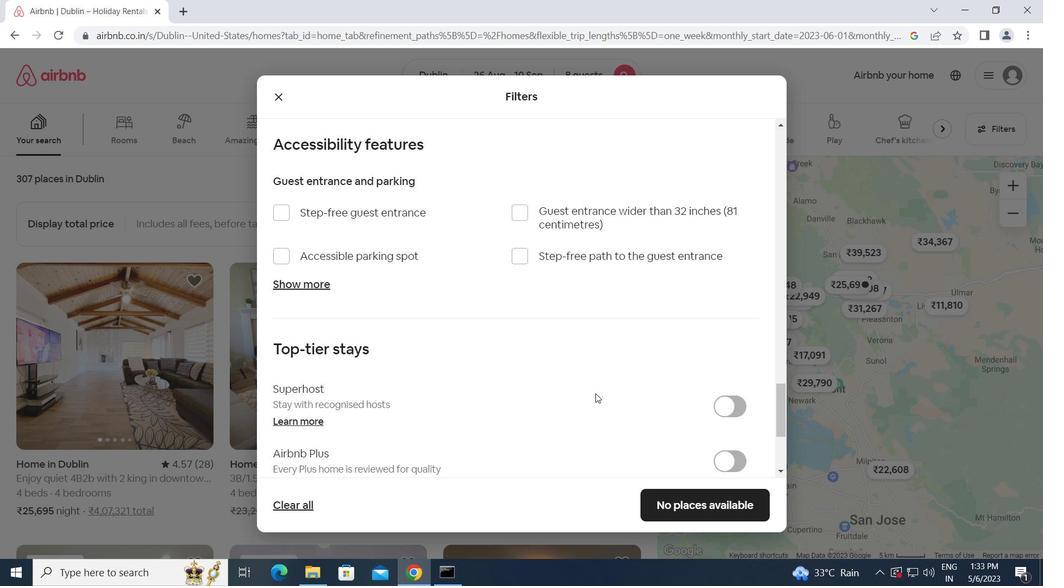 
Action: Mouse scrolled (595, 393) with delta (0, 0)
Screenshot: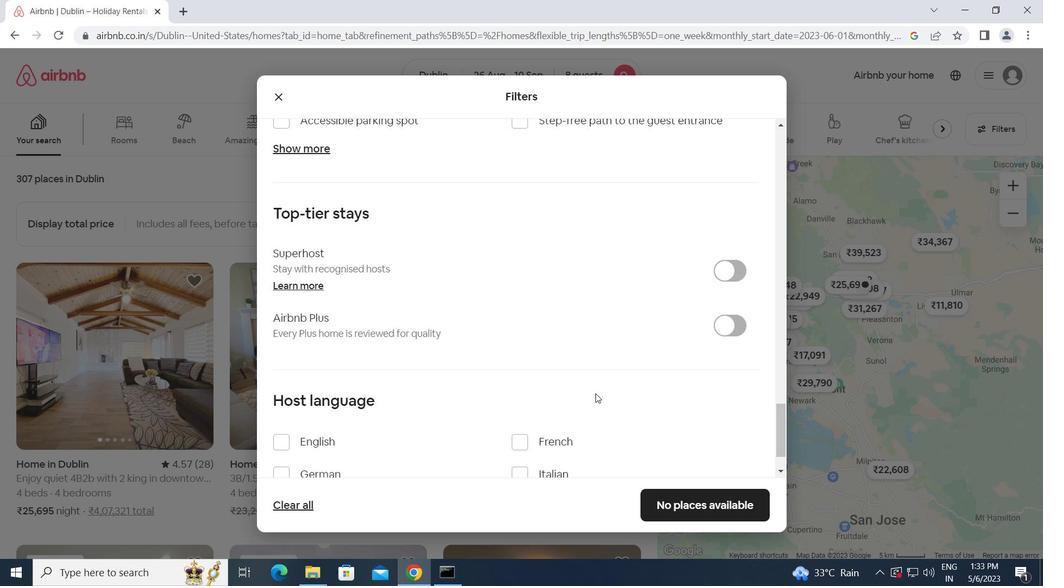 
Action: Mouse moved to (277, 383)
Screenshot: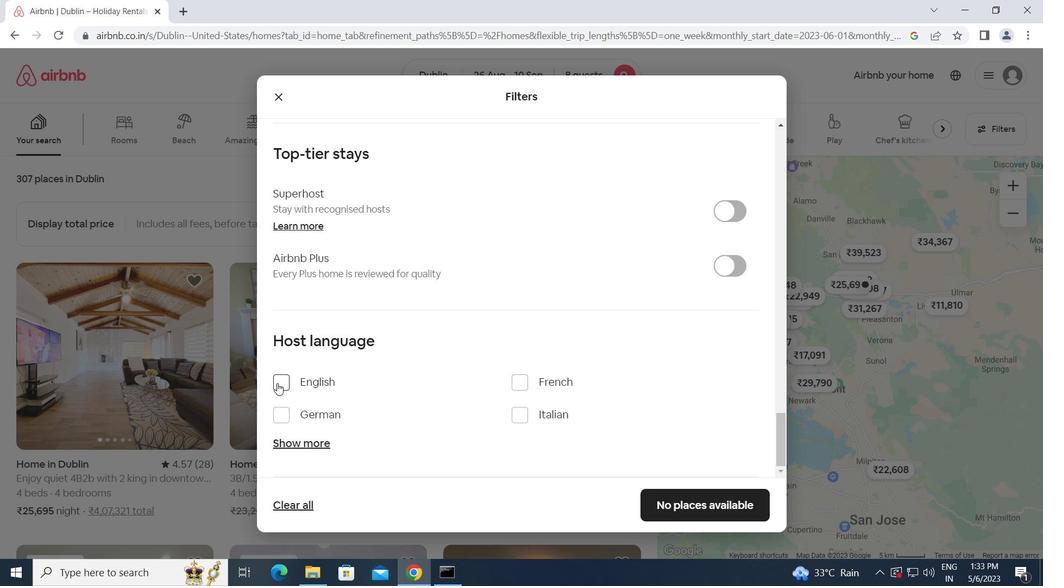 
Action: Mouse pressed left at (277, 383)
Screenshot: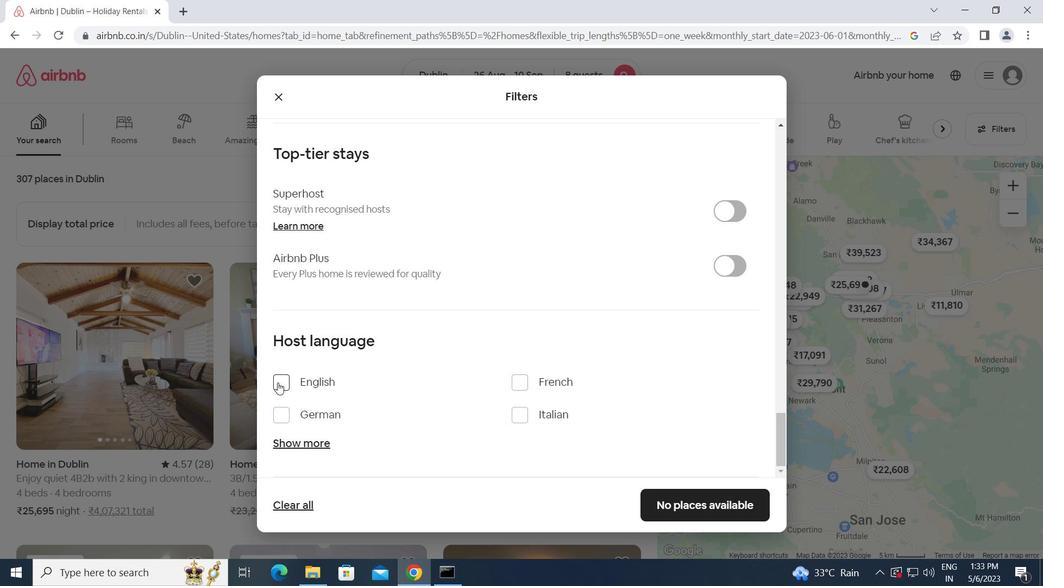 
Action: Mouse moved to (689, 508)
Screenshot: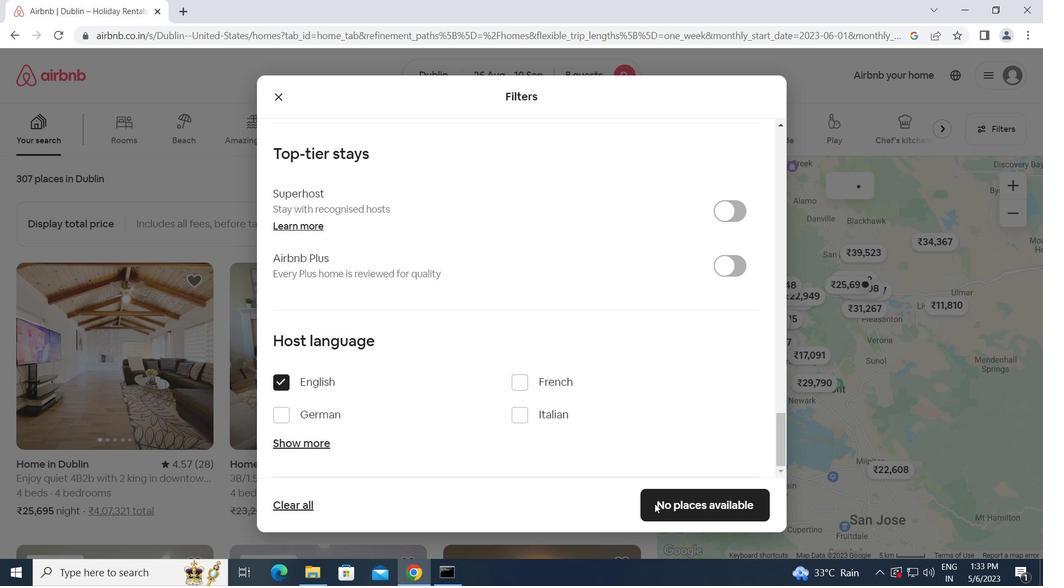 
Action: Mouse pressed left at (689, 508)
Screenshot: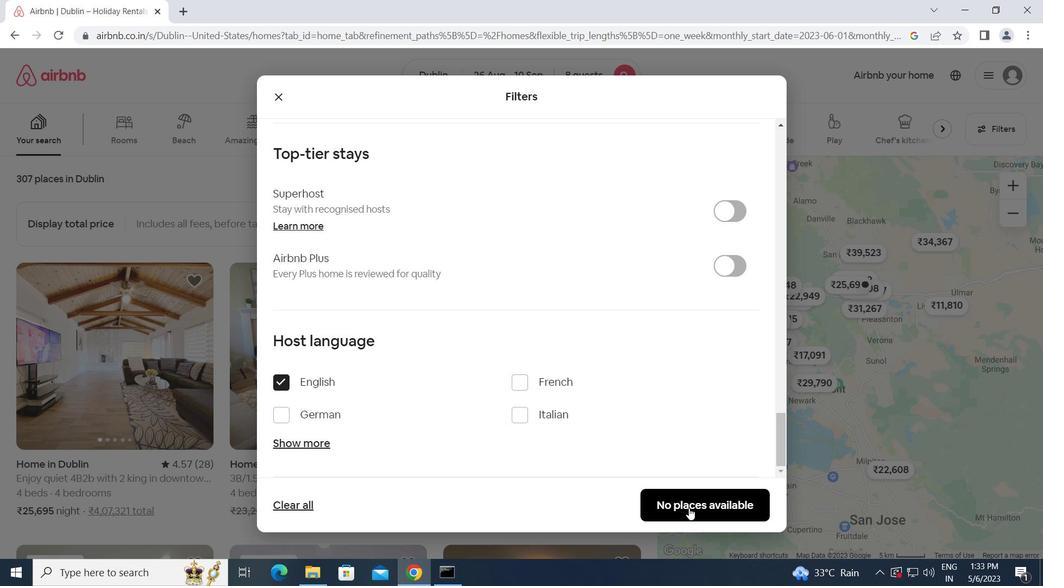 
